 Task: Look for space in Paris, France from 8th August, 2023 to 15th August, 2023 for 9 adults in price range Rs.10000 to Rs.14000. Place can be shared room with 5 bedrooms having 9 beds and 5 bathrooms. Property type can be house, flat, guest house. Amenities needed are: wifi, TV, free parkinig on premises, gym, breakfast. Booking option can be shelf check-in. Required host language is English.
Action: Mouse moved to (563, 113)
Screenshot: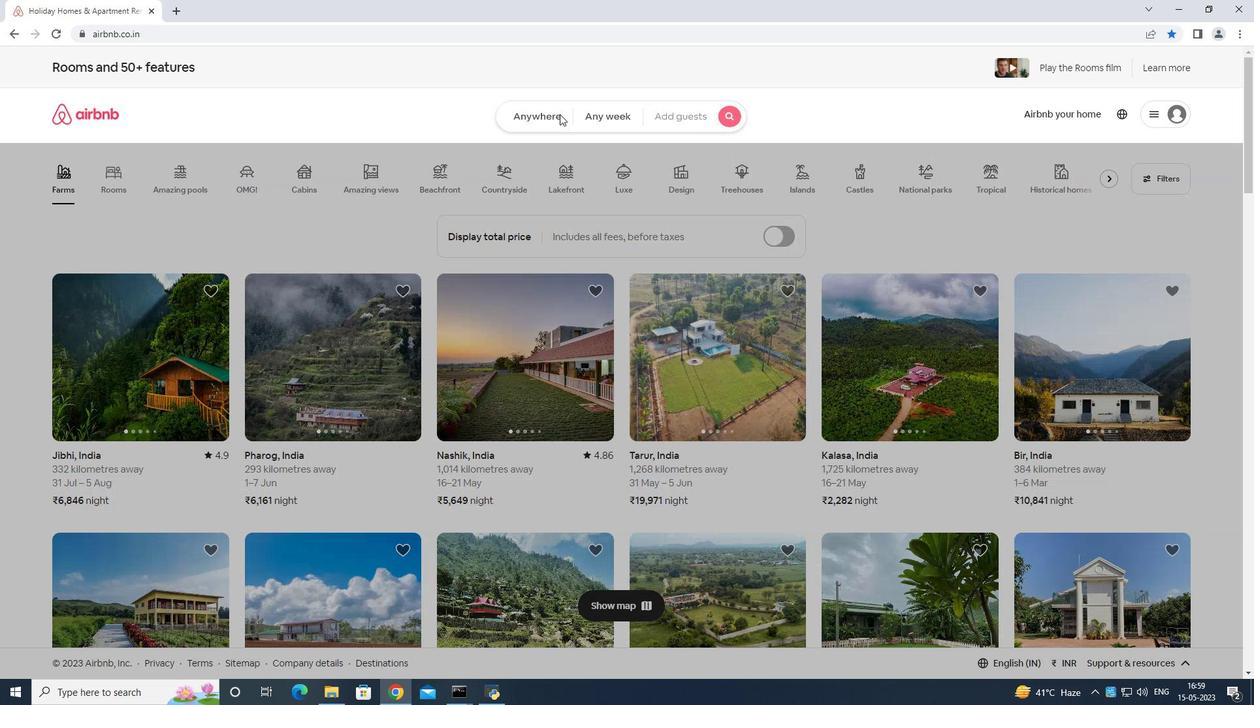 
Action: Mouse pressed left at (563, 113)
Screenshot: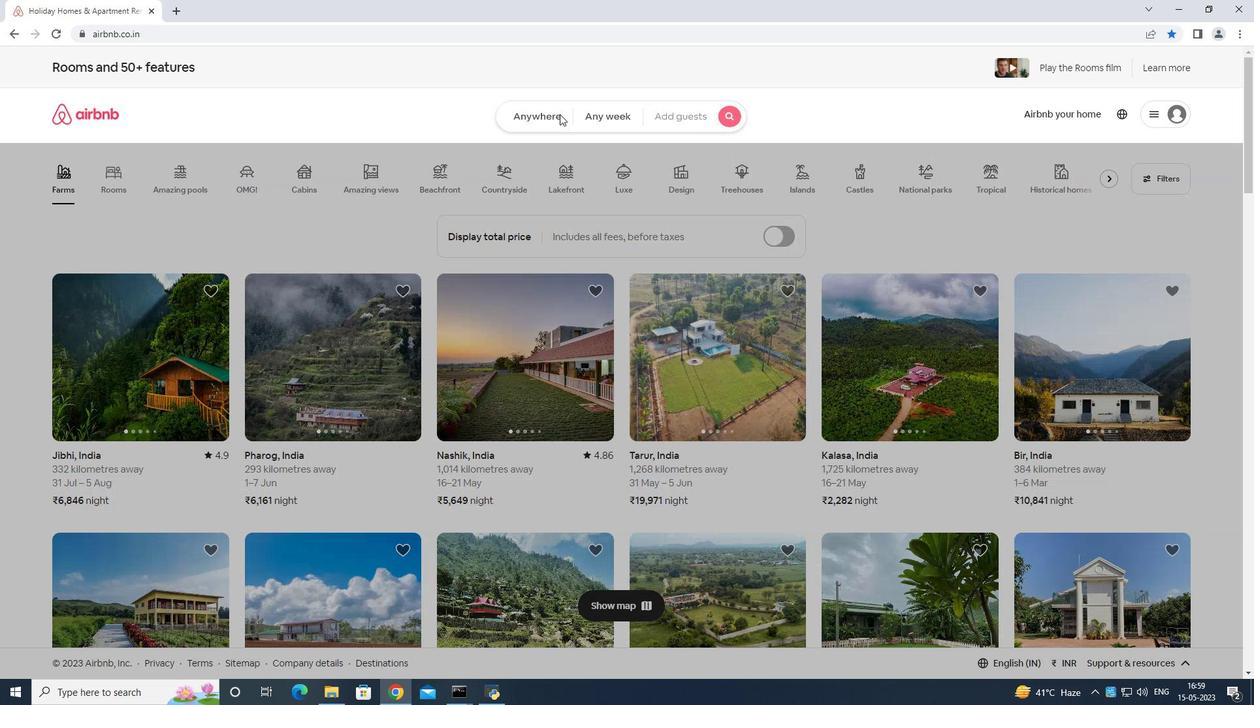 
Action: Mouse moved to (459, 165)
Screenshot: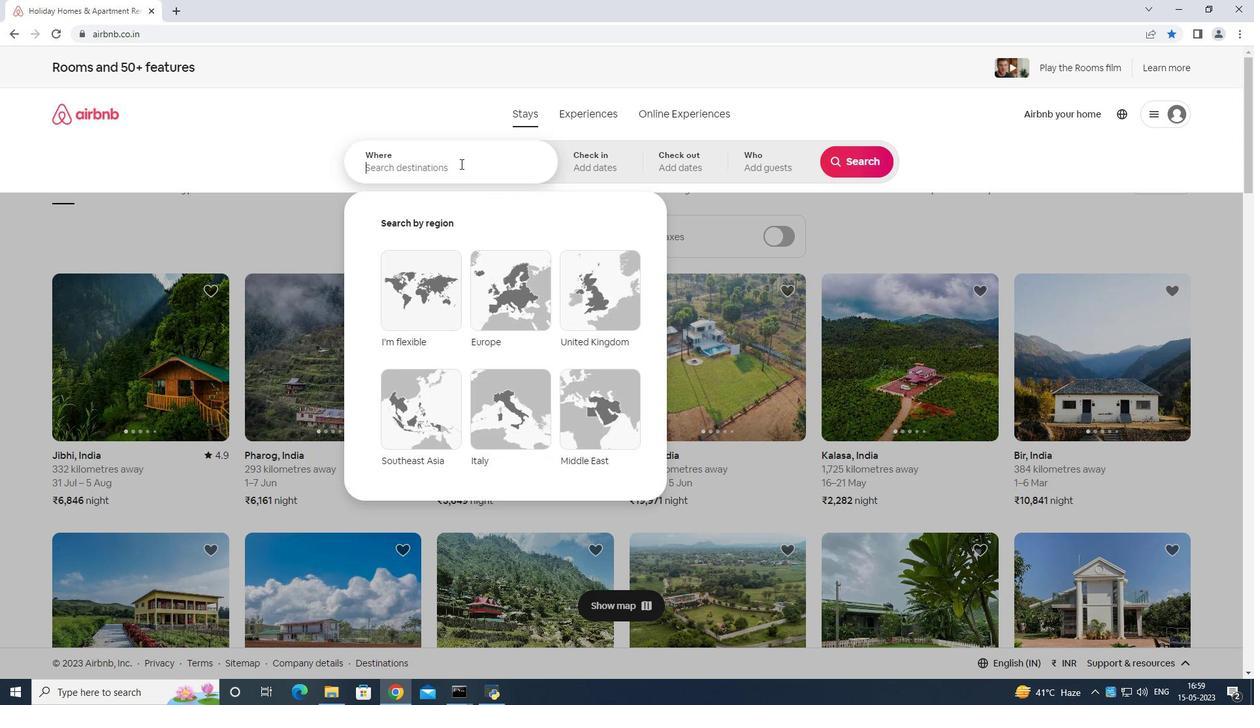 
Action: Mouse pressed left at (459, 165)
Screenshot: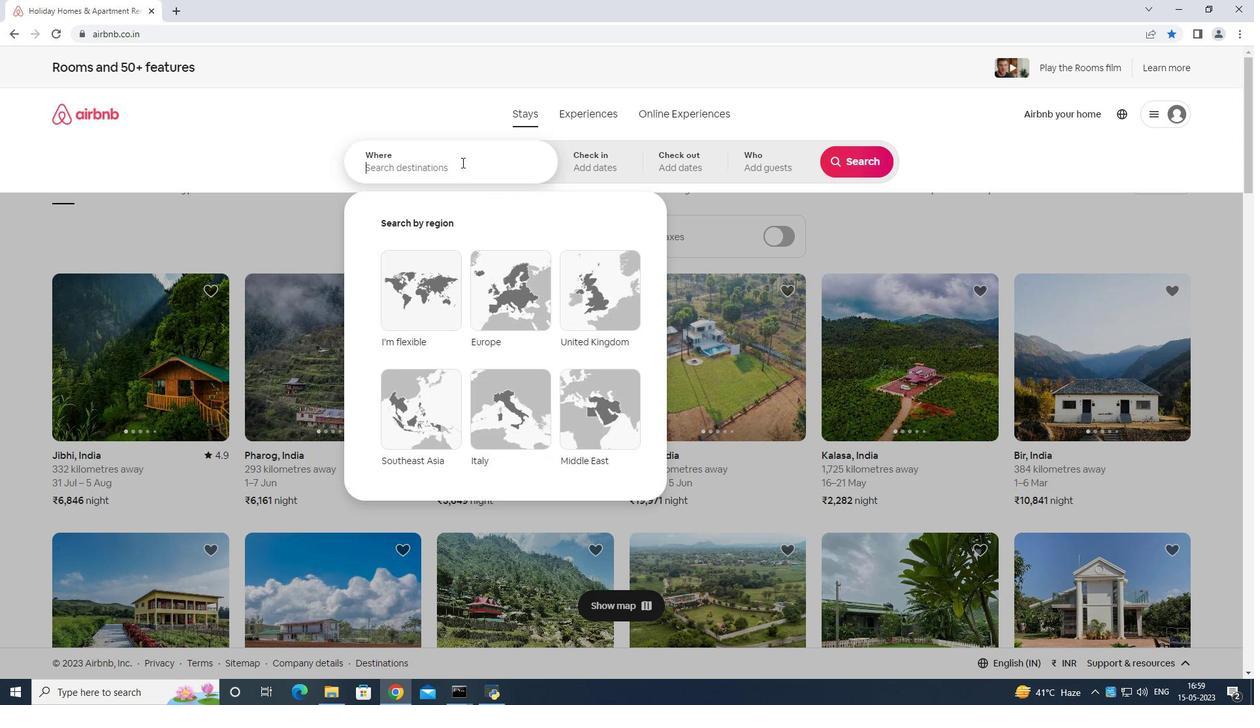 
Action: Mouse moved to (585, 222)
Screenshot: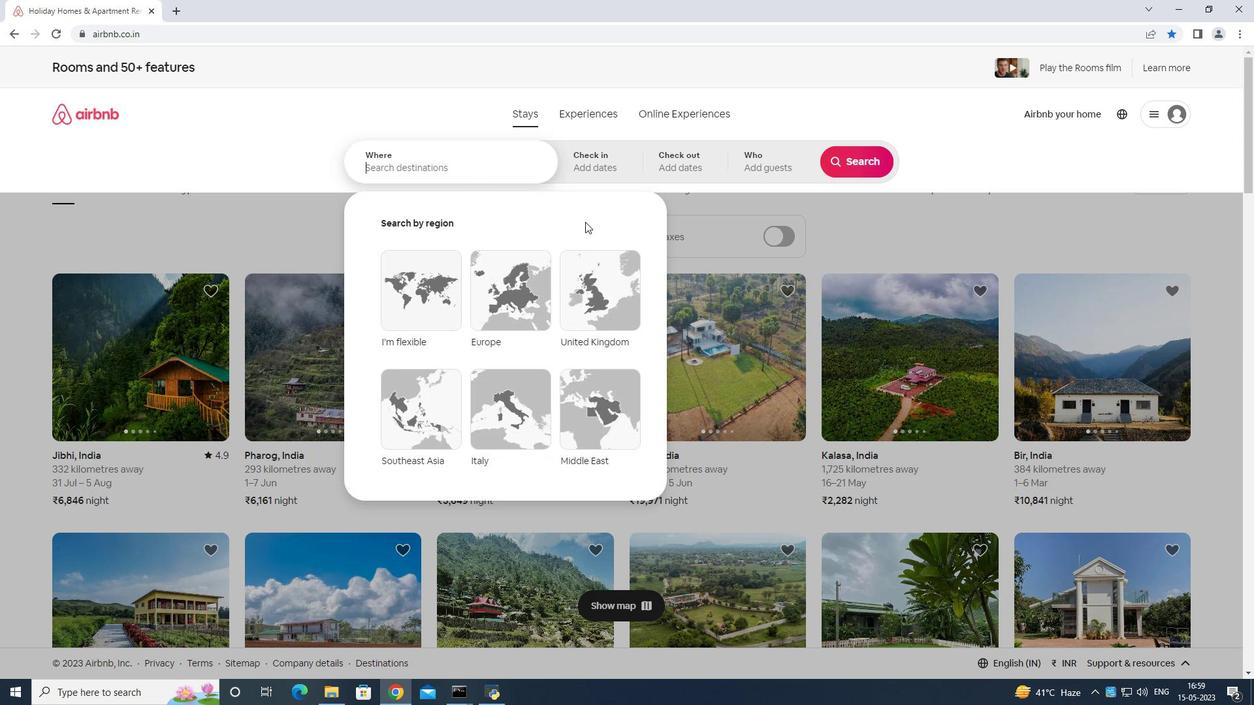 
Action: Key pressed <Key.shift>Paris<Key.space><Key.shift>France<Key.enter>
Screenshot: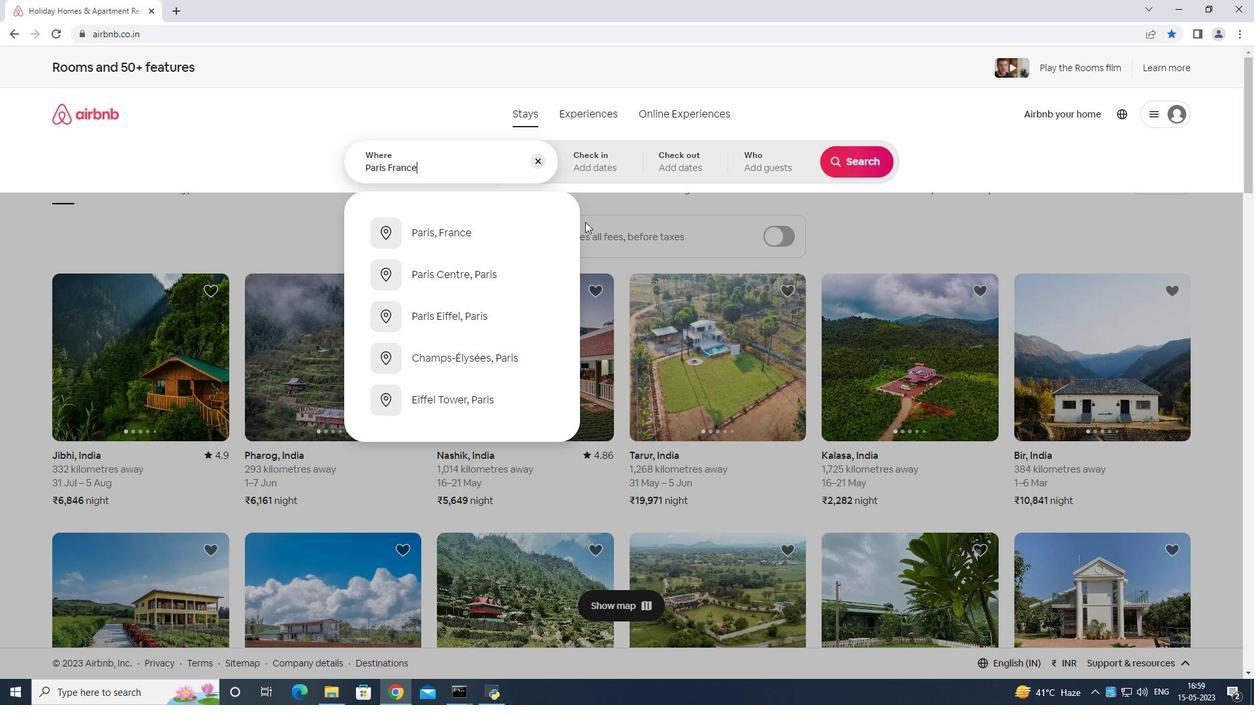 
Action: Mouse moved to (852, 264)
Screenshot: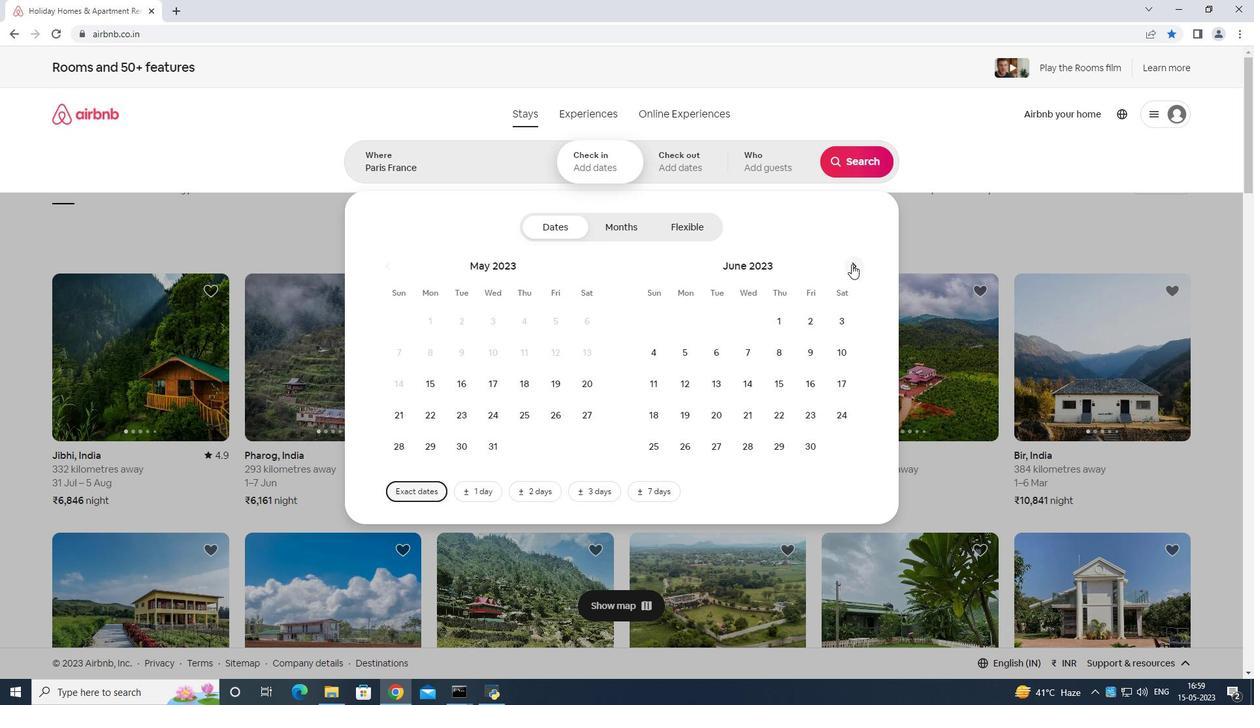 
Action: Mouse pressed left at (852, 264)
Screenshot: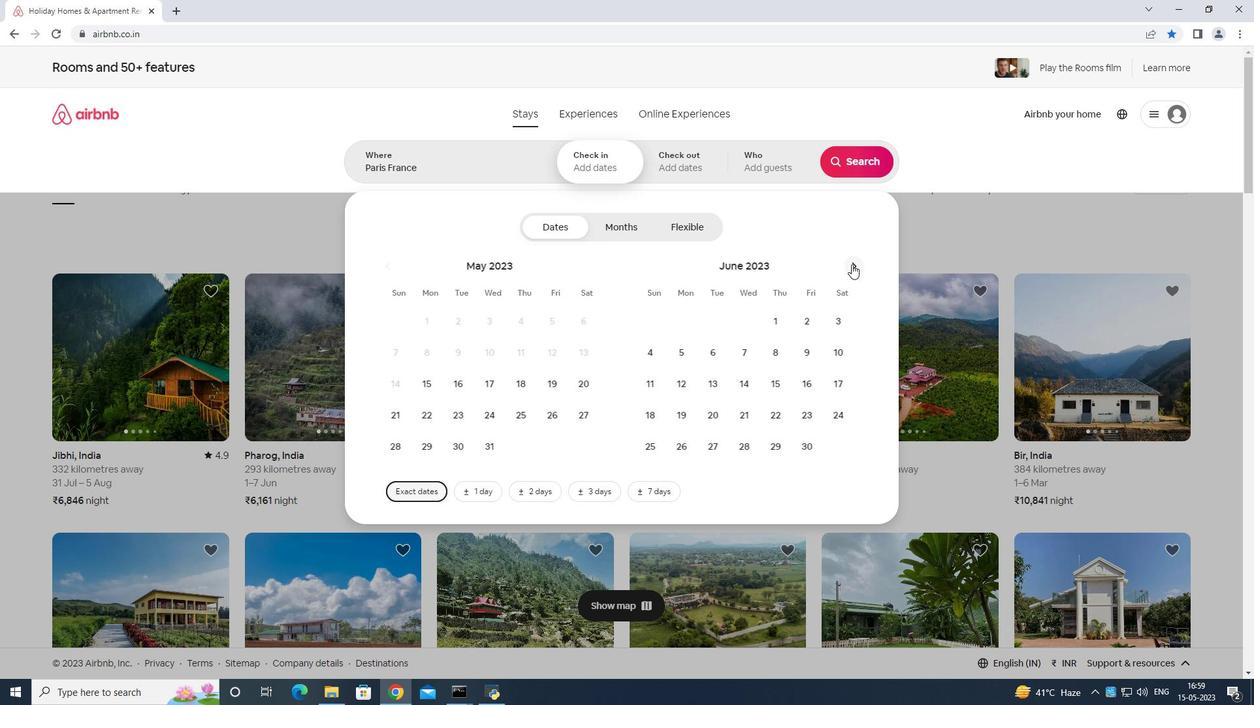 
Action: Mouse pressed left at (852, 264)
Screenshot: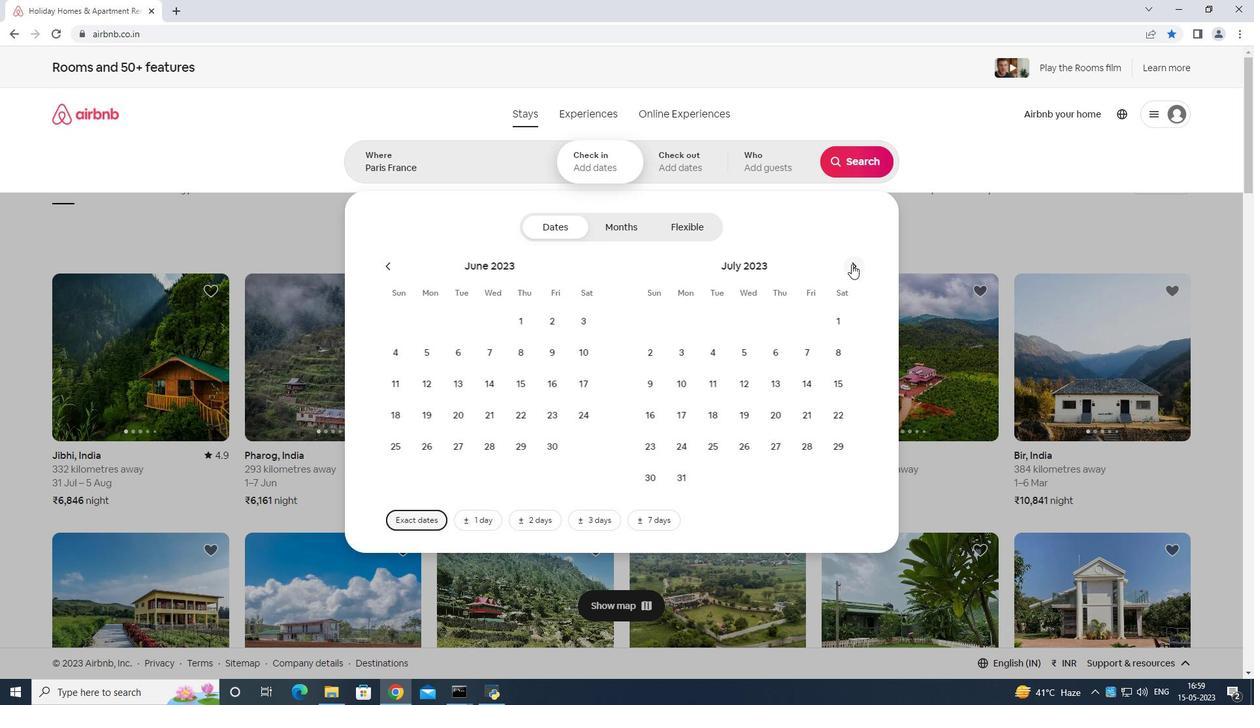 
Action: Mouse moved to (713, 353)
Screenshot: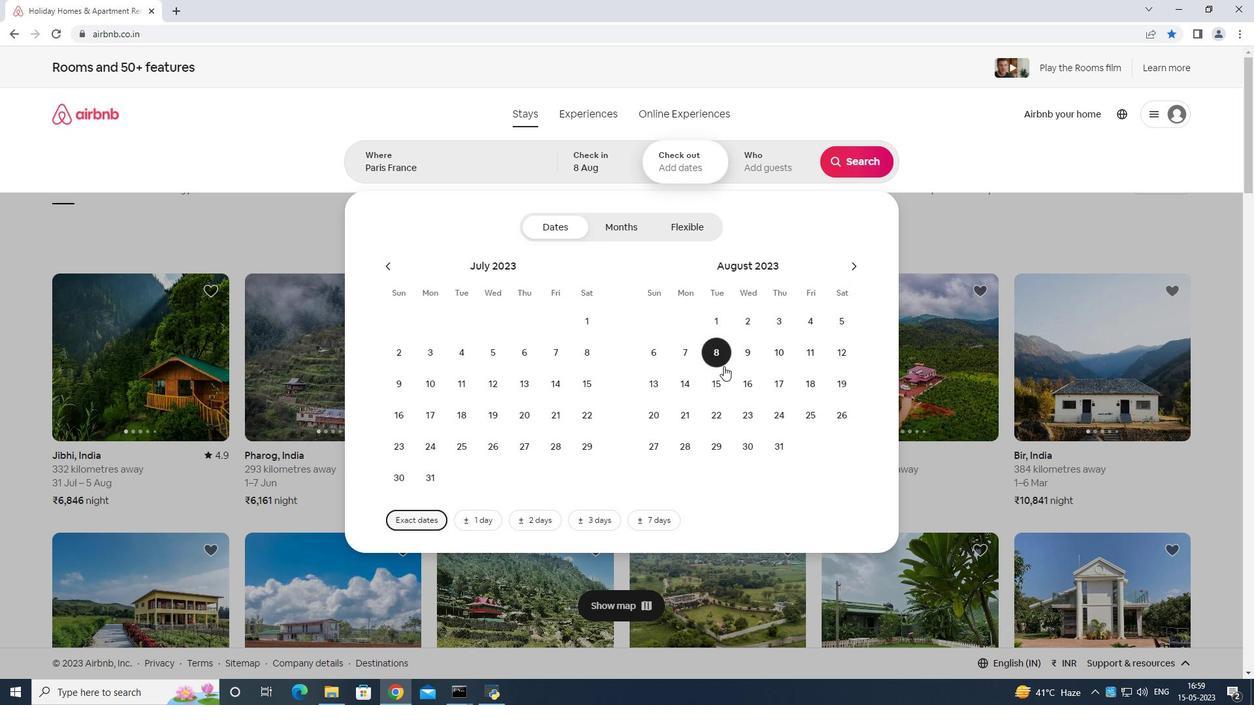 
Action: Mouse pressed left at (713, 353)
Screenshot: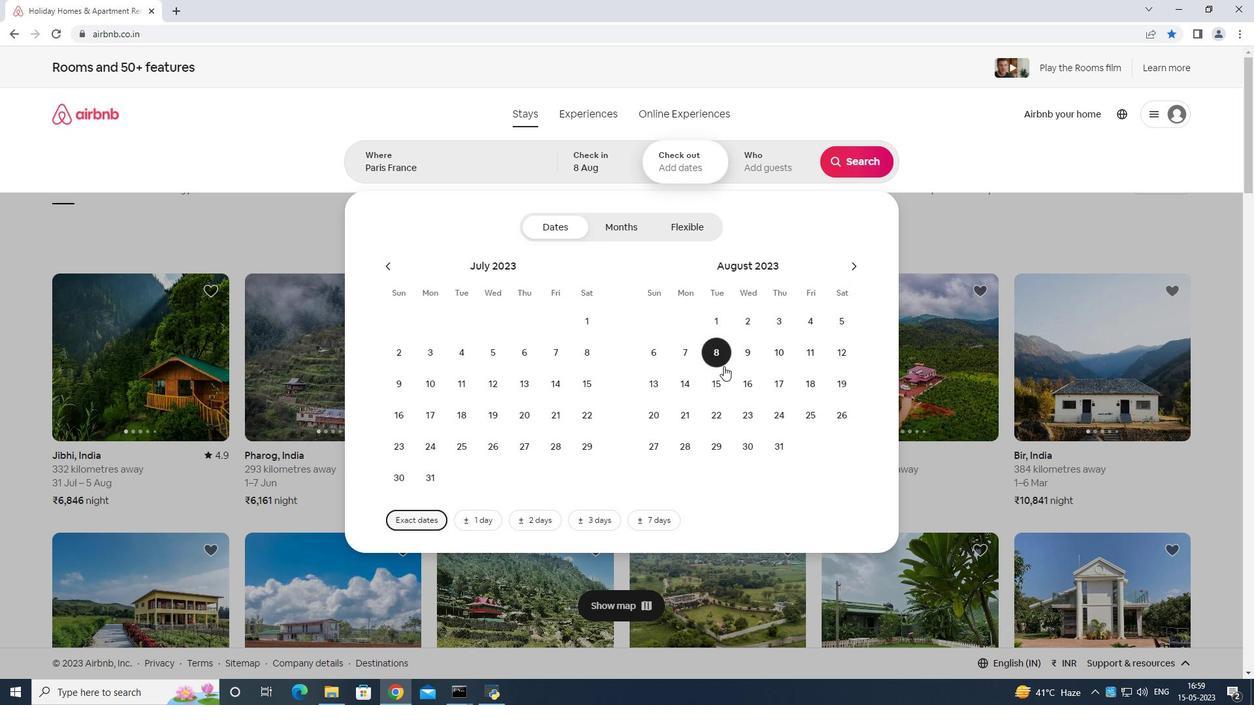 
Action: Mouse moved to (726, 377)
Screenshot: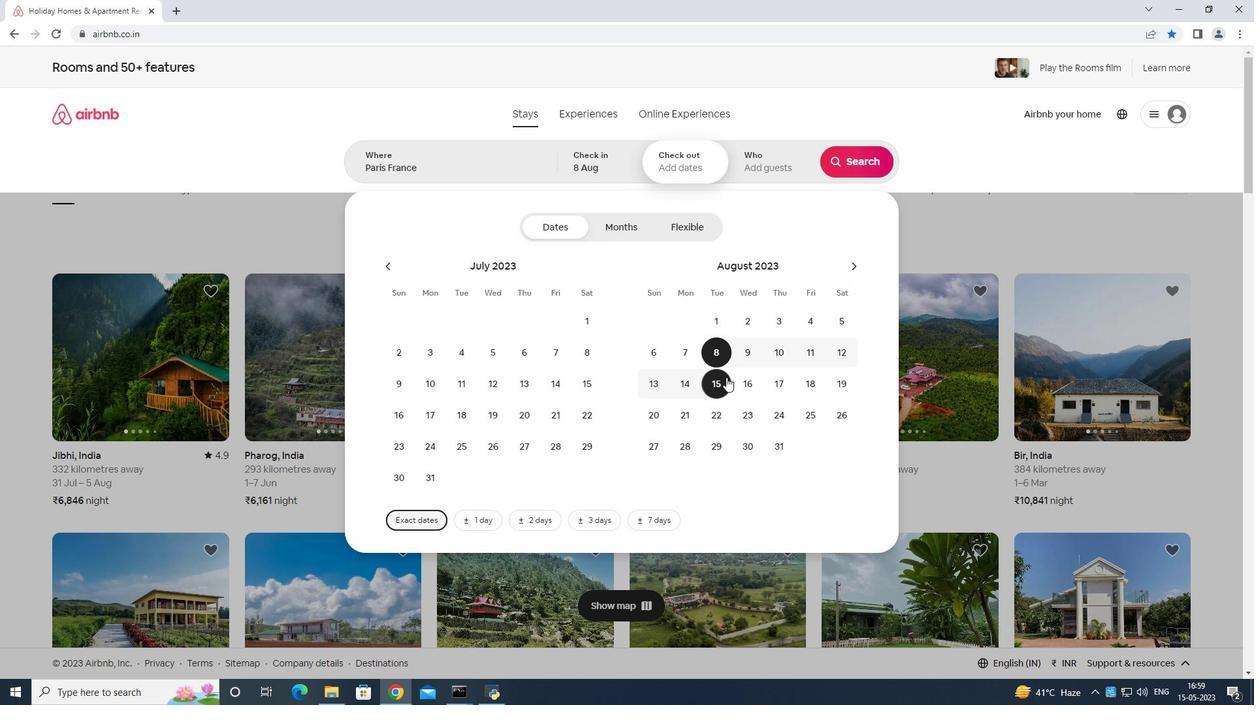 
Action: Mouse pressed left at (726, 377)
Screenshot: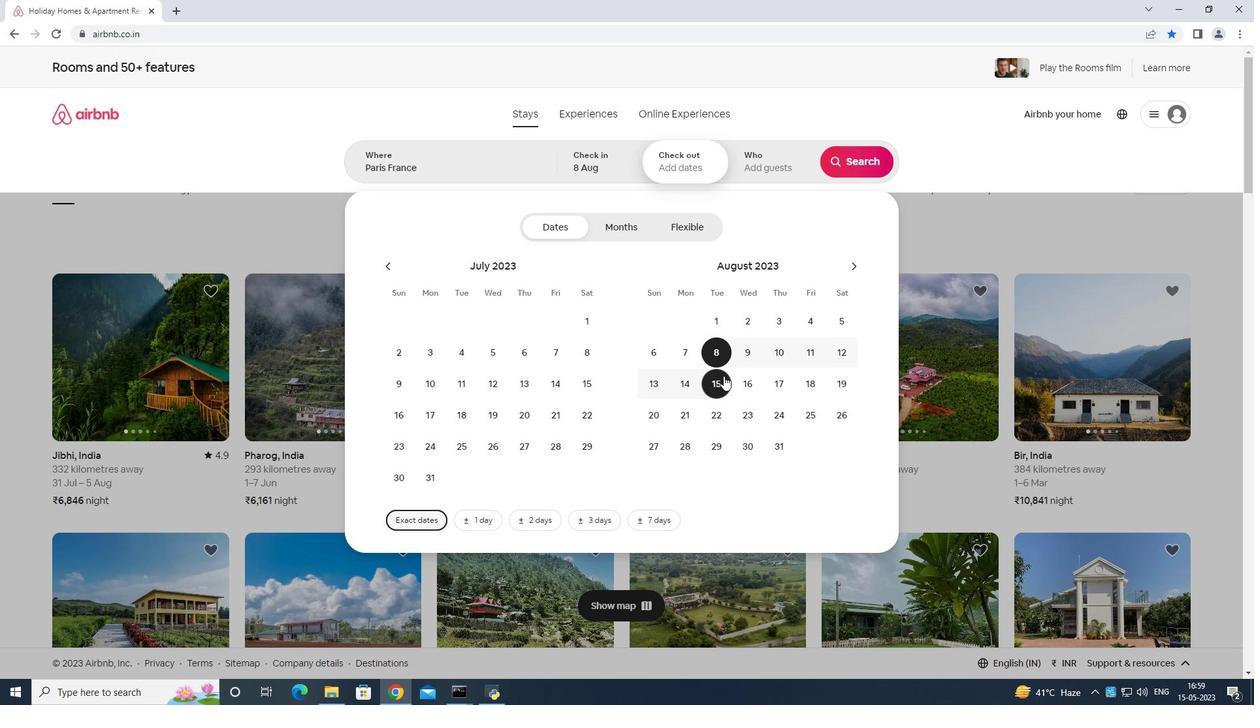 
Action: Mouse moved to (786, 160)
Screenshot: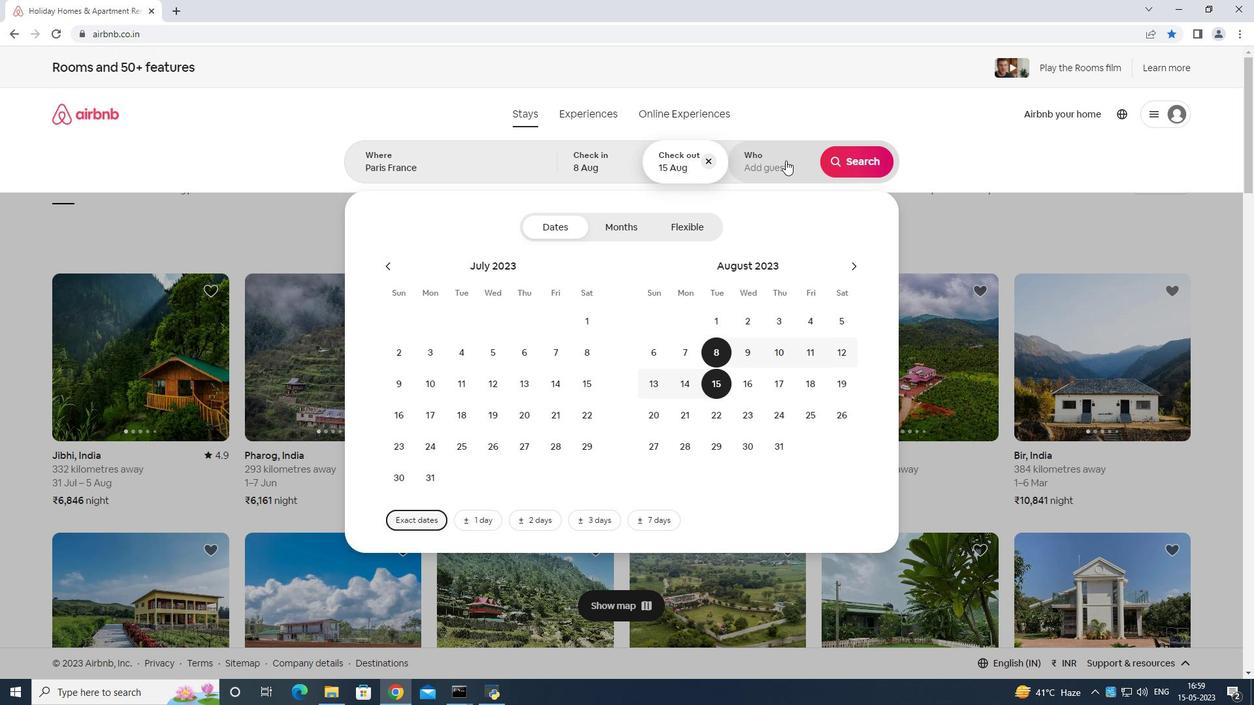 
Action: Mouse pressed left at (786, 160)
Screenshot: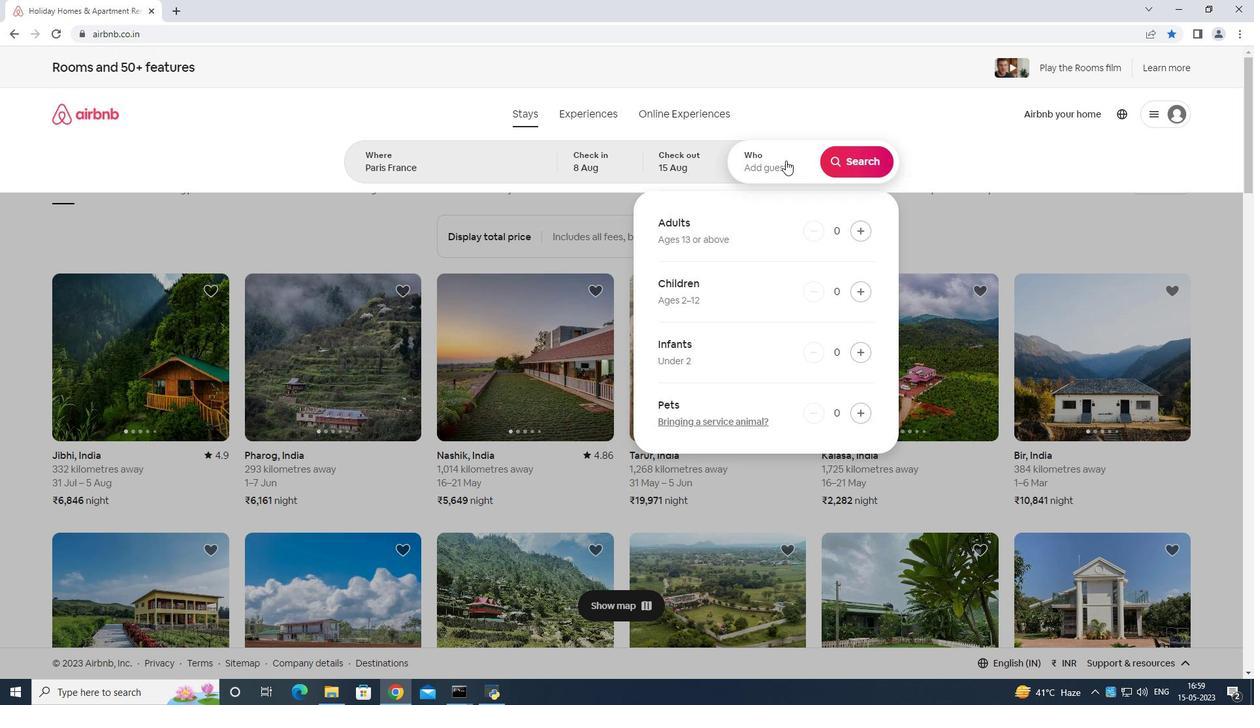 
Action: Mouse moved to (861, 232)
Screenshot: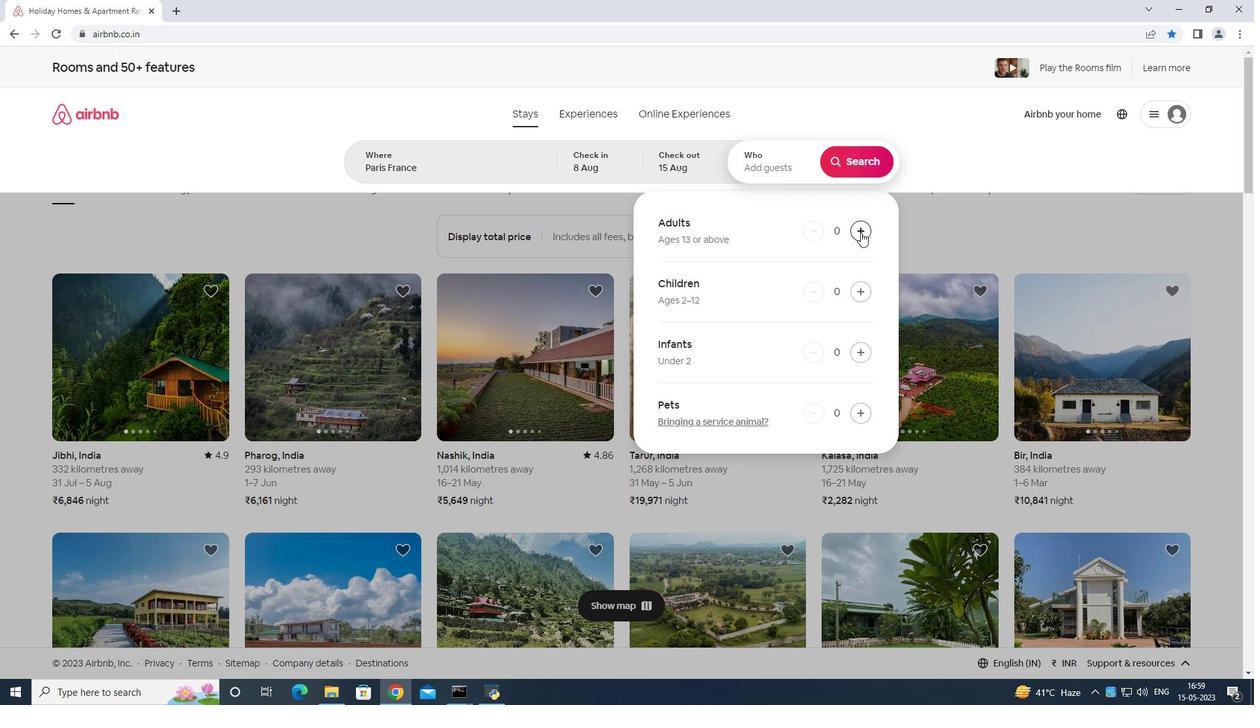 
Action: Mouse pressed left at (861, 232)
Screenshot: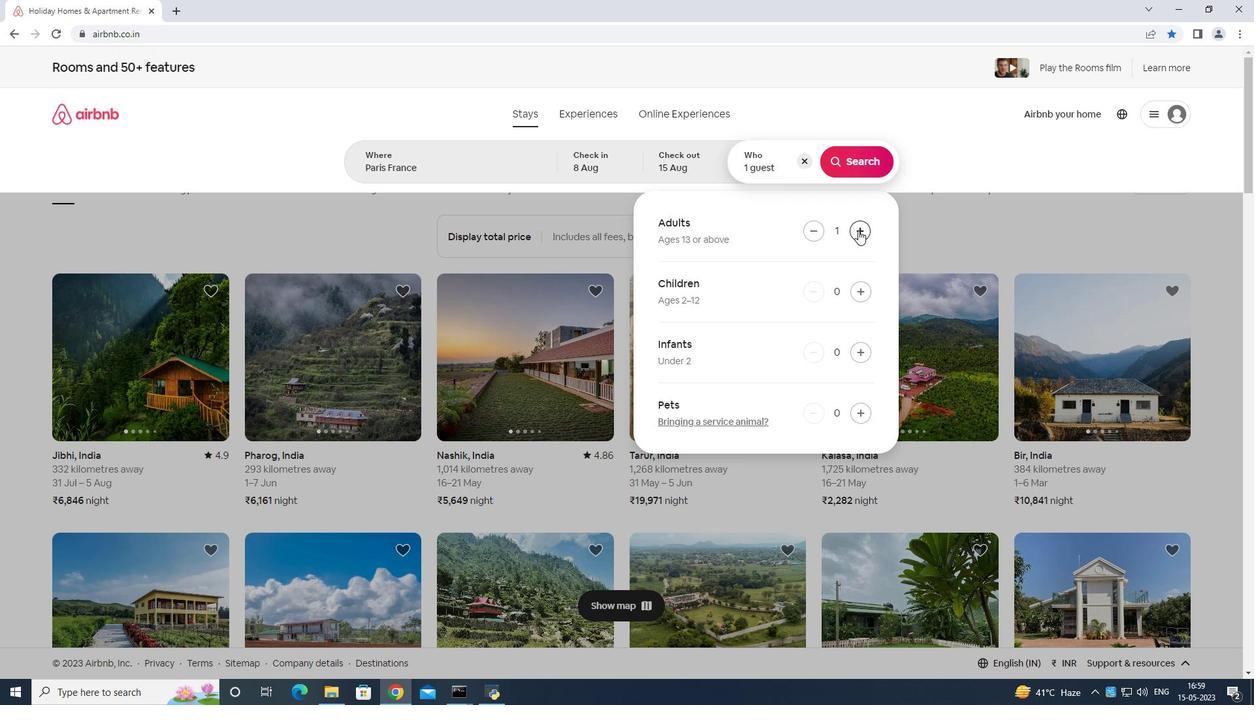 
Action: Mouse moved to (858, 230)
Screenshot: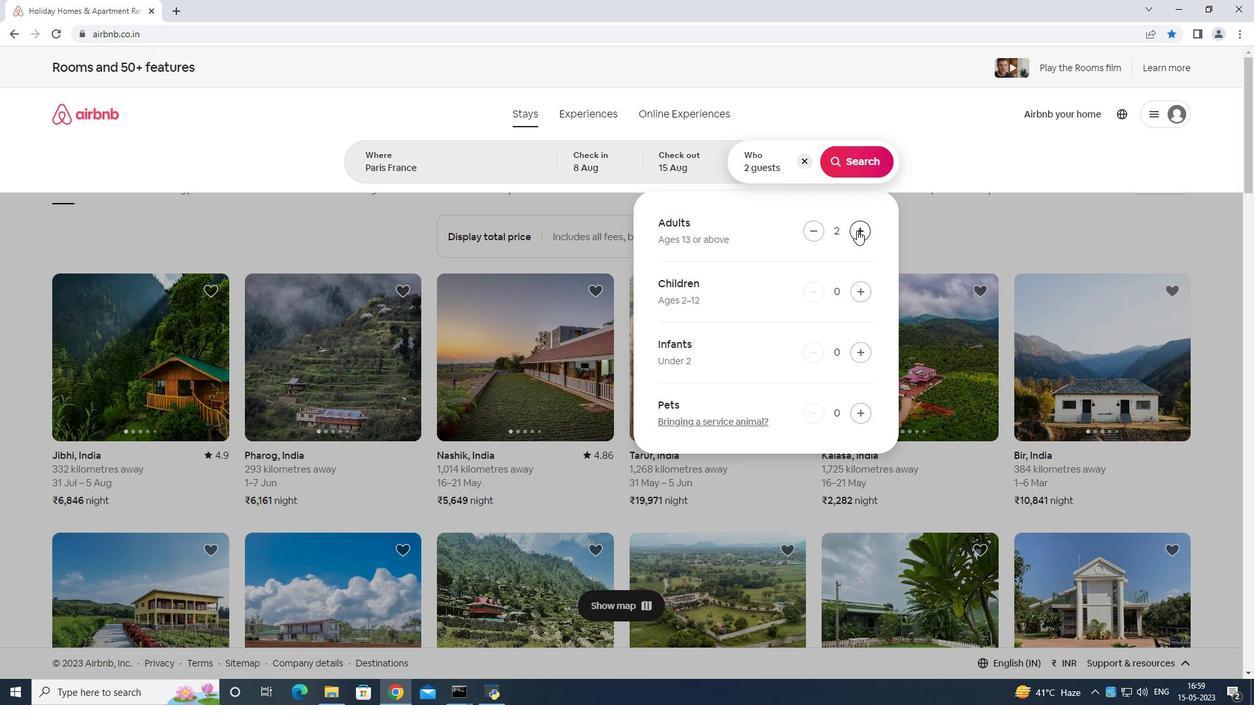 
Action: Mouse pressed left at (858, 230)
Screenshot: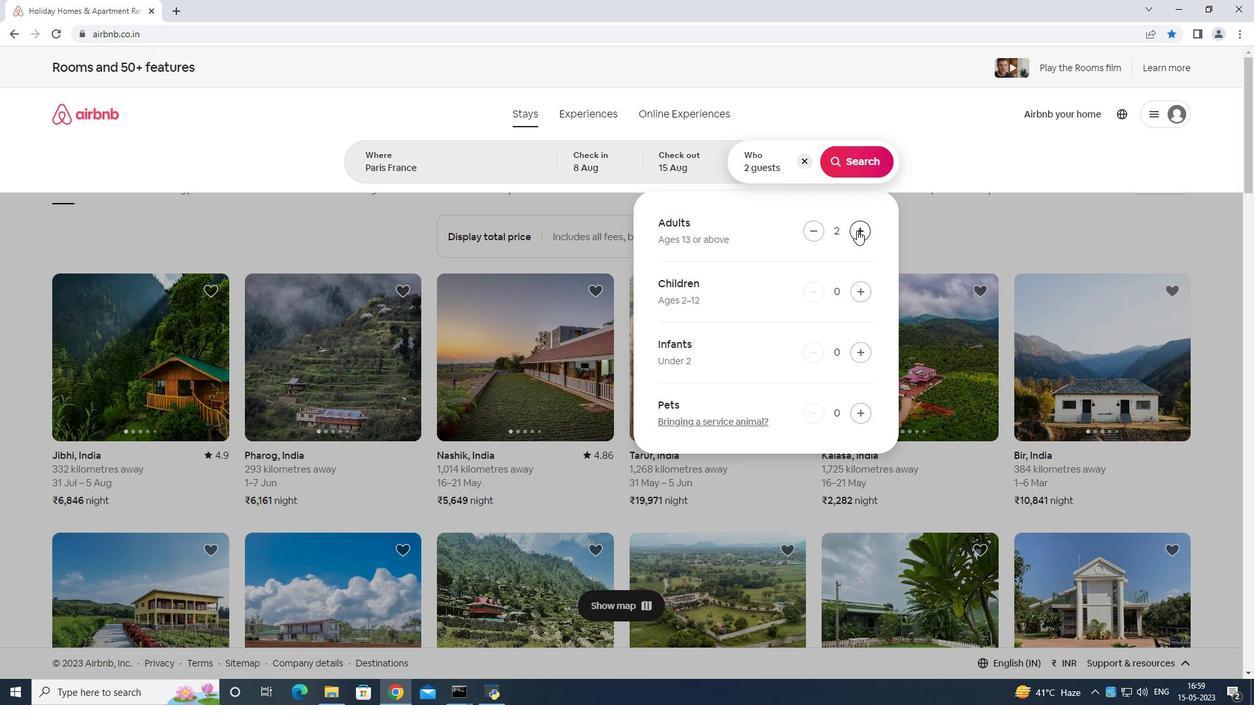 
Action: Mouse moved to (857, 230)
Screenshot: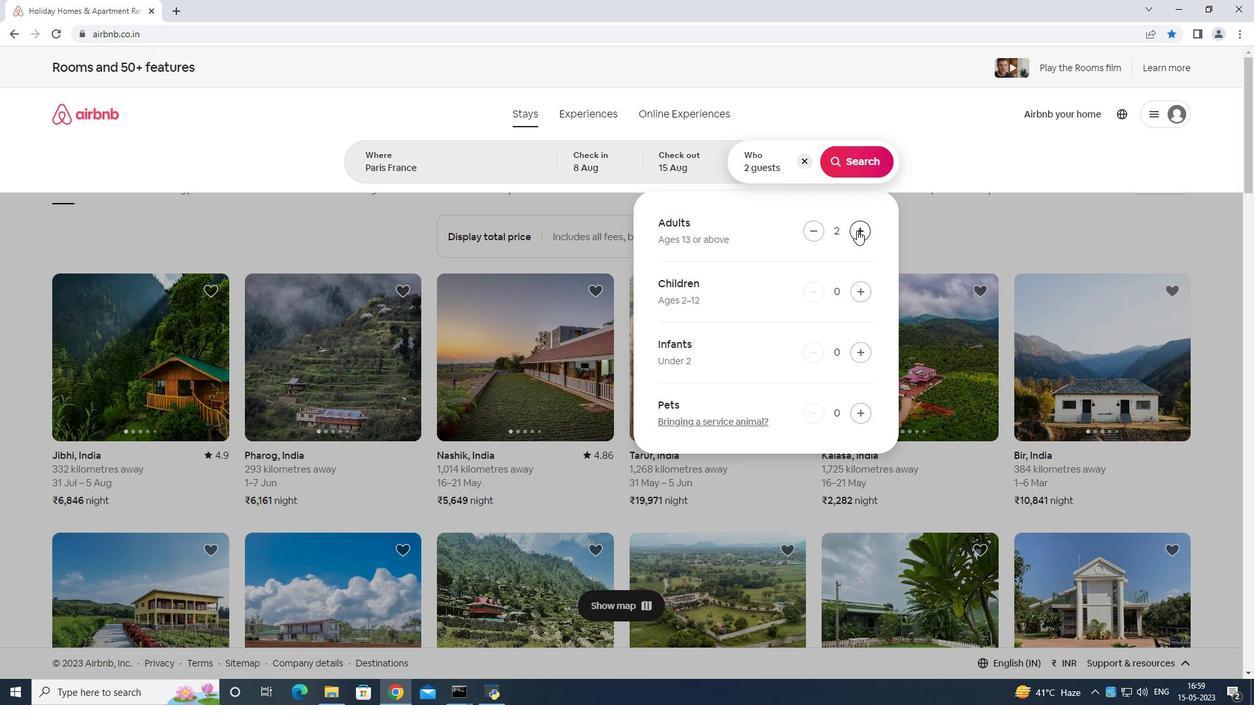 
Action: Mouse pressed left at (857, 230)
Screenshot: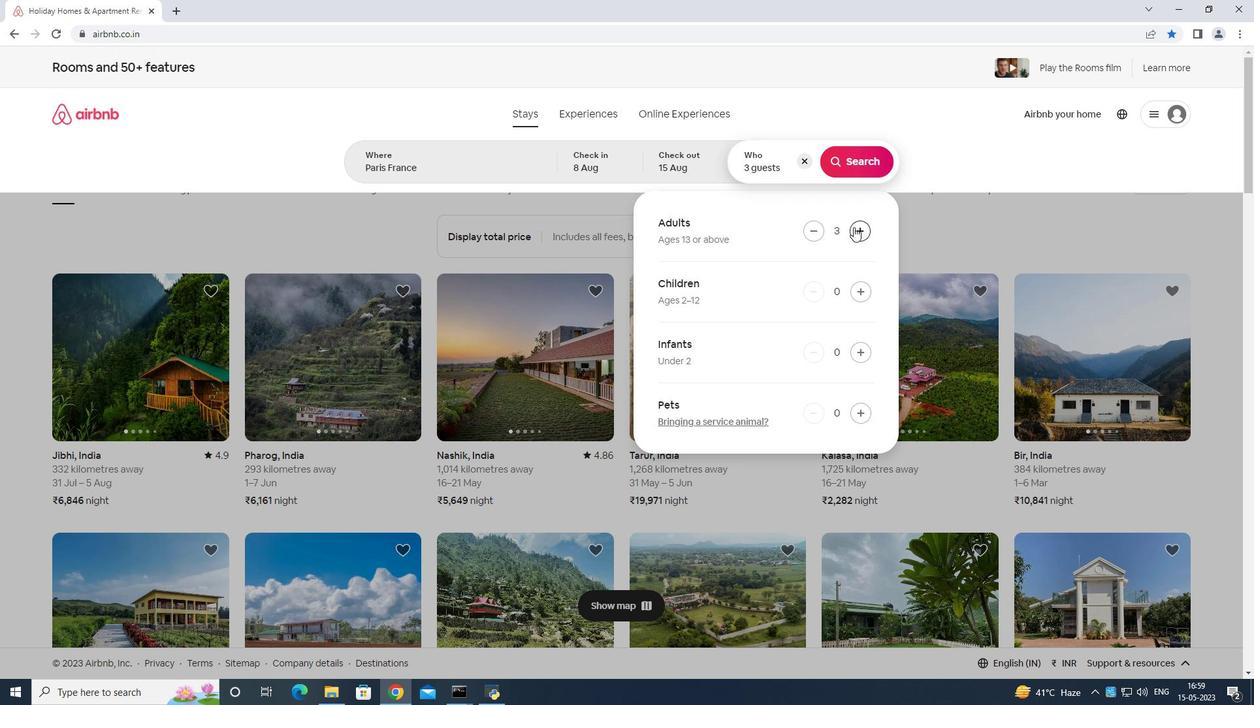 
Action: Mouse moved to (854, 227)
Screenshot: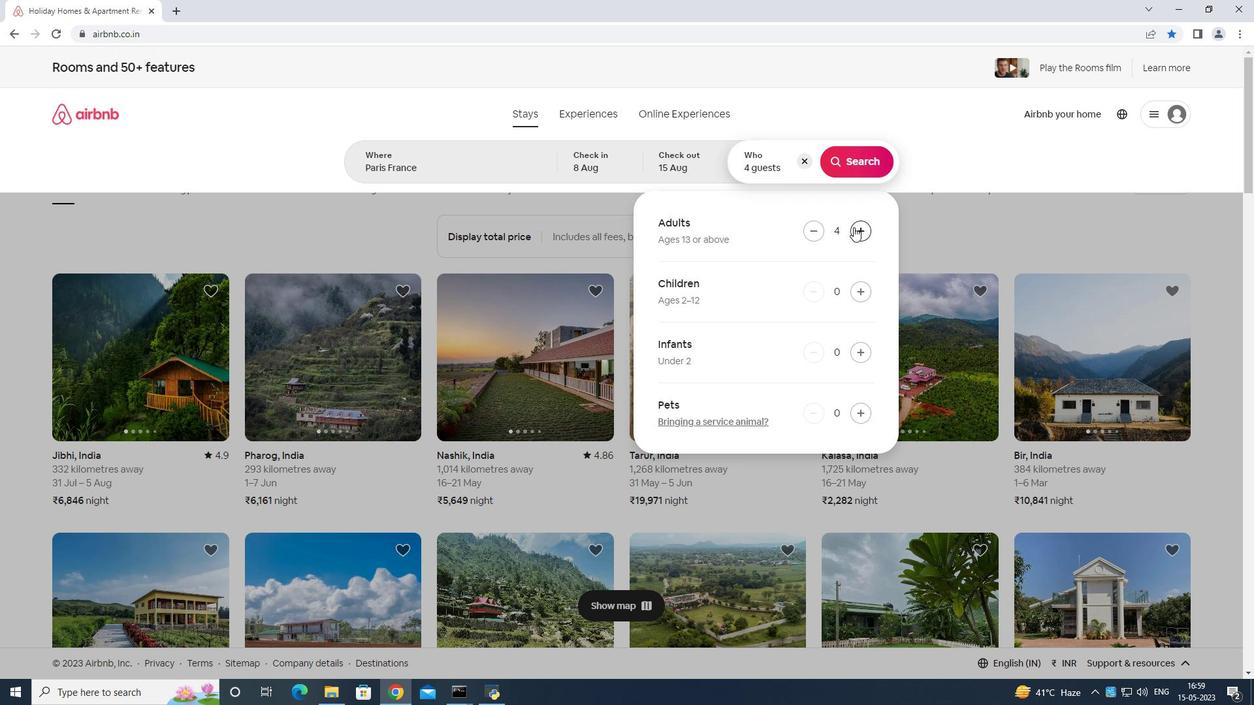 
Action: Mouse pressed left at (854, 227)
Screenshot: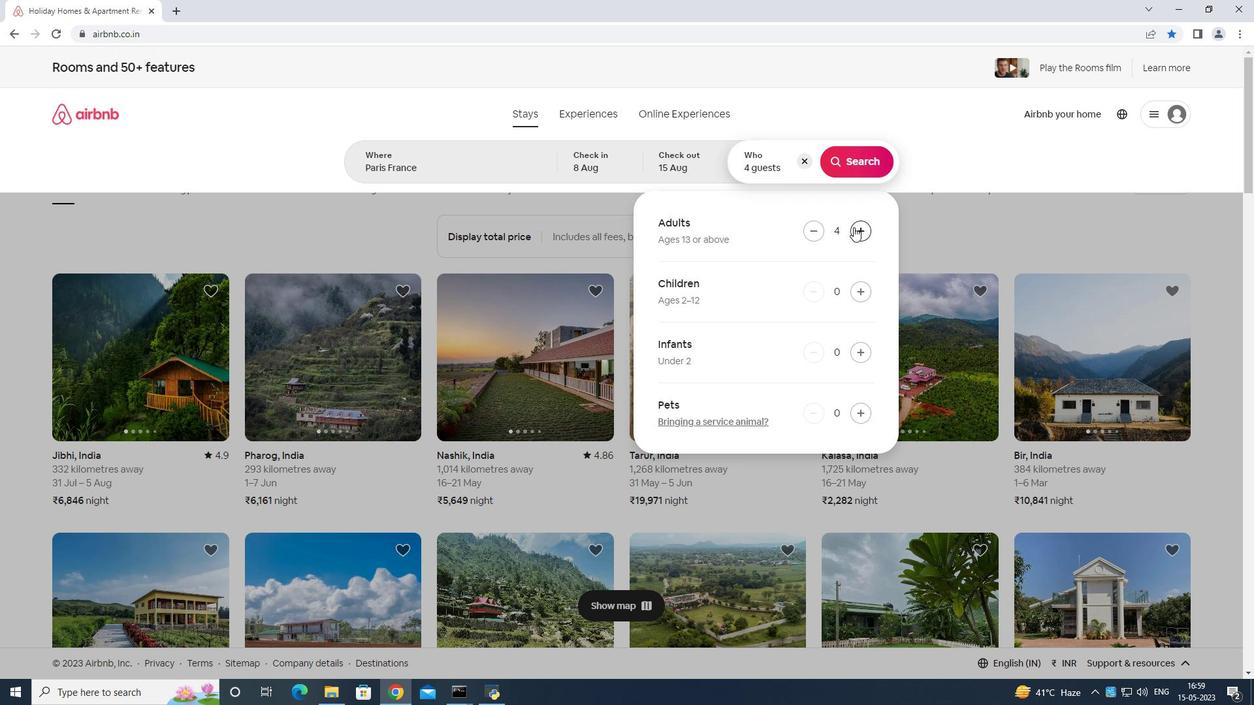 
Action: Mouse pressed left at (854, 227)
Screenshot: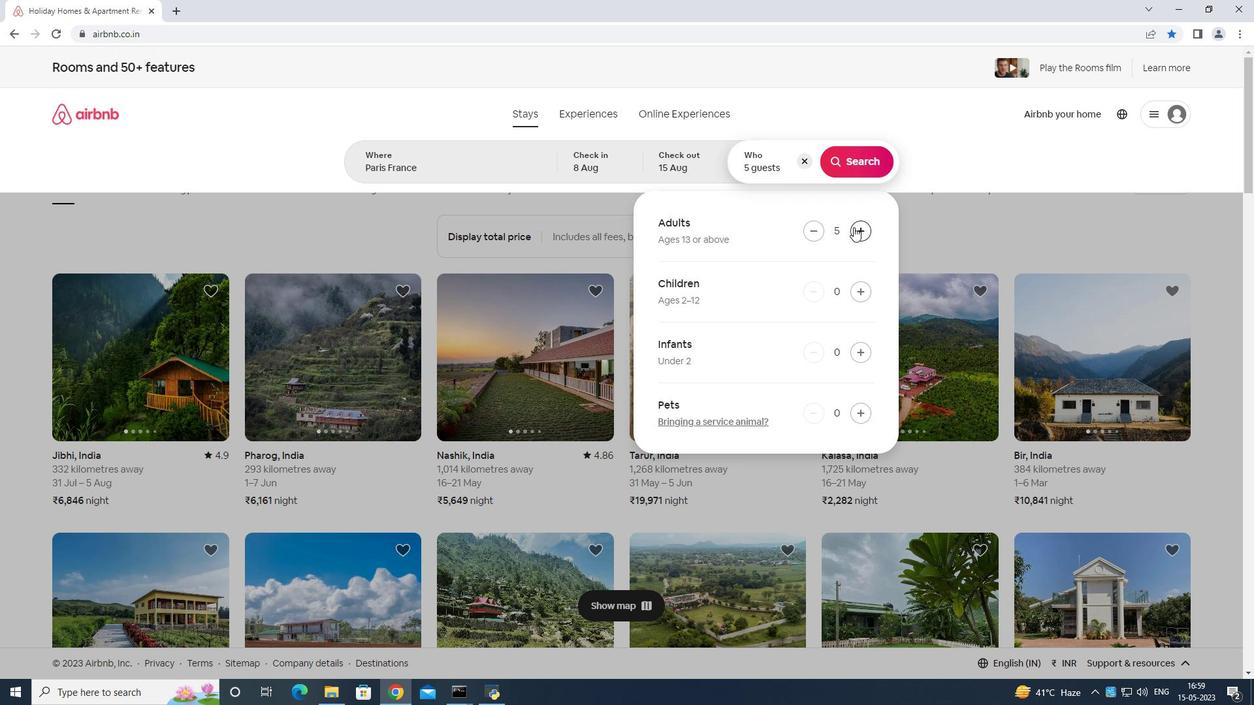
Action: Mouse pressed left at (854, 227)
Screenshot: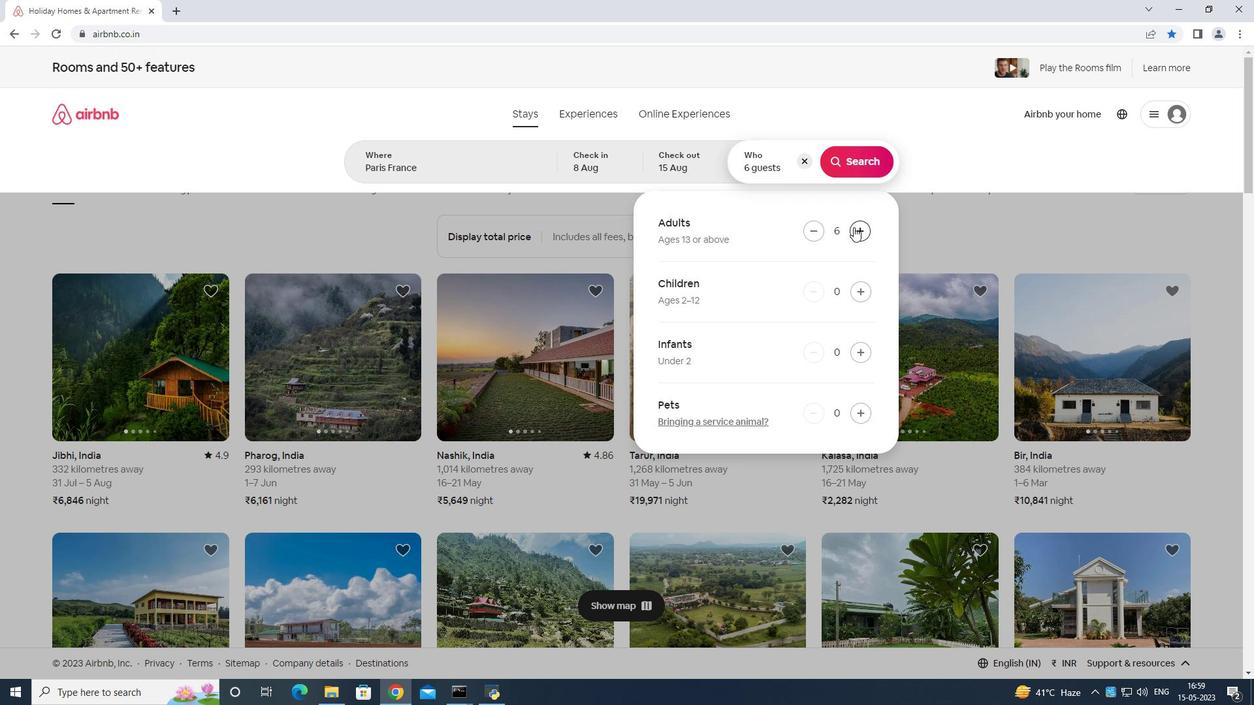
Action: Mouse pressed left at (854, 227)
Screenshot: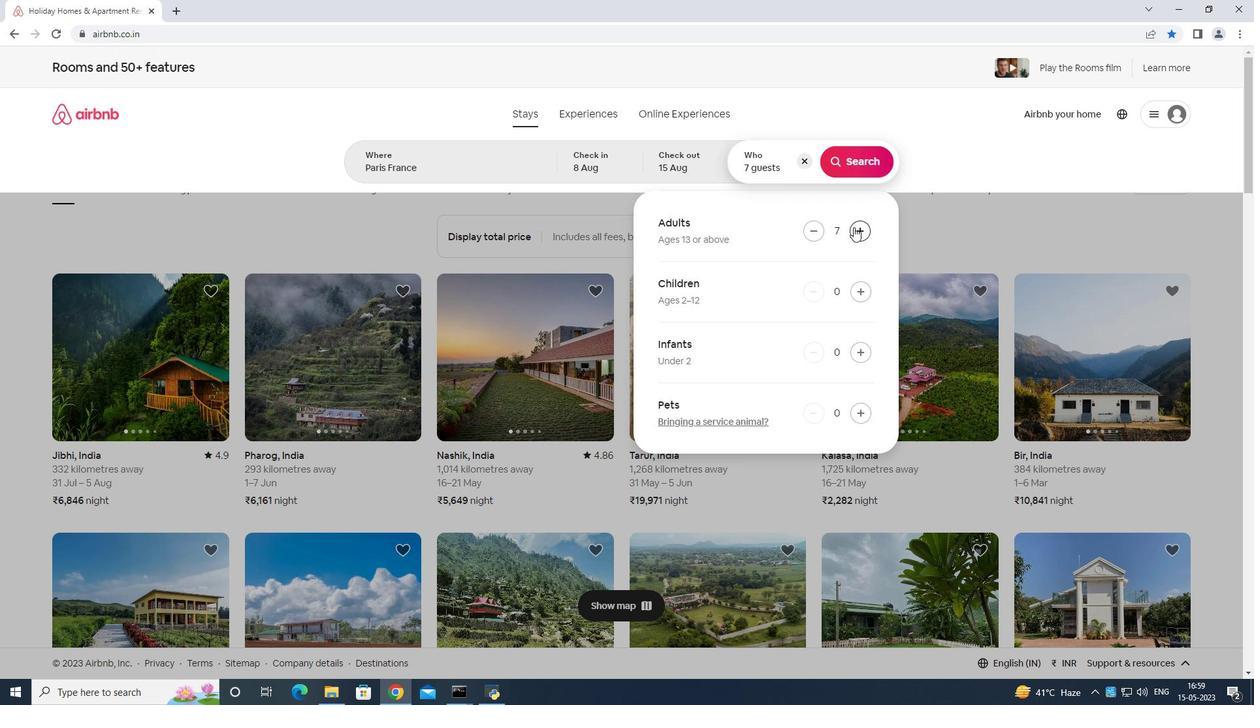 
Action: Mouse pressed left at (854, 227)
Screenshot: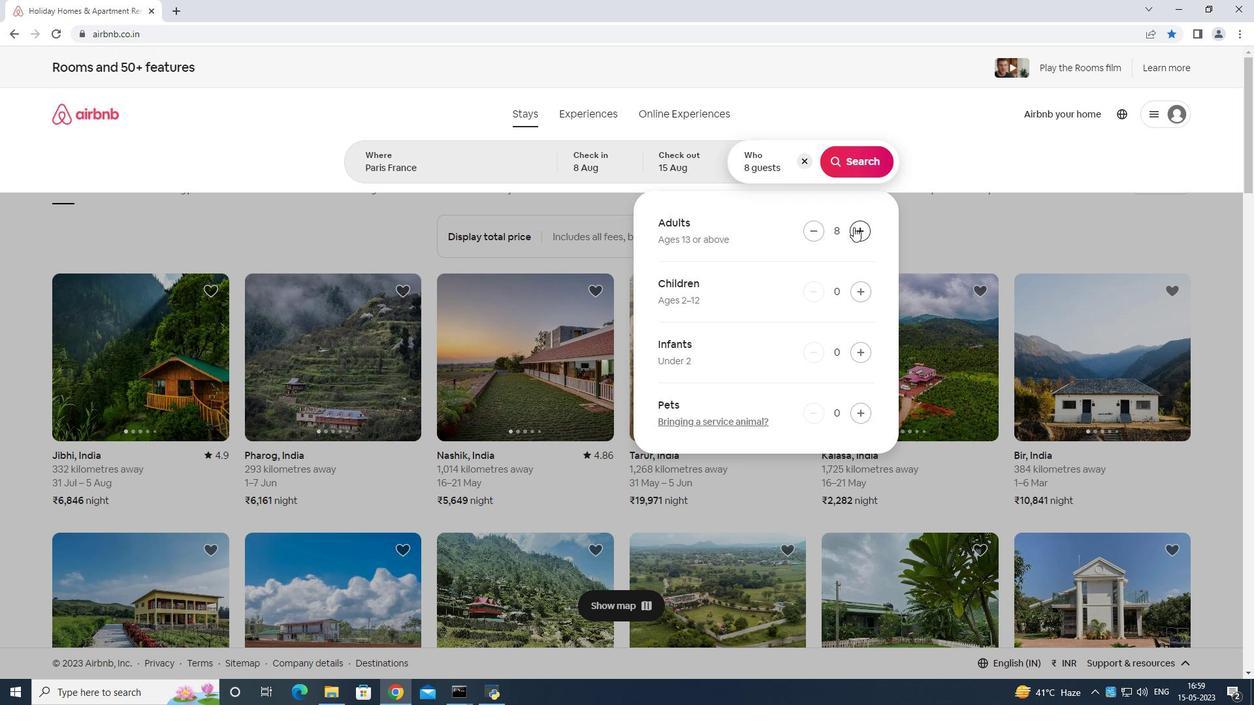 
Action: Mouse moved to (856, 227)
Screenshot: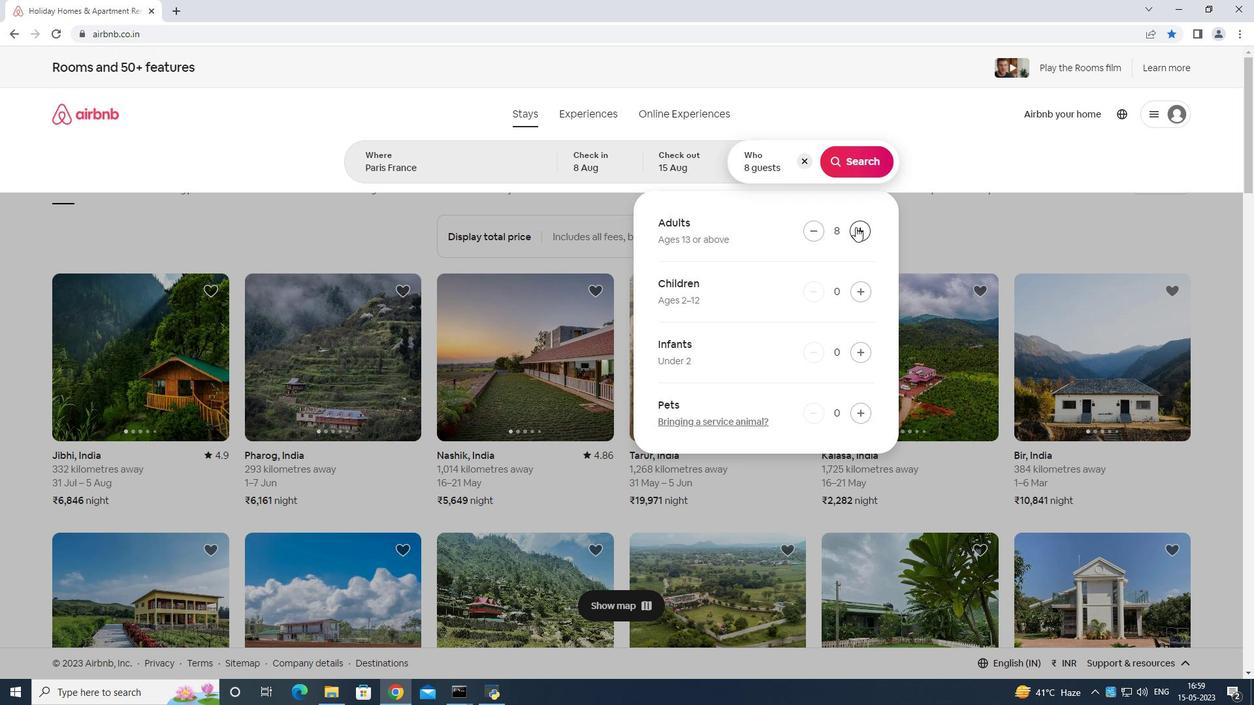 
Action: Mouse pressed left at (856, 227)
Screenshot: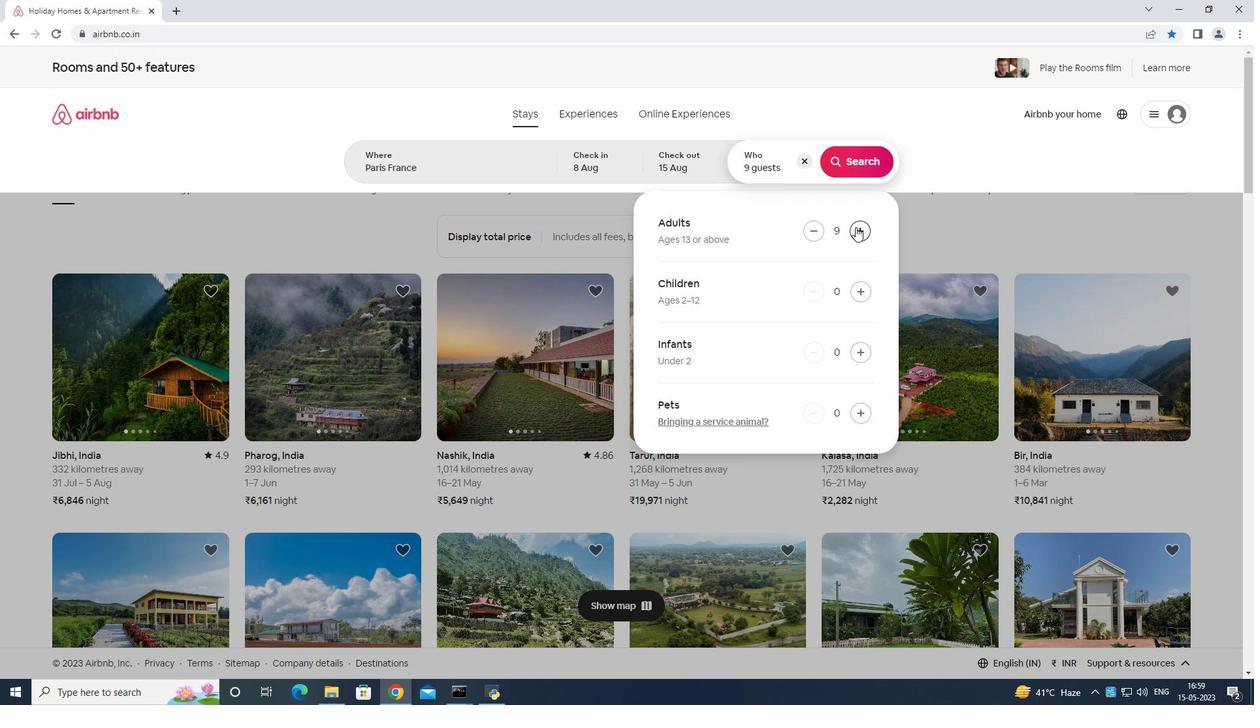 
Action: Mouse moved to (858, 168)
Screenshot: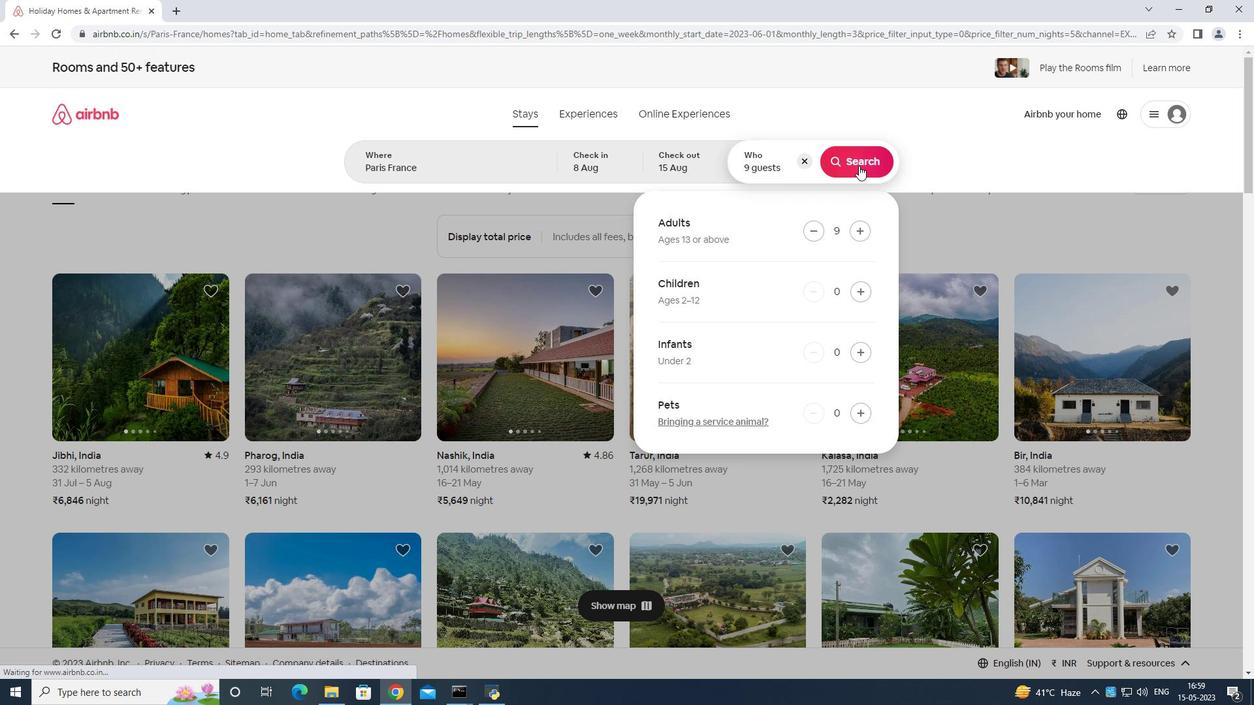 
Action: Mouse pressed left at (858, 168)
Screenshot: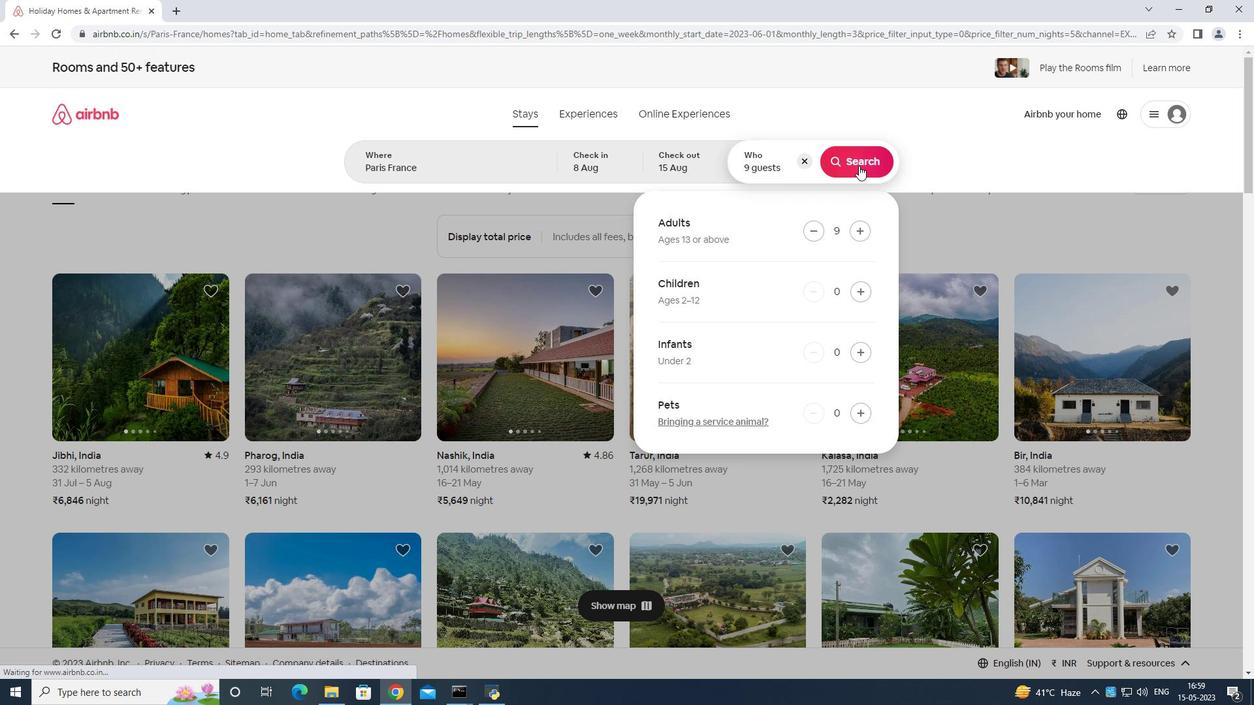 
Action: Mouse moved to (1188, 116)
Screenshot: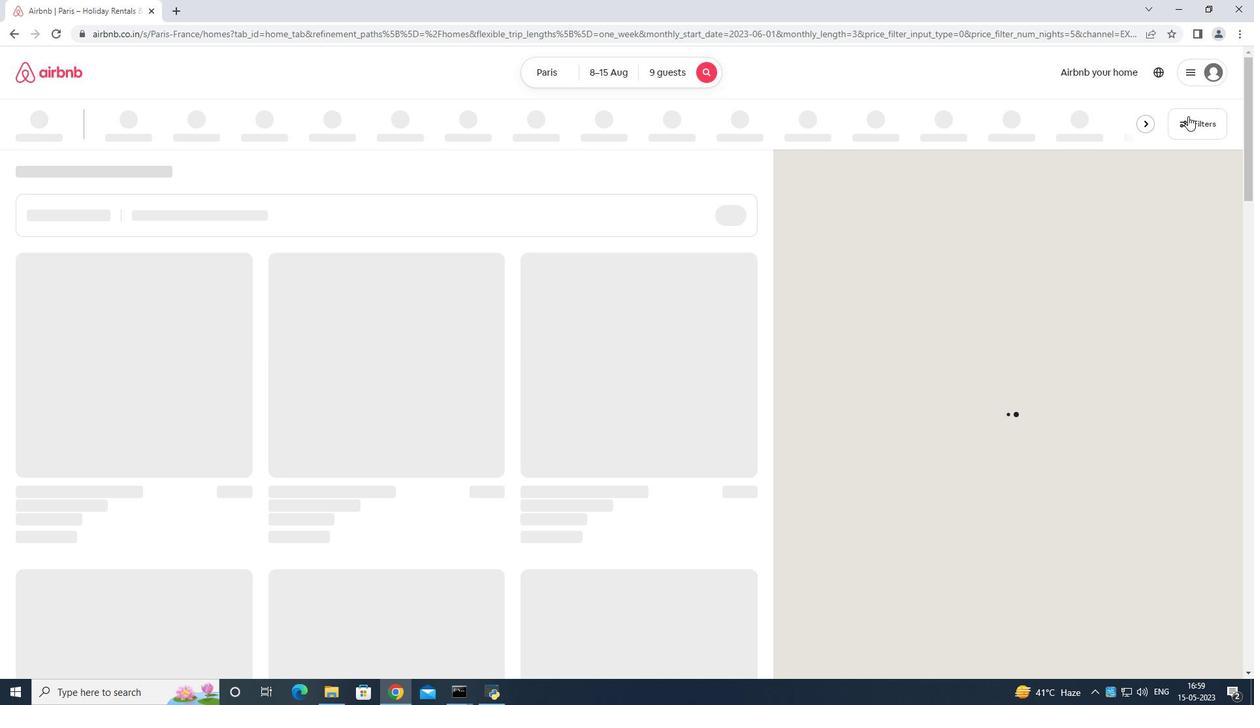 
Action: Mouse pressed left at (1188, 116)
Screenshot: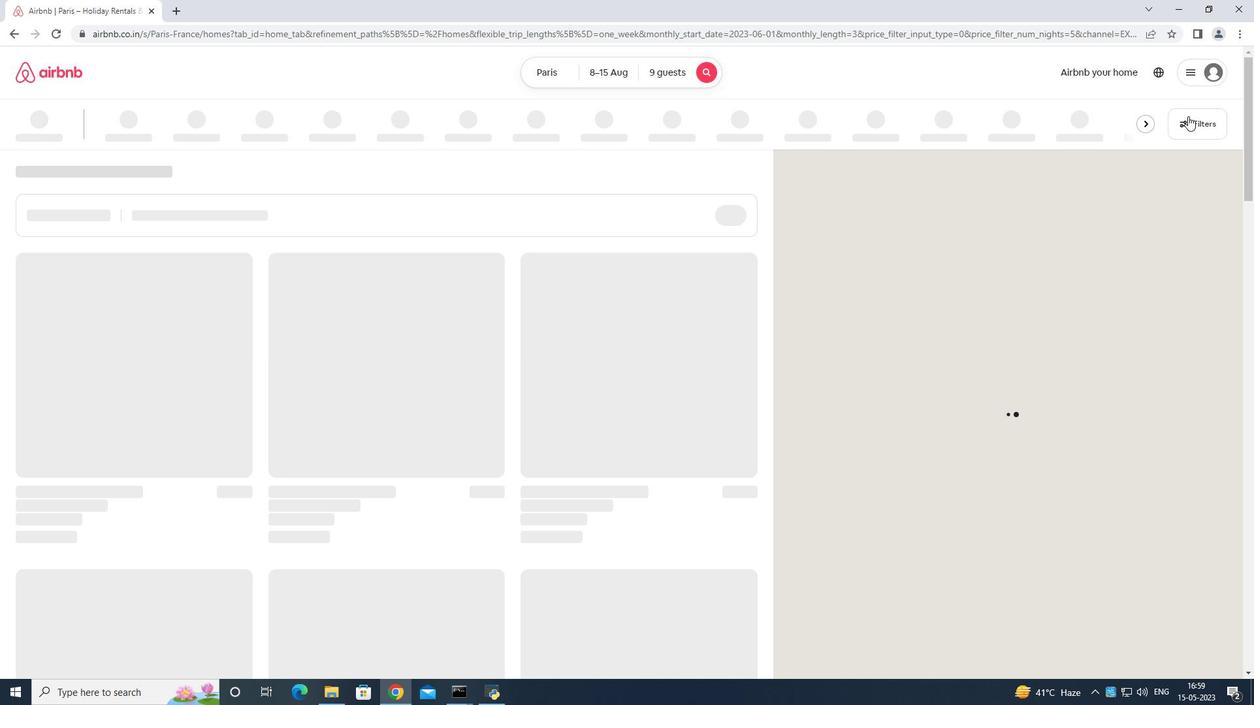 
Action: Mouse moved to (528, 435)
Screenshot: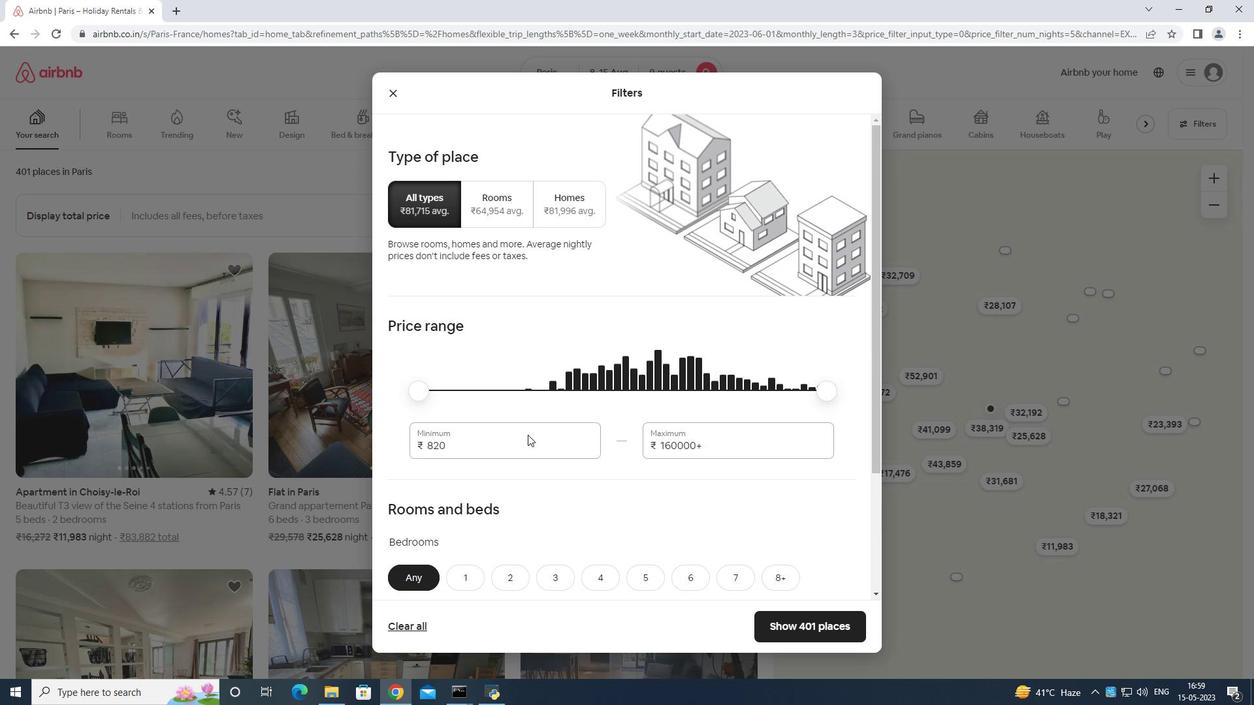 
Action: Mouse pressed left at (528, 435)
Screenshot: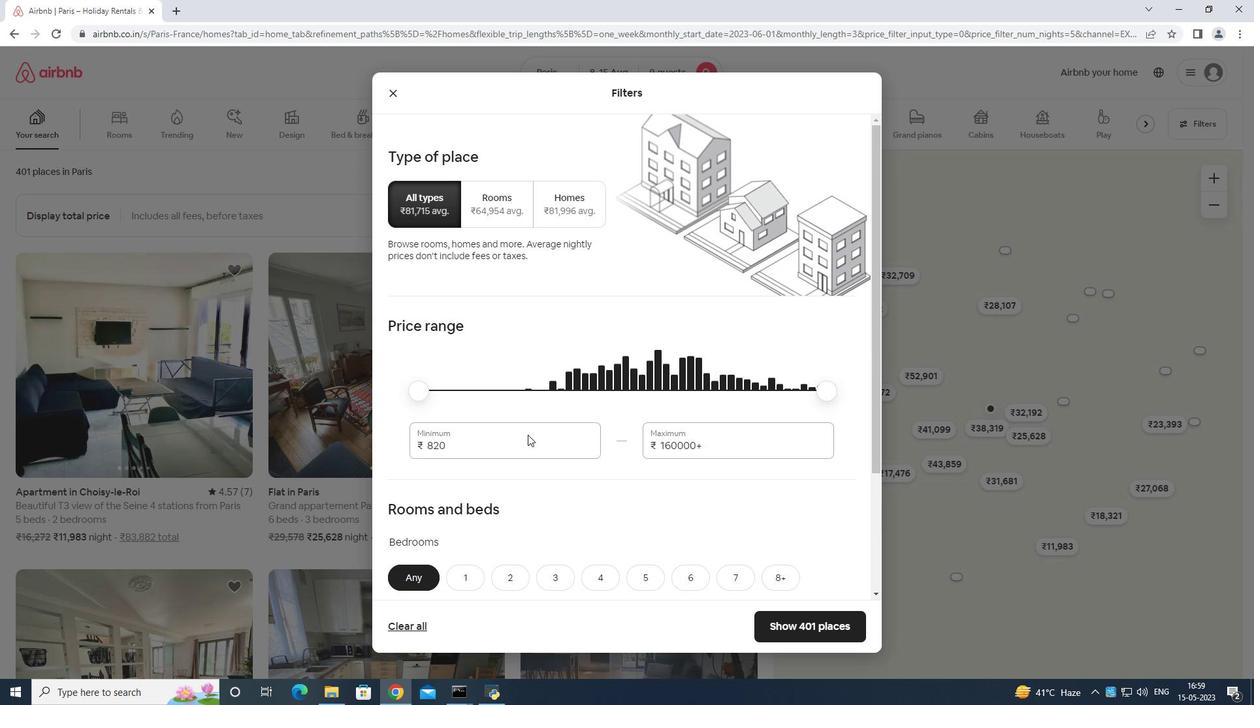 
Action: Mouse moved to (528, 432)
Screenshot: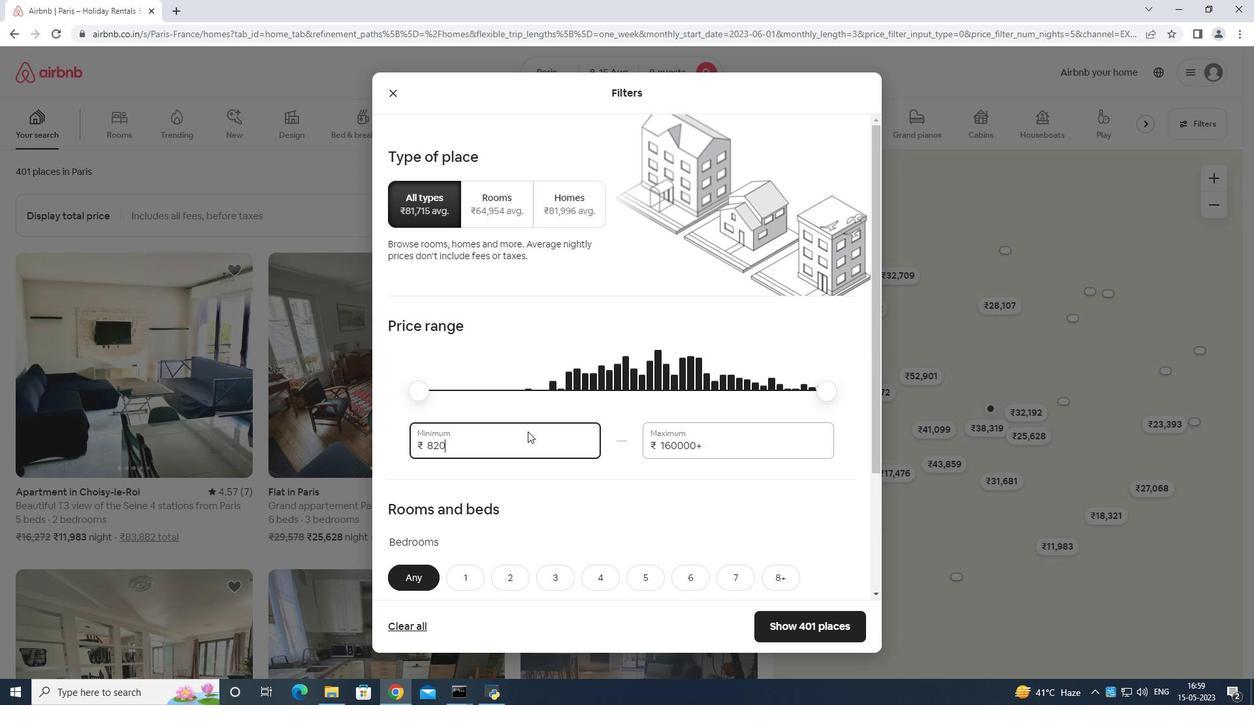 
Action: Key pressed <Key.backspace>
Screenshot: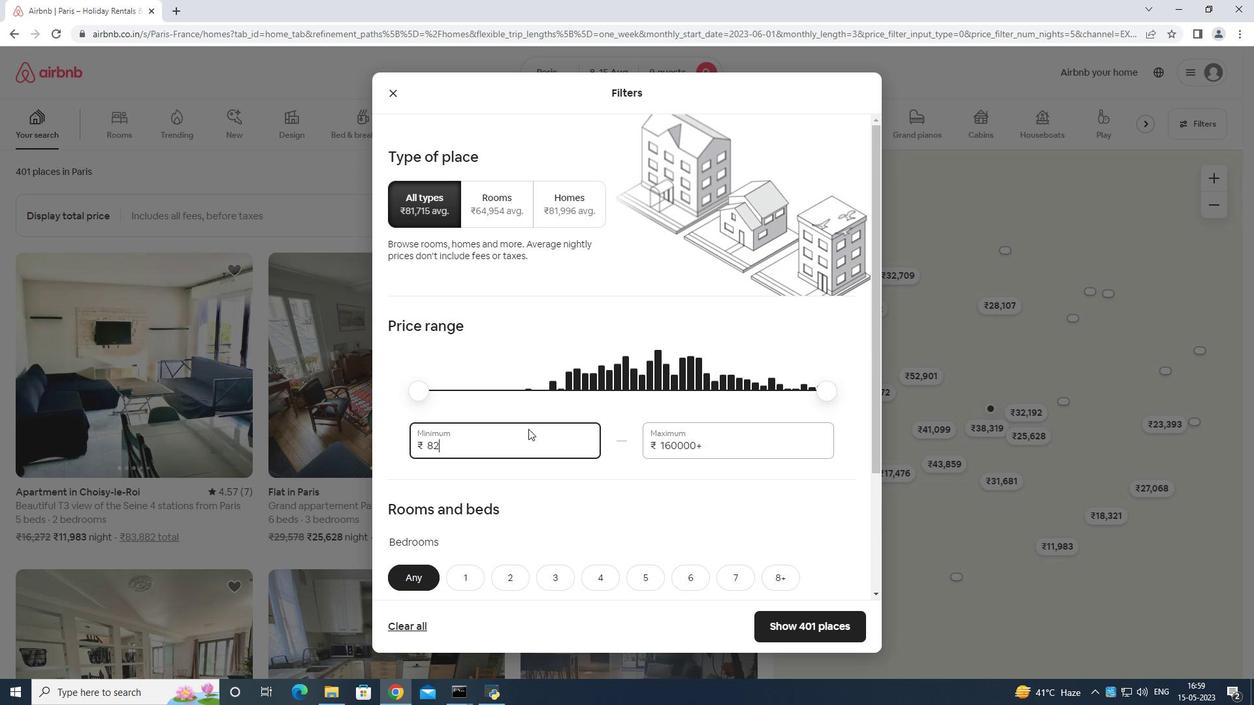 
Action: Mouse moved to (531, 420)
Screenshot: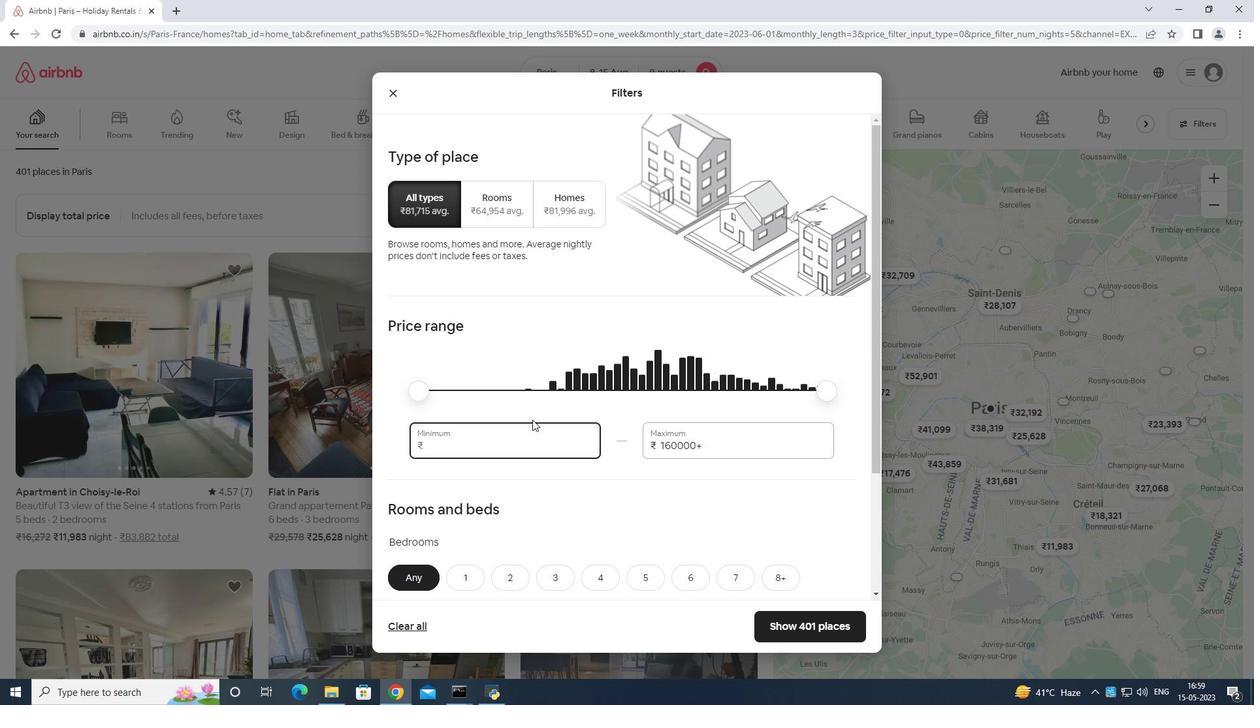 
Action: Key pressed <Key.backspace><Key.backspace><Key.backspace><Key.backspace><Key.backspace>
Screenshot: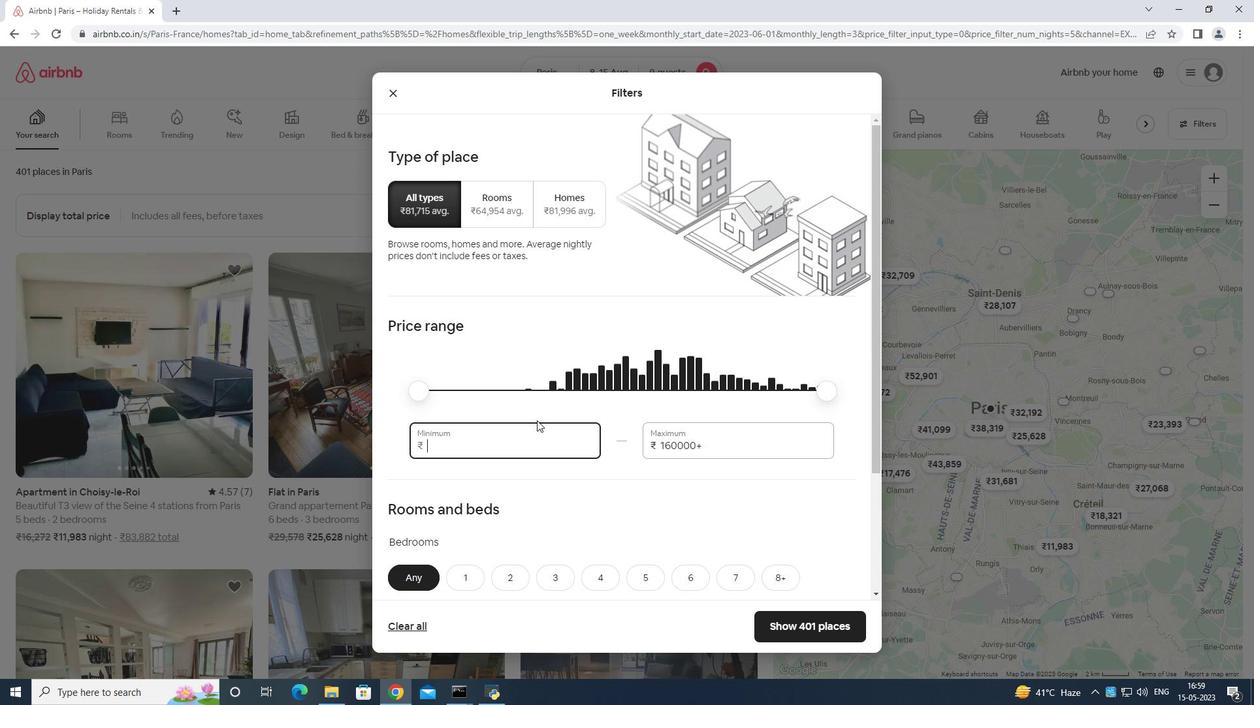 
Action: Mouse moved to (537, 420)
Screenshot: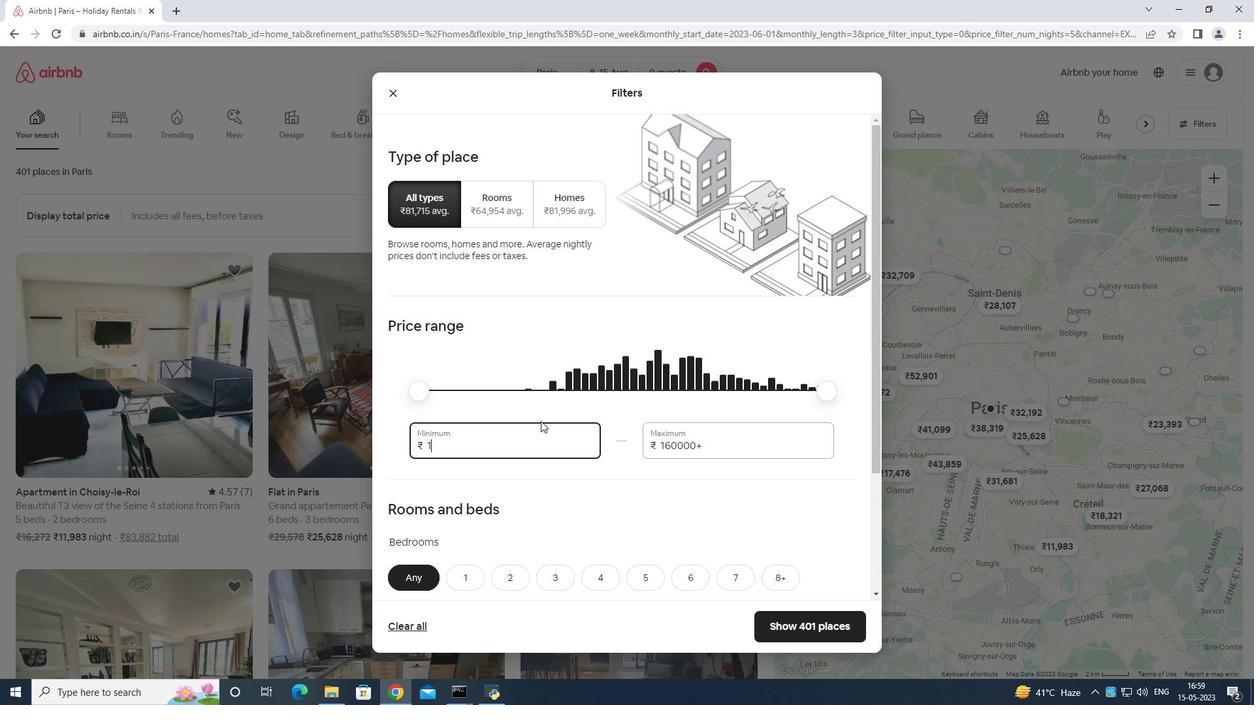 
Action: Key pressed 1
Screenshot: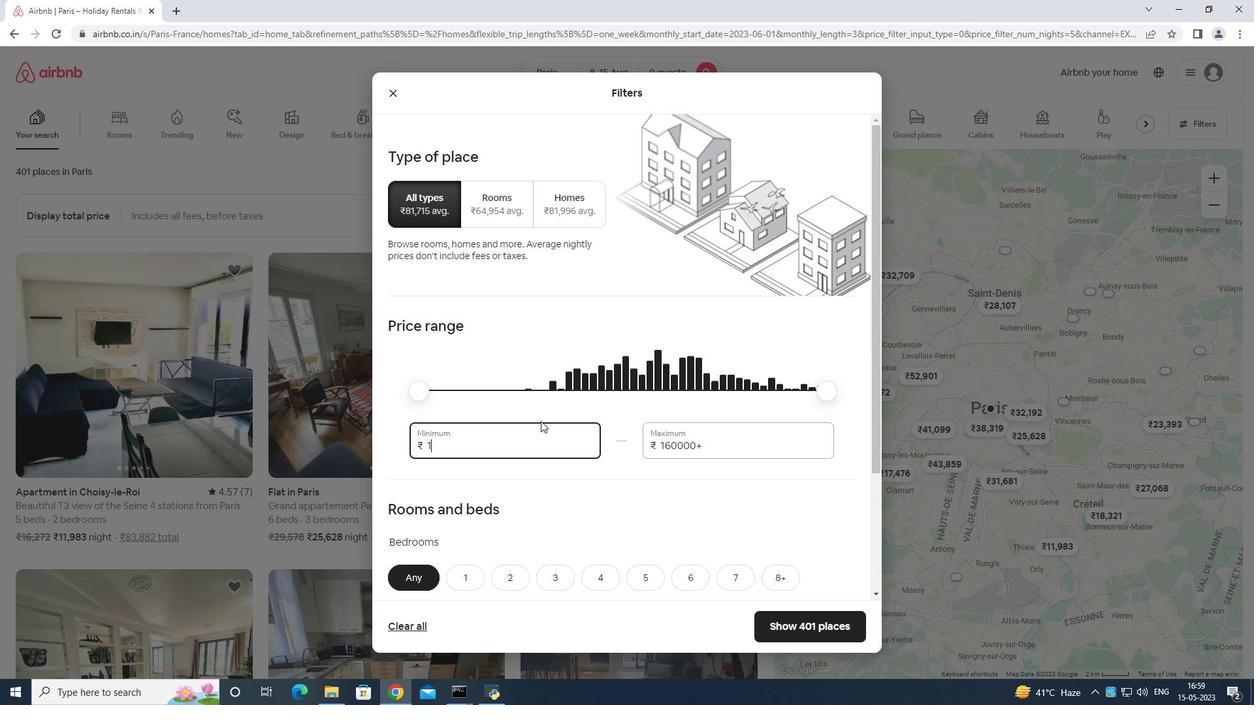 
Action: Mouse moved to (541, 421)
Screenshot: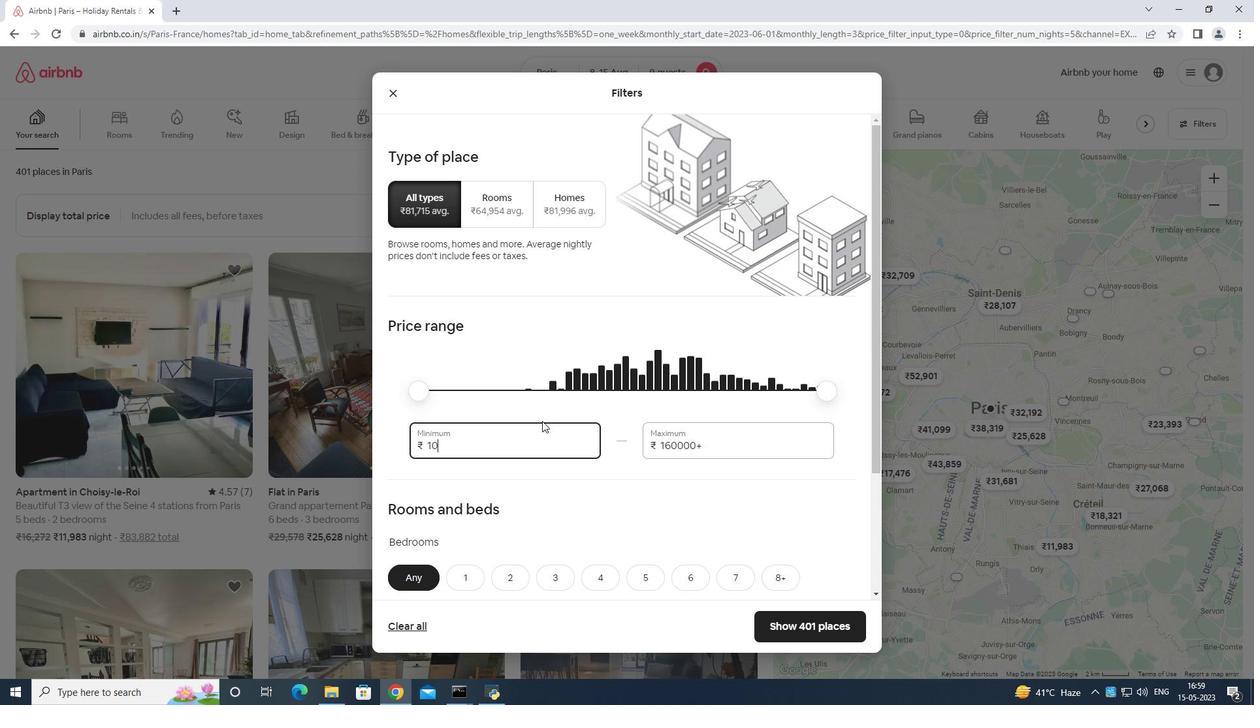 
Action: Key pressed 00
Screenshot: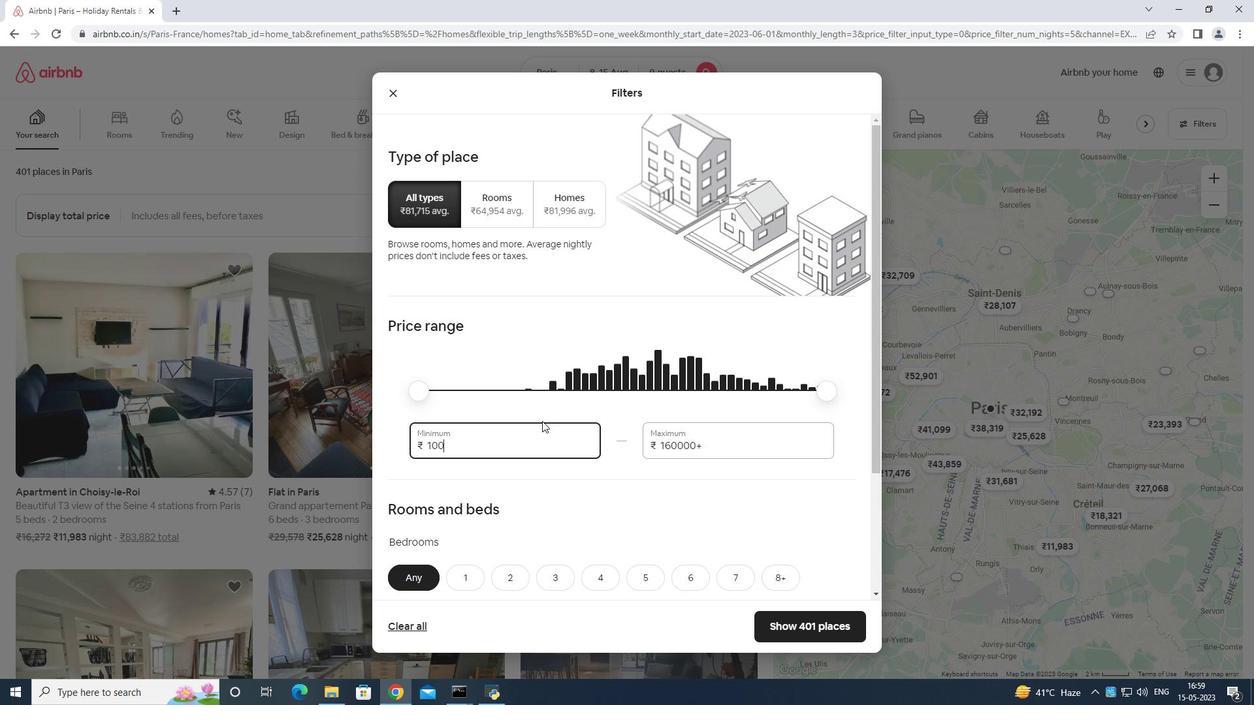 
Action: Mouse moved to (542, 421)
Screenshot: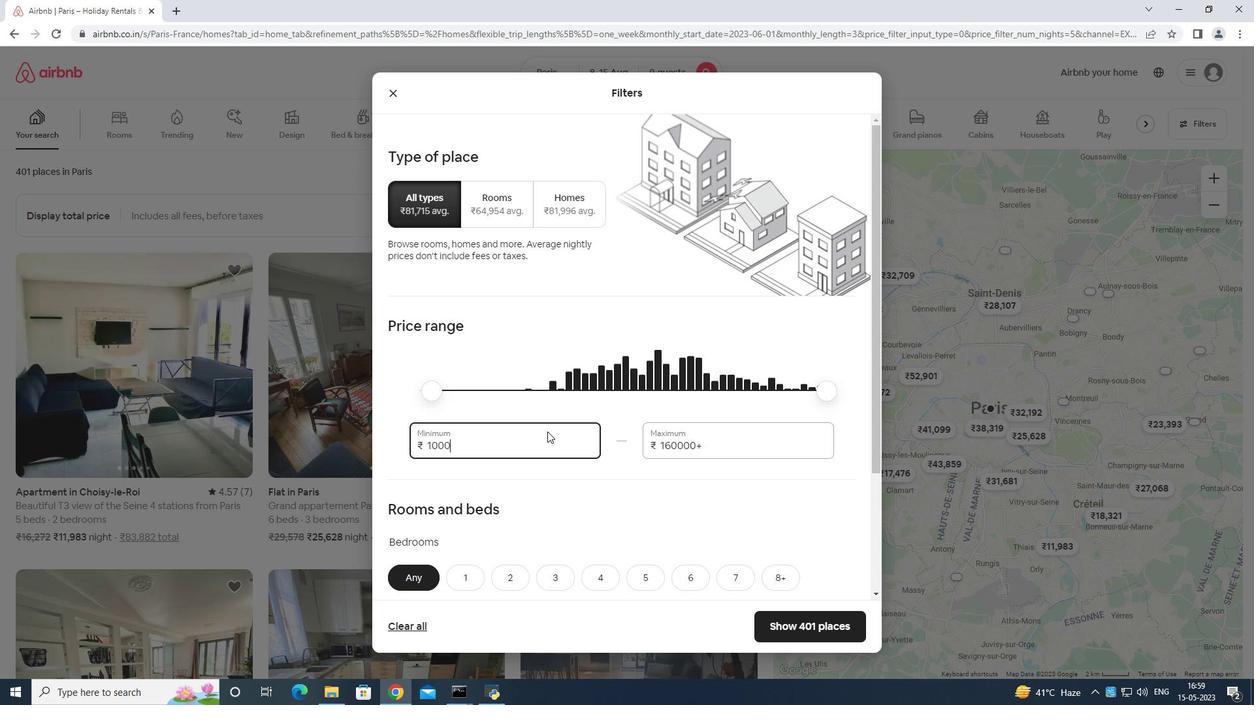 
Action: Key pressed 0
Screenshot: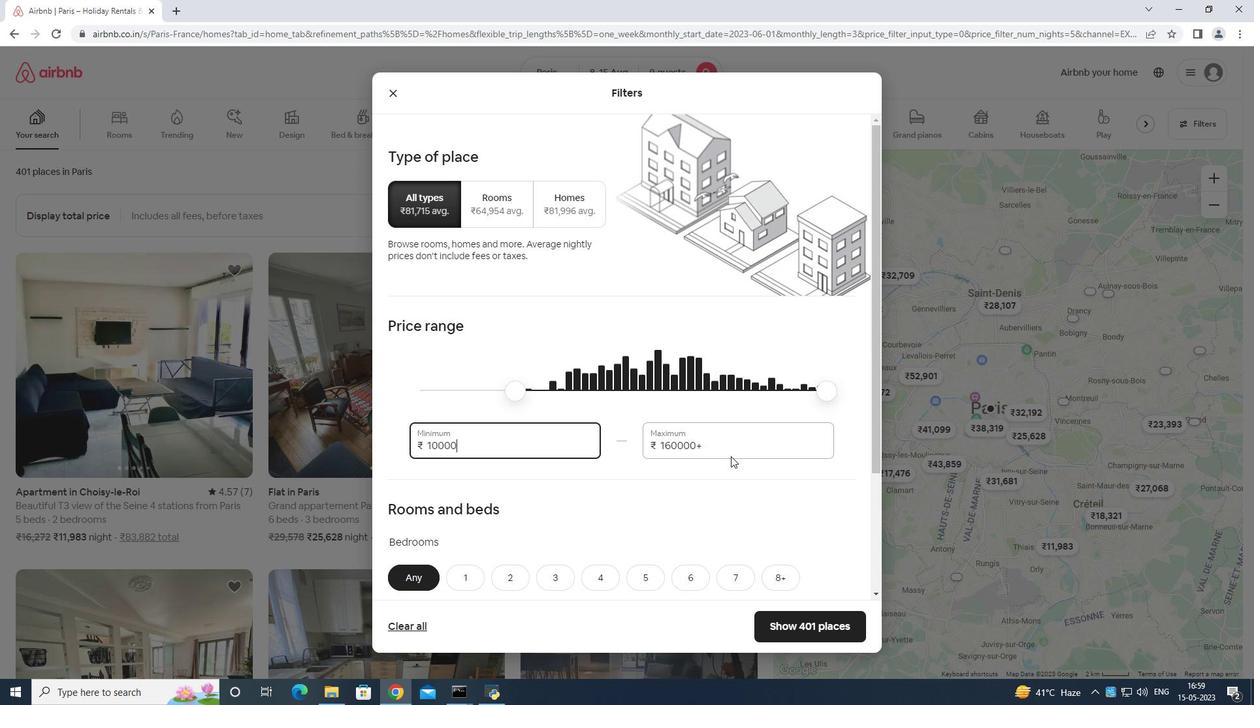 
Action: Mouse moved to (575, 434)
Screenshot: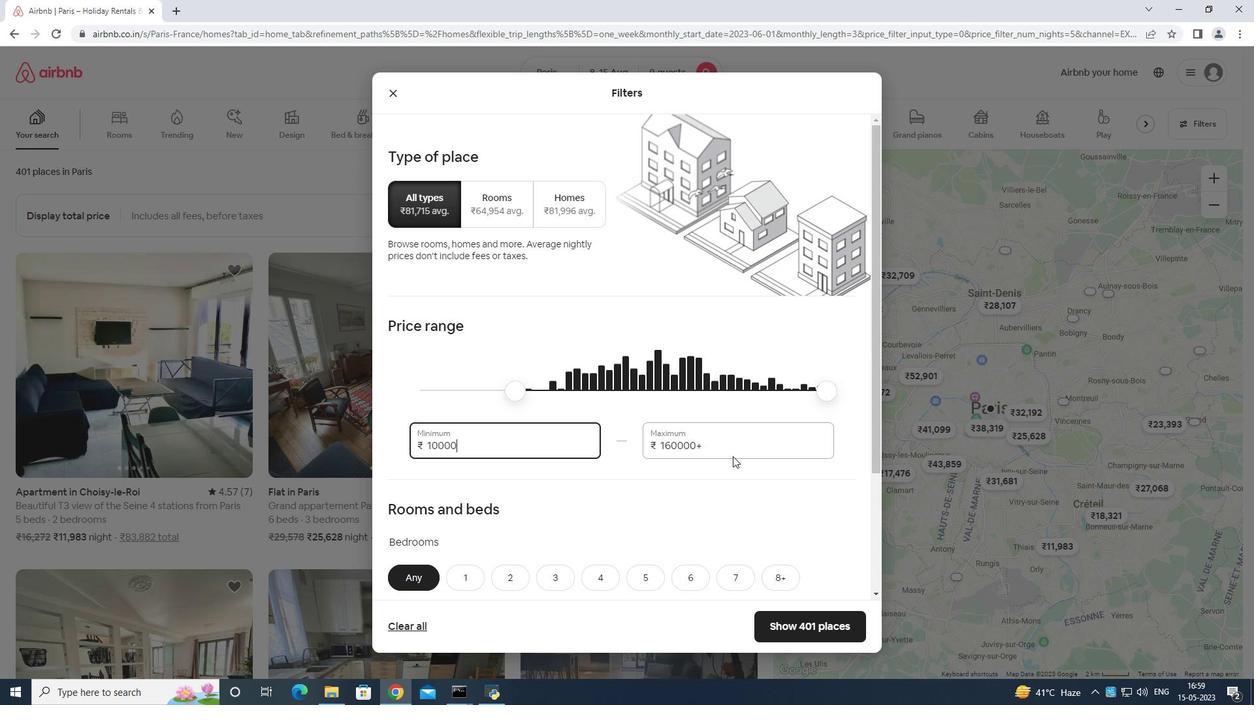 
Action: Key pressed 0
Screenshot: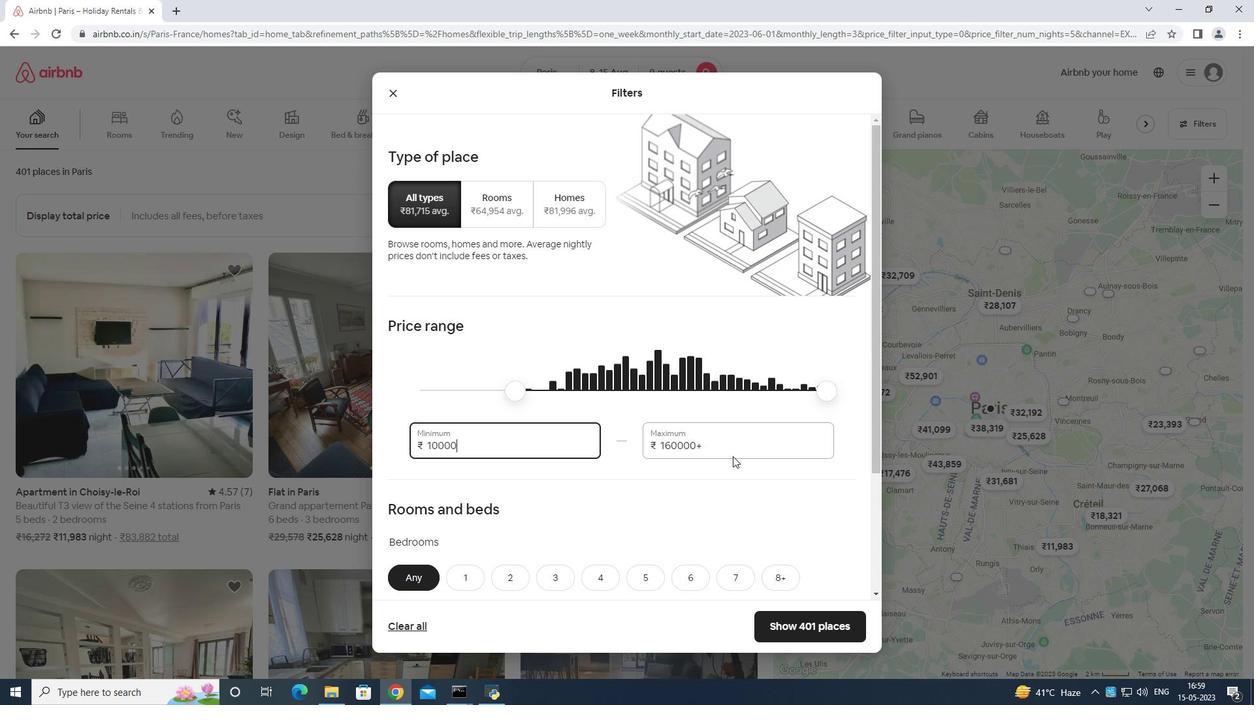 
Action: Mouse moved to (743, 437)
Screenshot: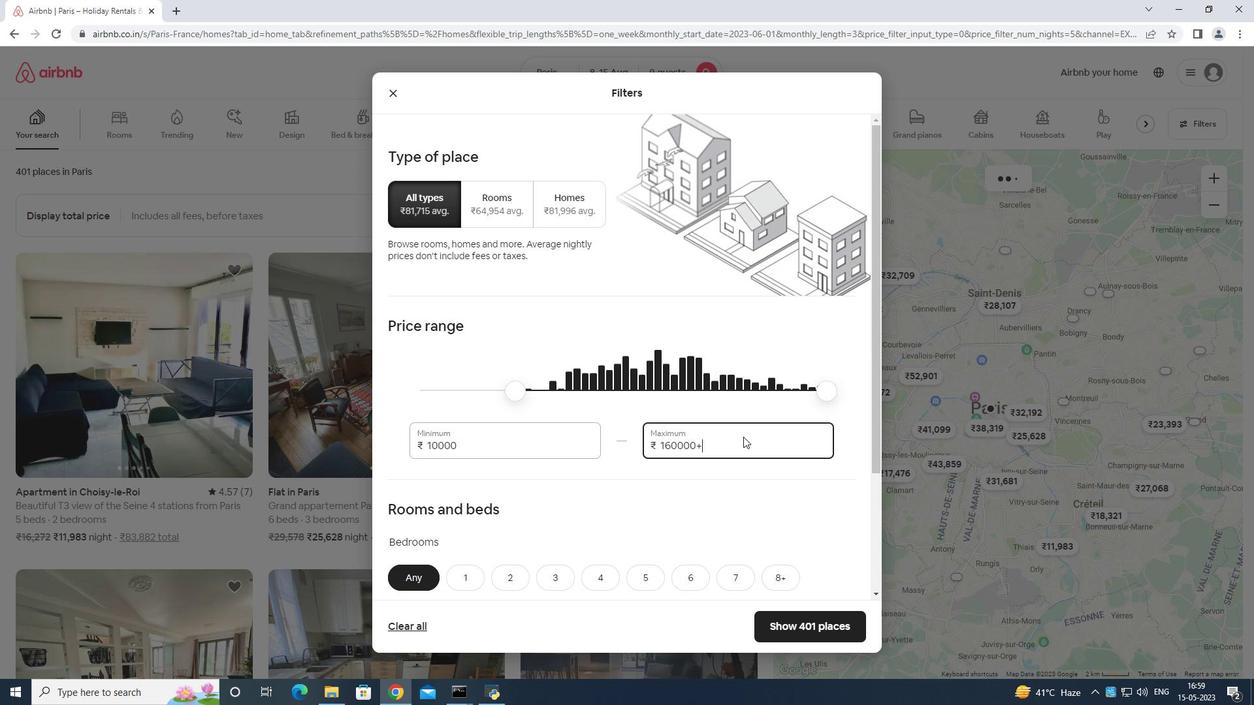 
Action: Mouse pressed left at (743, 437)
Screenshot: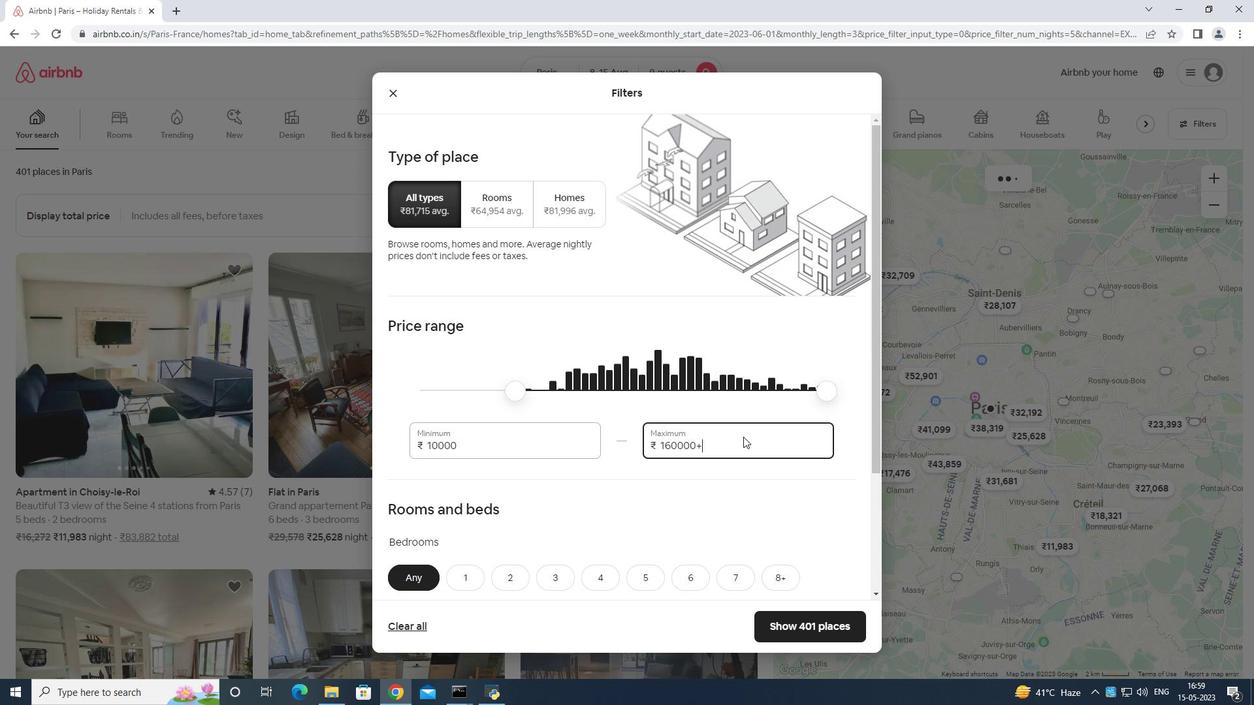 
Action: Key pressed <Key.backspace><Key.backspace><Key.backspace><Key.backspace><Key.backspace><Key.backspace><Key.backspace><Key.backspace><Key.backspace><Key.backspace>14000
Screenshot: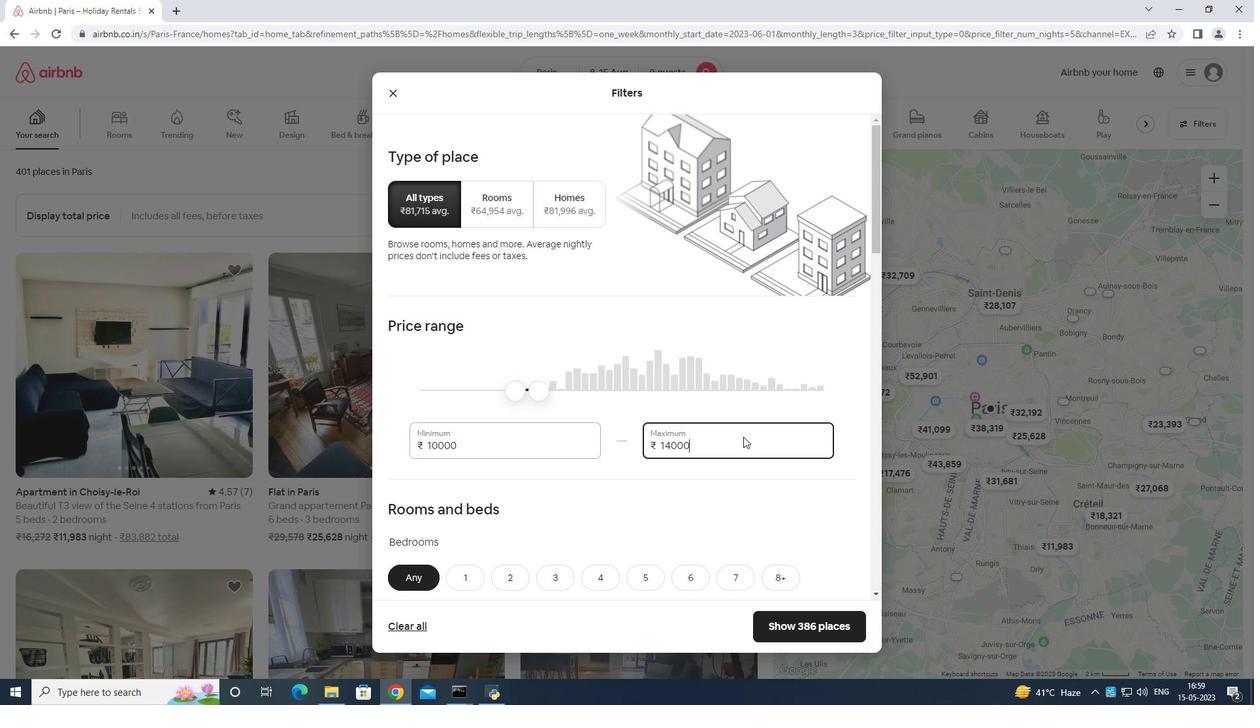 
Action: Mouse moved to (743, 436)
Screenshot: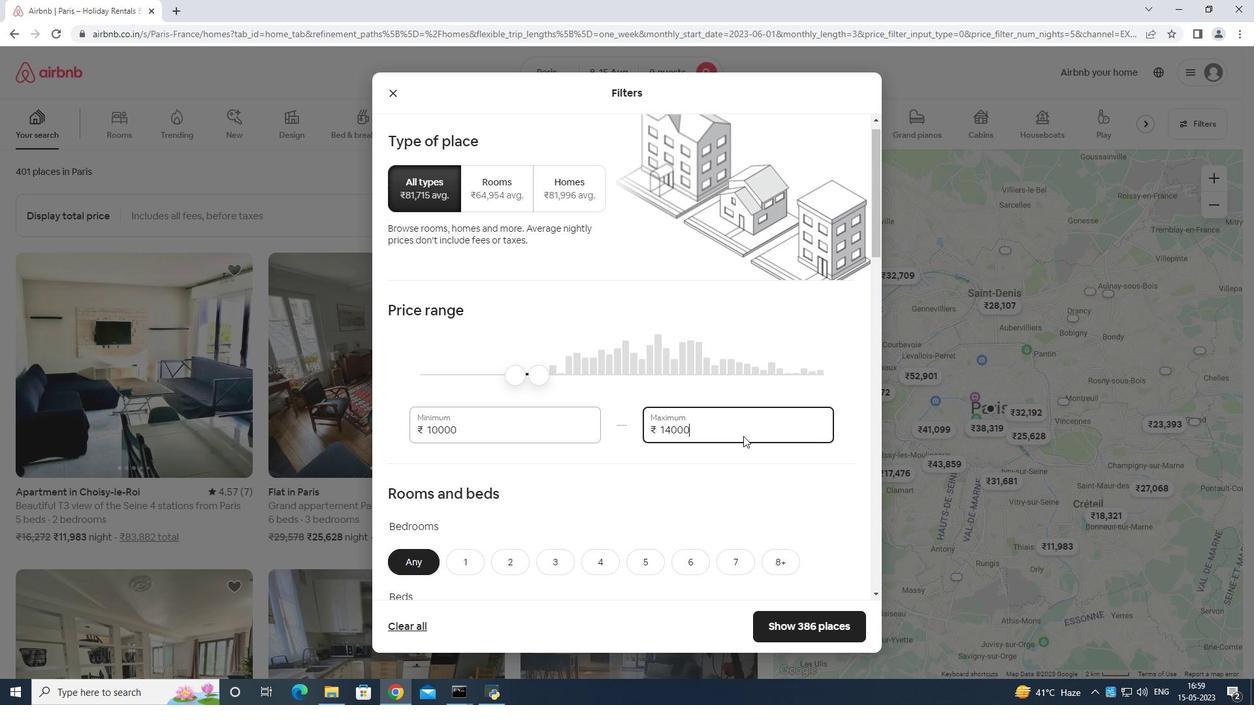 
Action: Mouse scrolled (743, 435) with delta (0, 0)
Screenshot: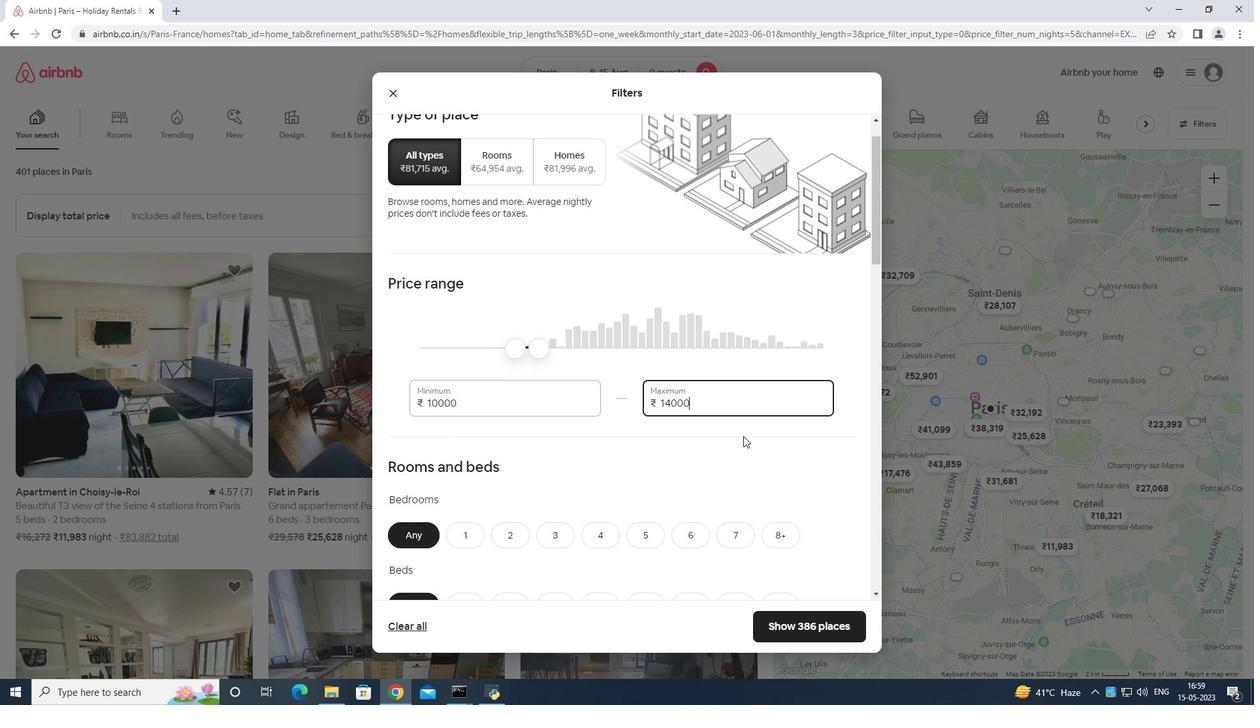 
Action: Mouse scrolled (743, 435) with delta (0, 0)
Screenshot: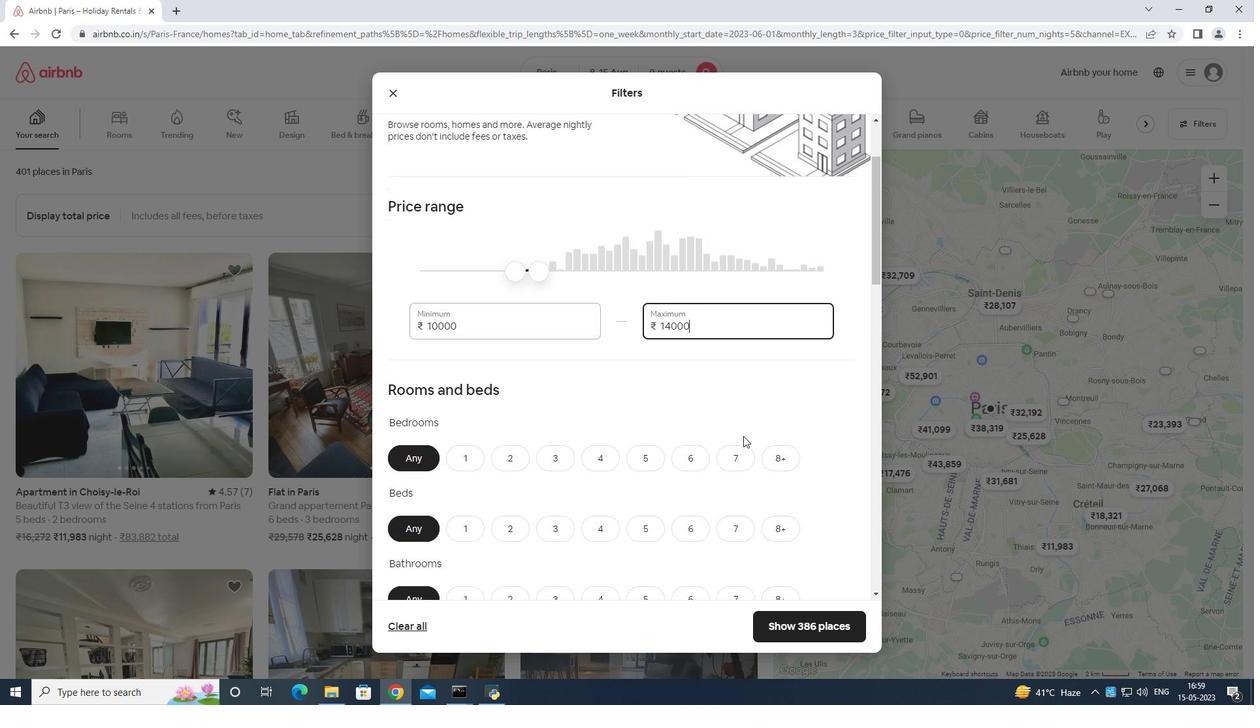 
Action: Mouse scrolled (743, 435) with delta (0, 0)
Screenshot: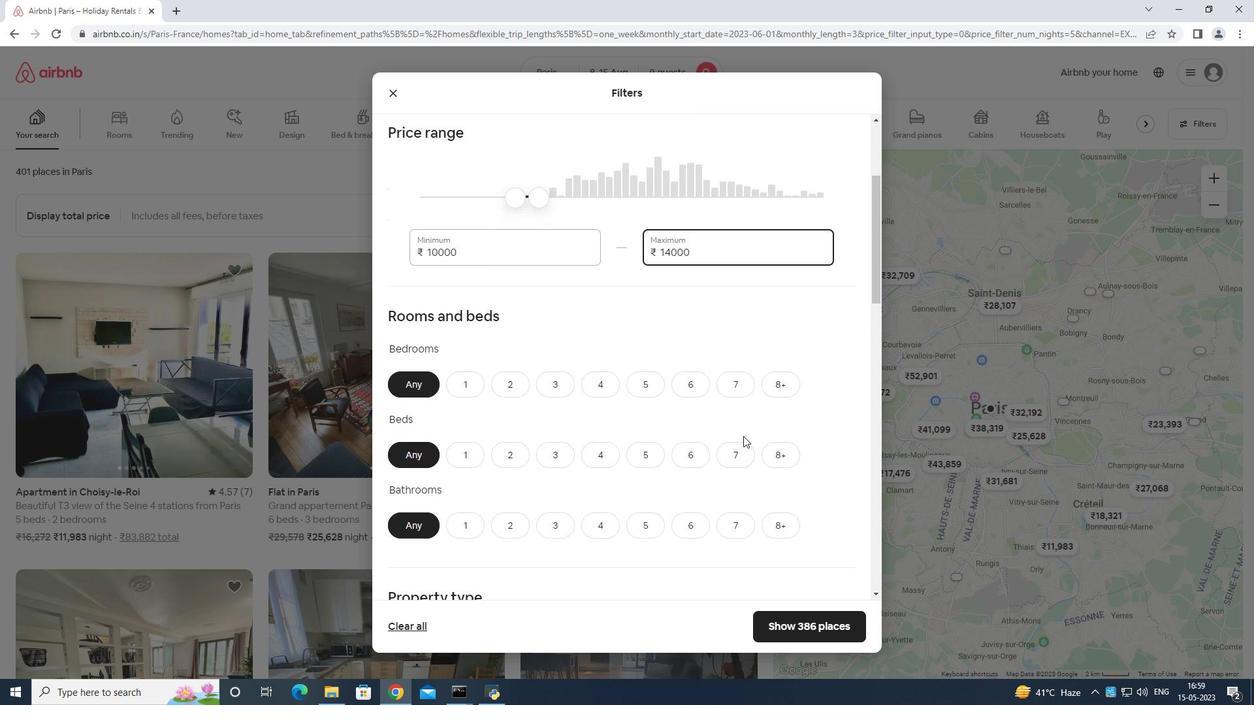 
Action: Mouse moved to (645, 383)
Screenshot: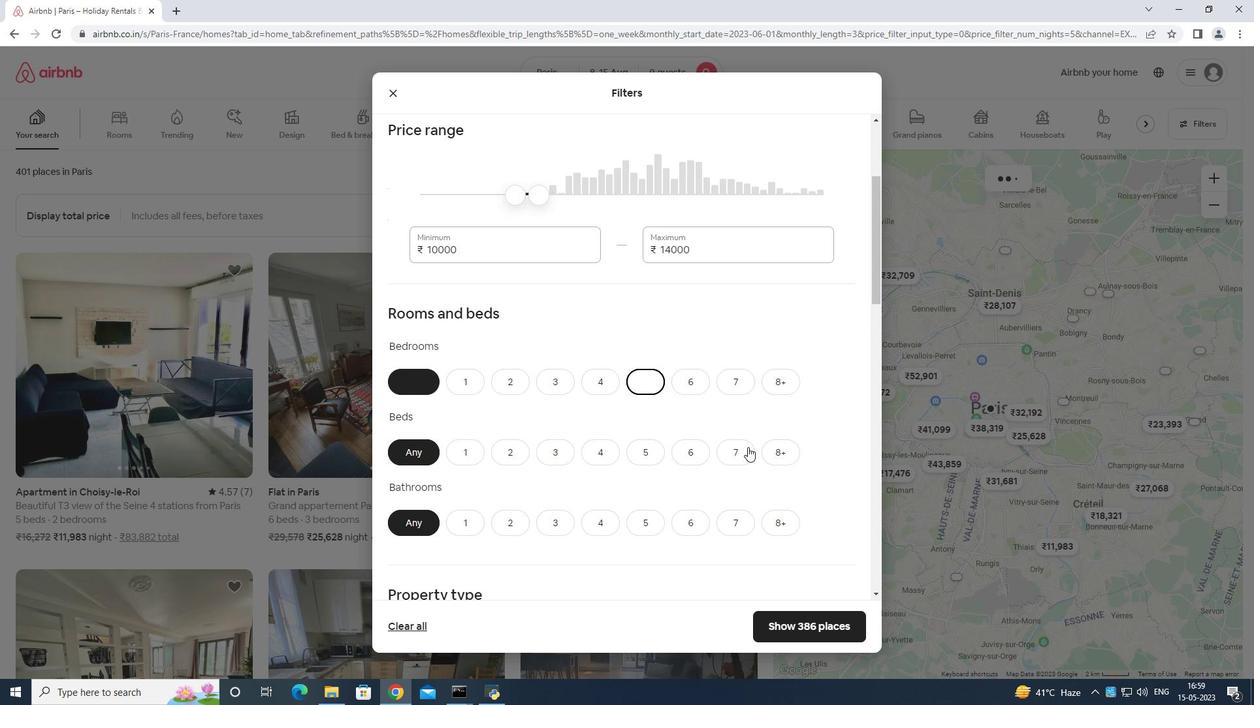 
Action: Mouse pressed left at (645, 383)
Screenshot: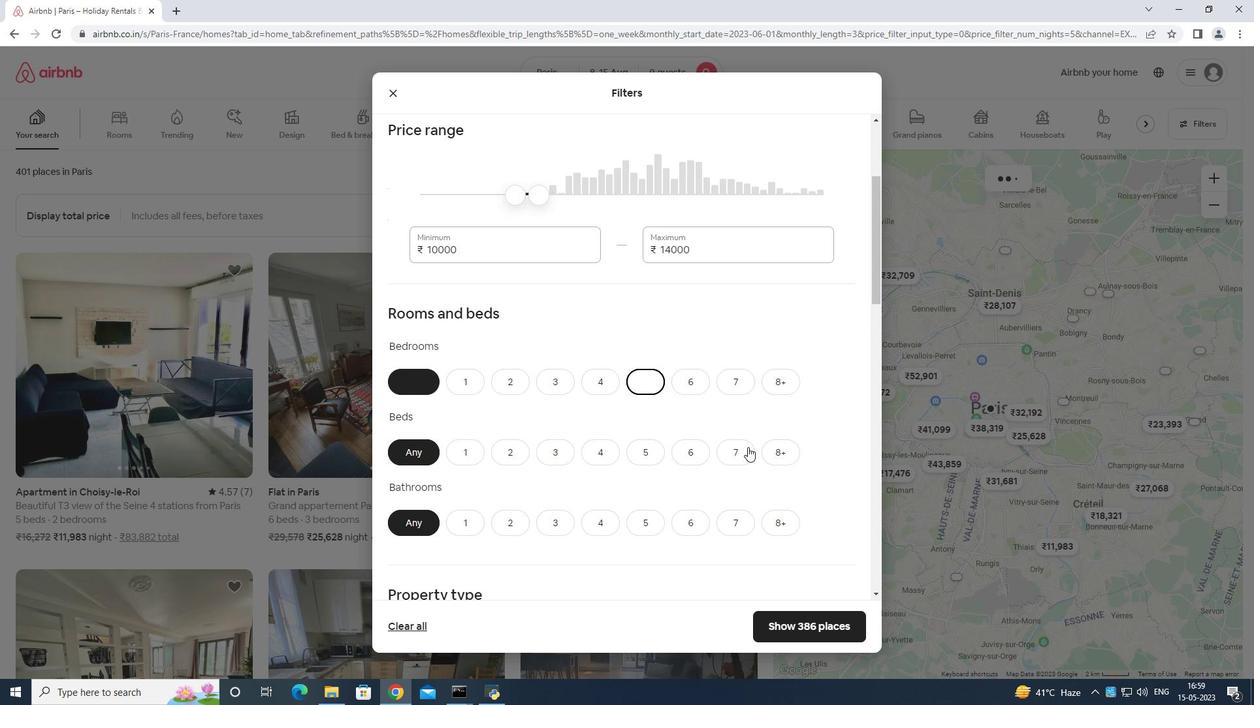 
Action: Mouse moved to (785, 452)
Screenshot: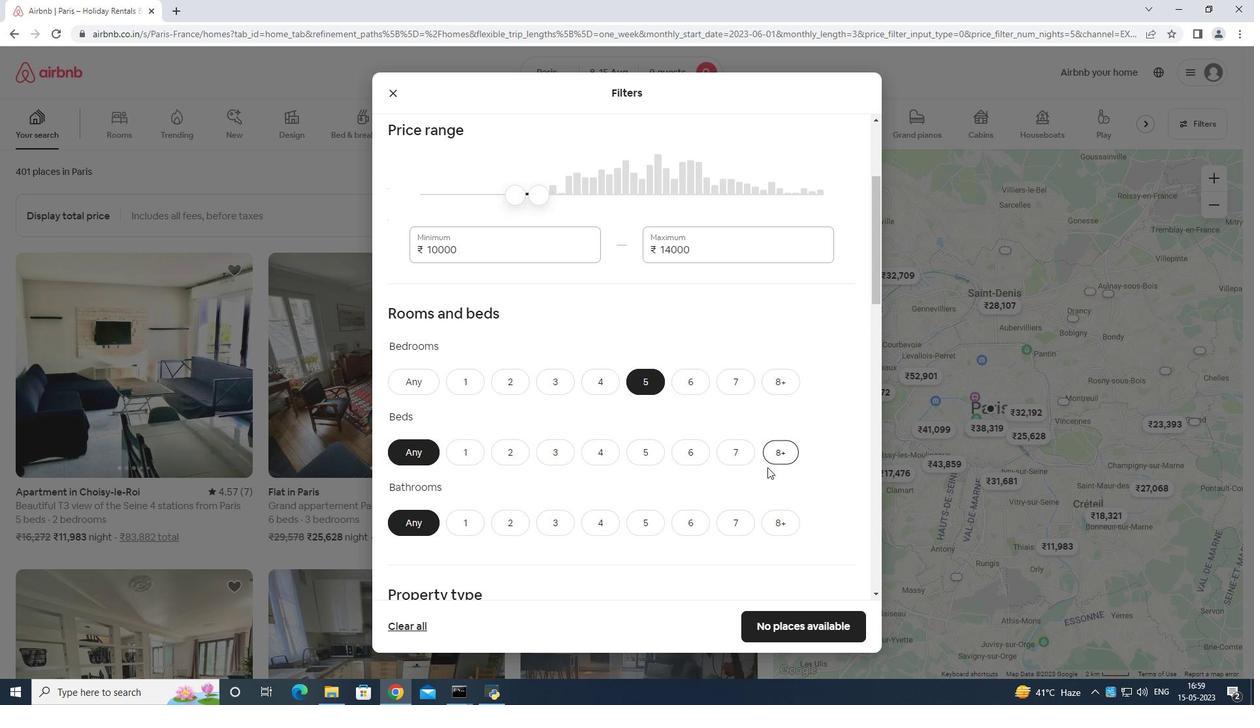 
Action: Mouse pressed left at (785, 452)
Screenshot: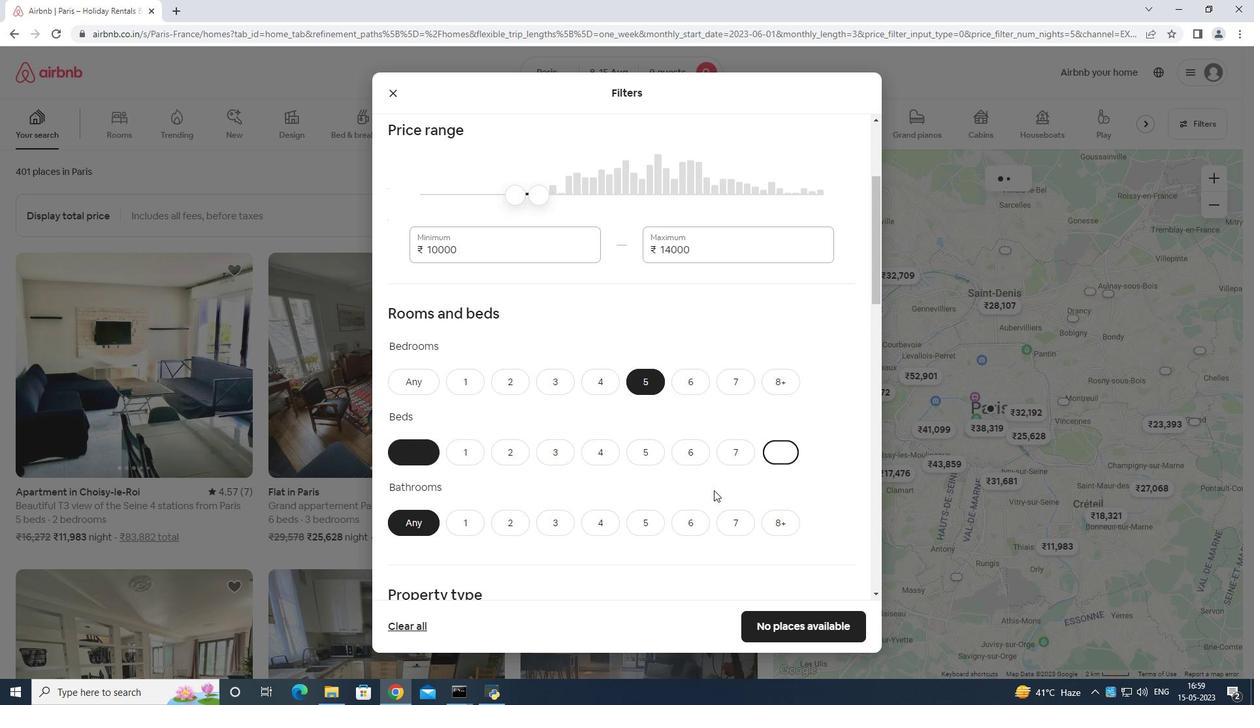 
Action: Mouse moved to (636, 517)
Screenshot: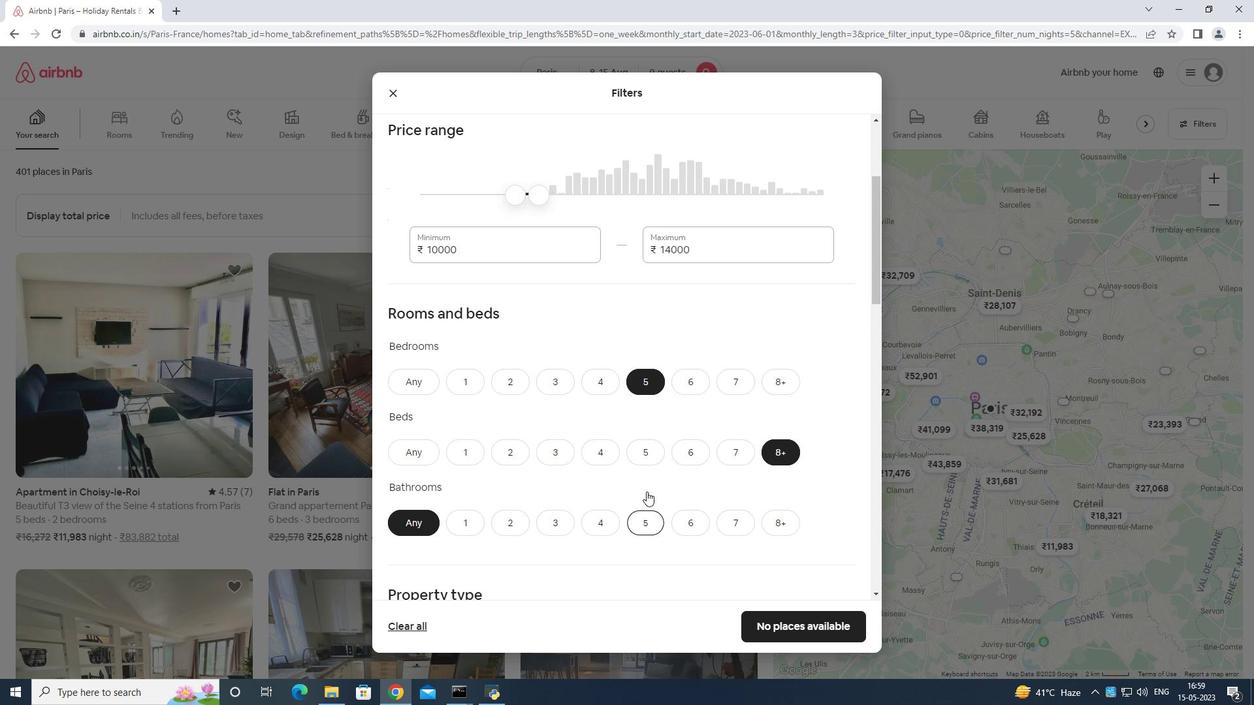 
Action: Mouse pressed left at (636, 517)
Screenshot: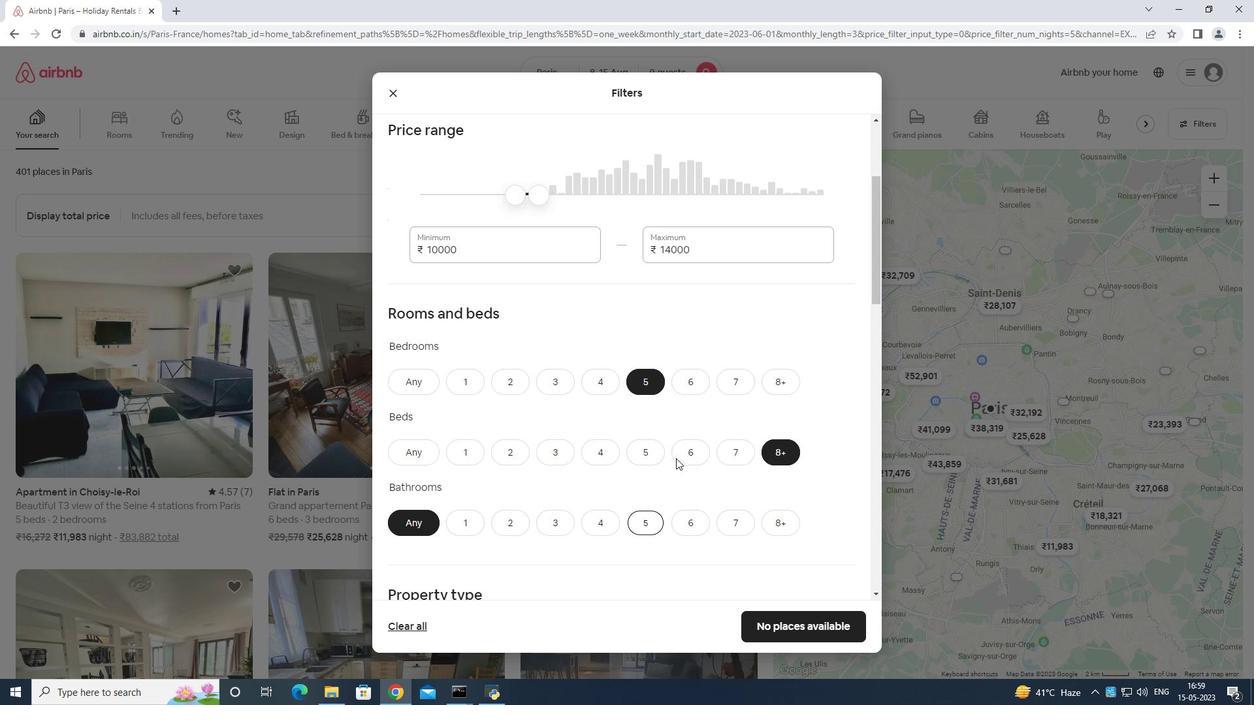
Action: Mouse moved to (681, 460)
Screenshot: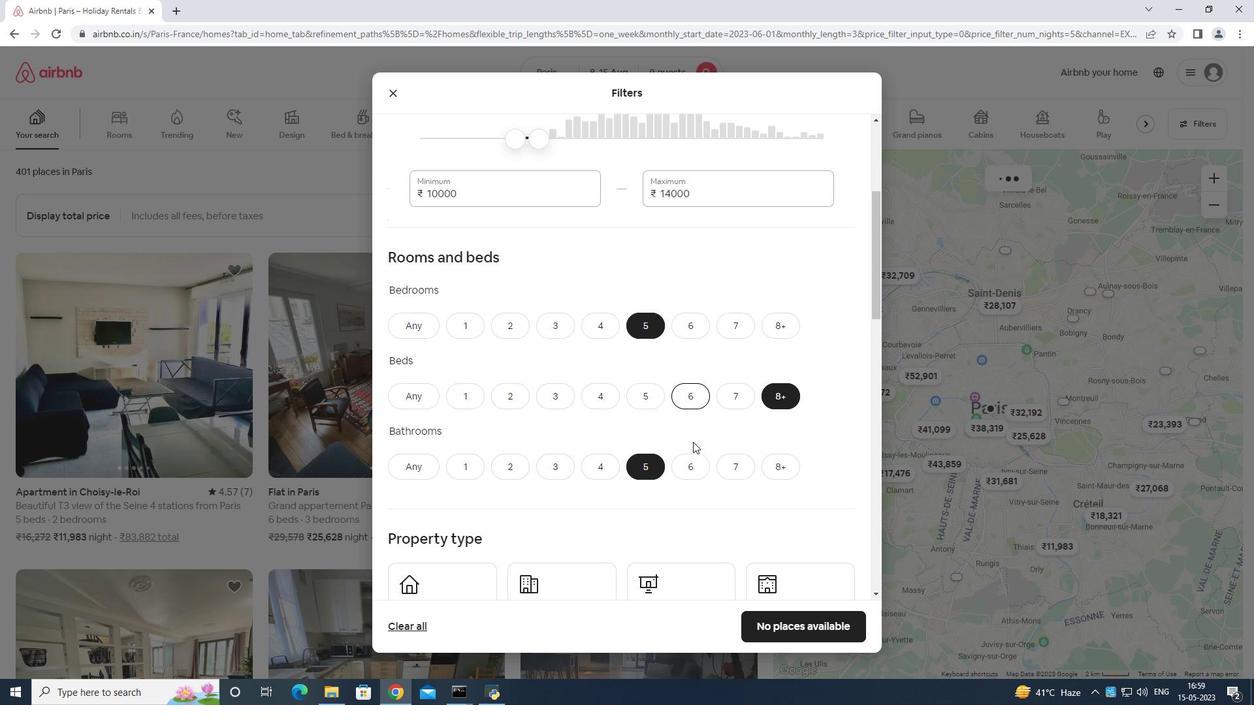 
Action: Mouse scrolled (681, 460) with delta (0, 0)
Screenshot: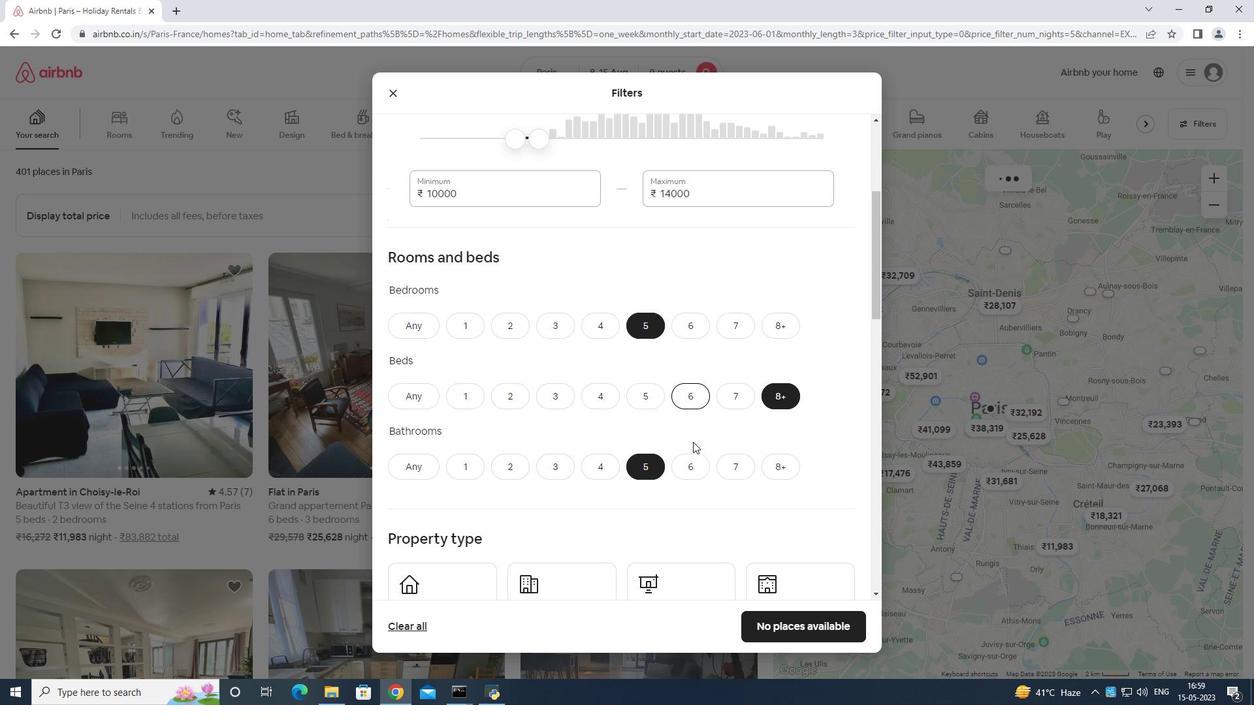 
Action: Mouse moved to (683, 464)
Screenshot: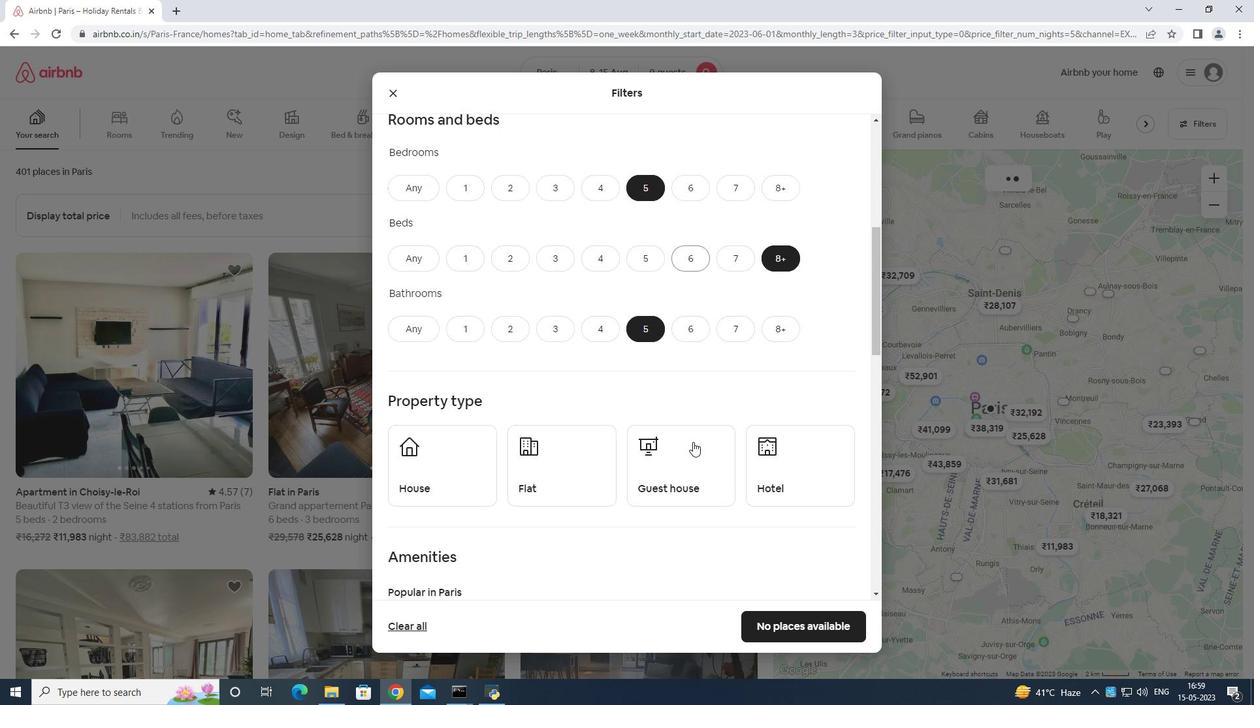 
Action: Mouse scrolled (683, 463) with delta (0, 0)
Screenshot: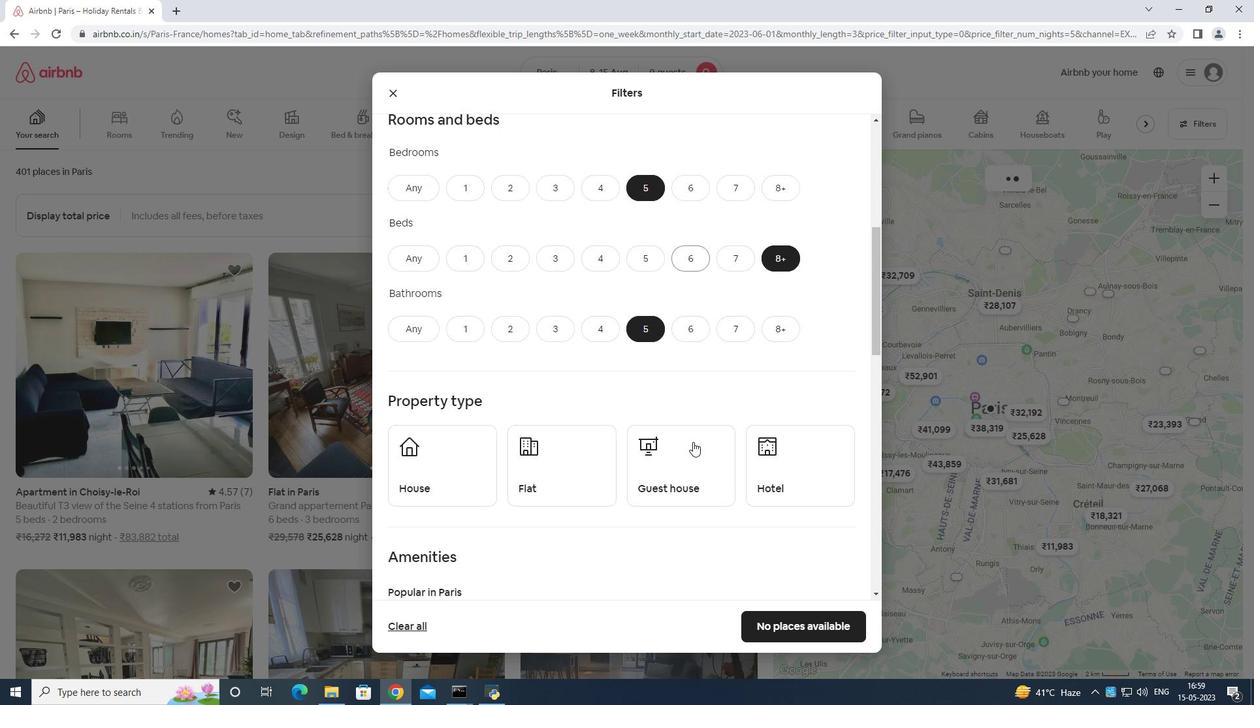 
Action: Mouse scrolled (683, 463) with delta (0, 0)
Screenshot: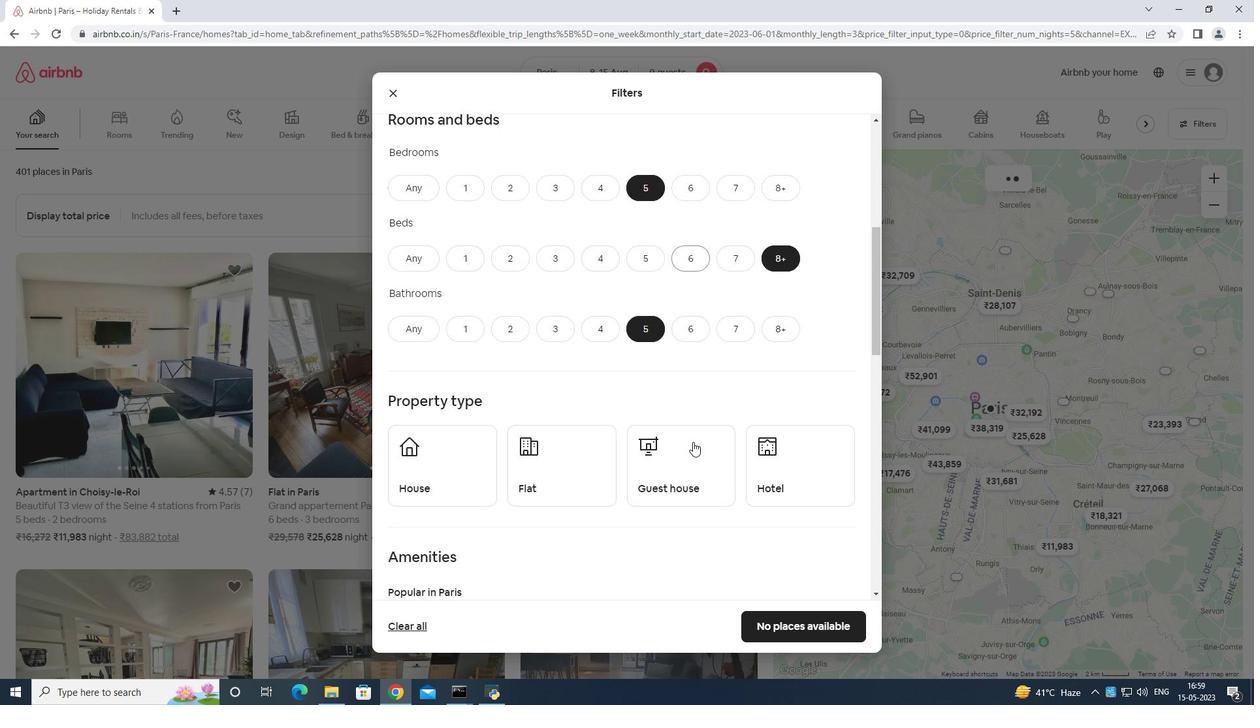 
Action: Mouse scrolled (683, 463) with delta (0, 0)
Screenshot: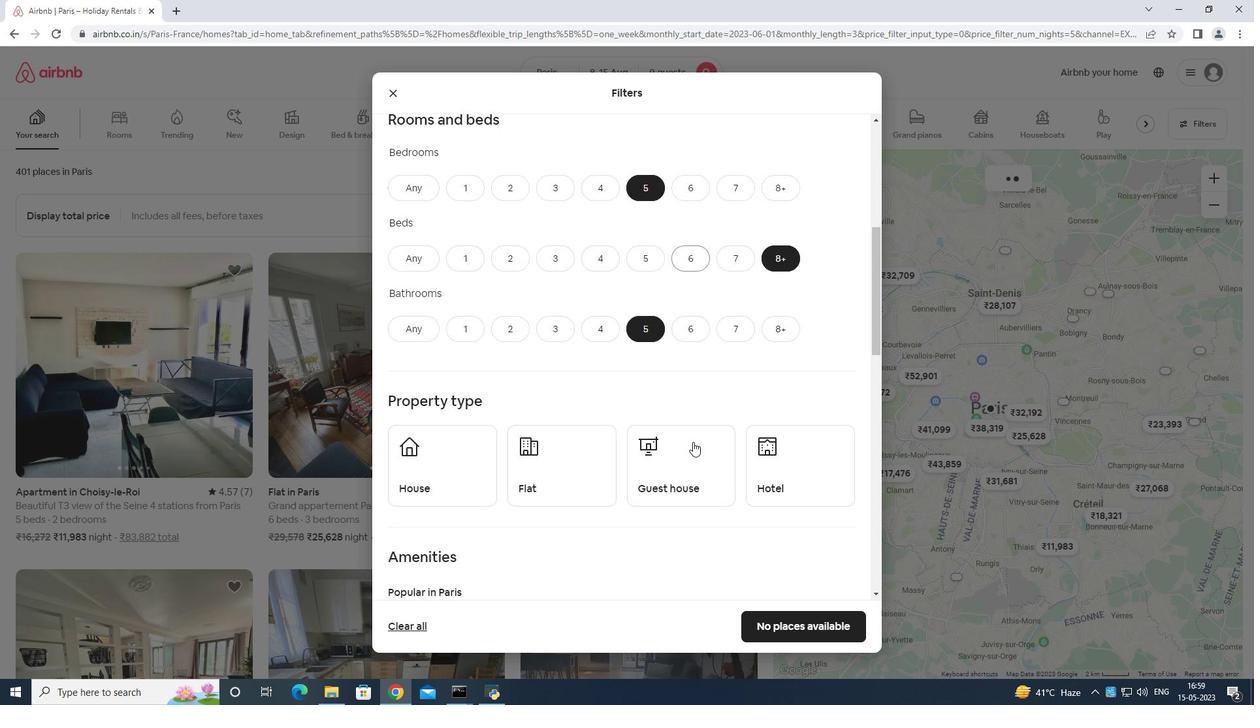 
Action: Mouse moved to (693, 442)
Screenshot: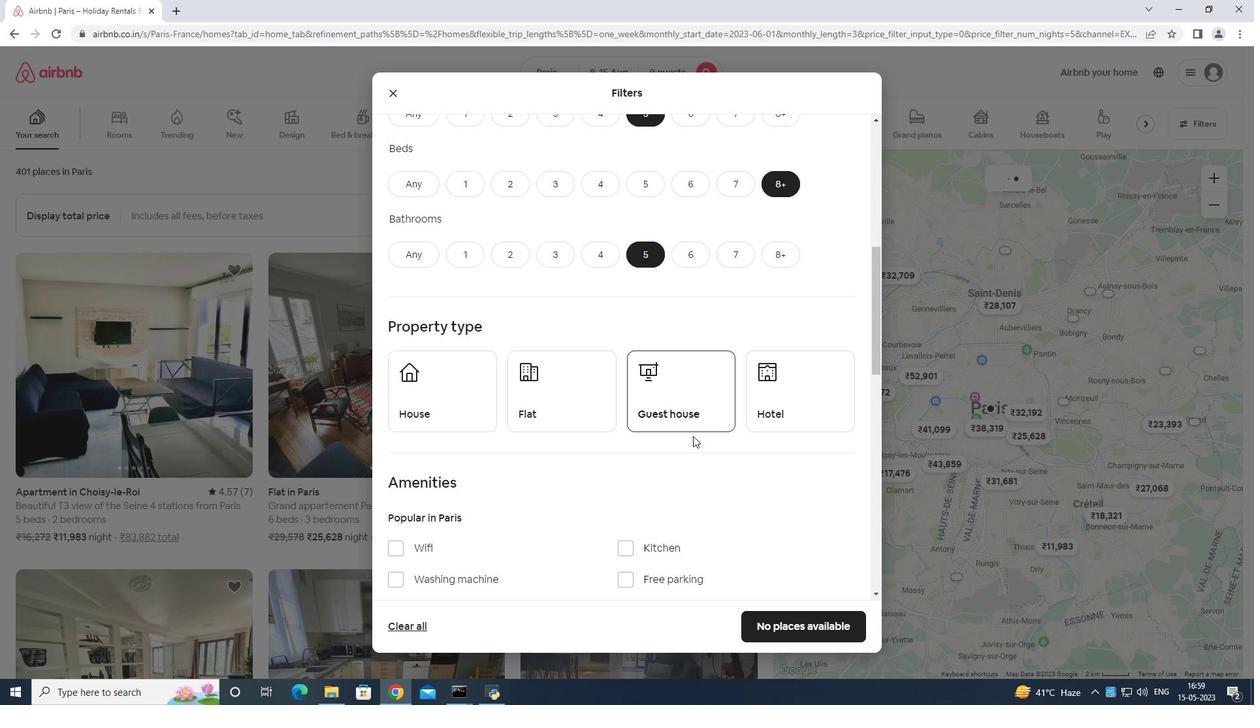 
Action: Mouse scrolled (693, 441) with delta (0, 0)
Screenshot: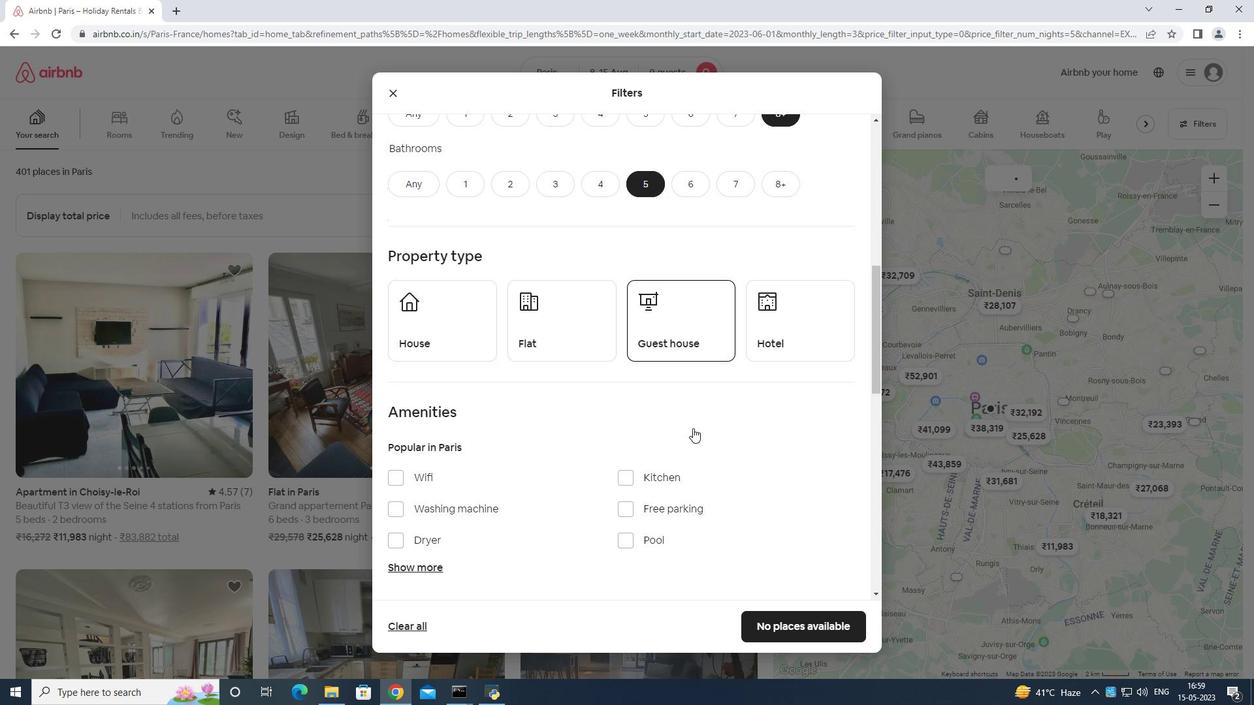 
Action: Mouse scrolled (693, 441) with delta (0, 0)
Screenshot: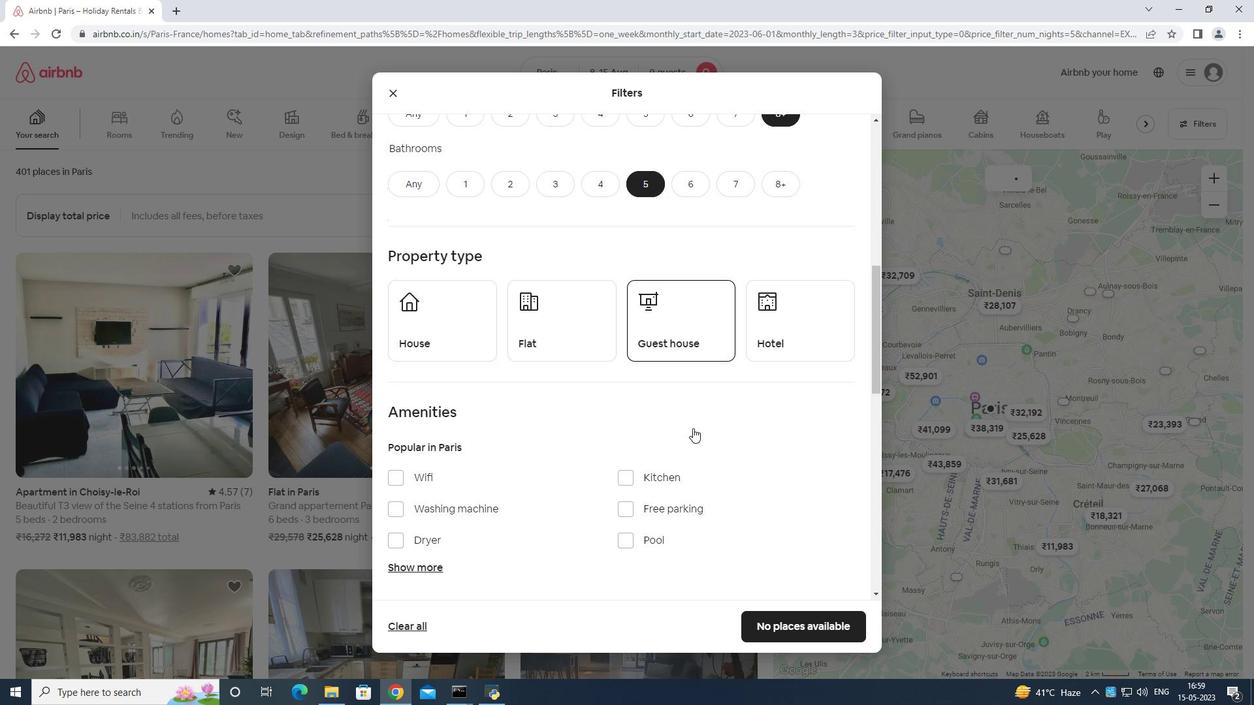 
Action: Mouse scrolled (693, 441) with delta (0, 0)
Screenshot: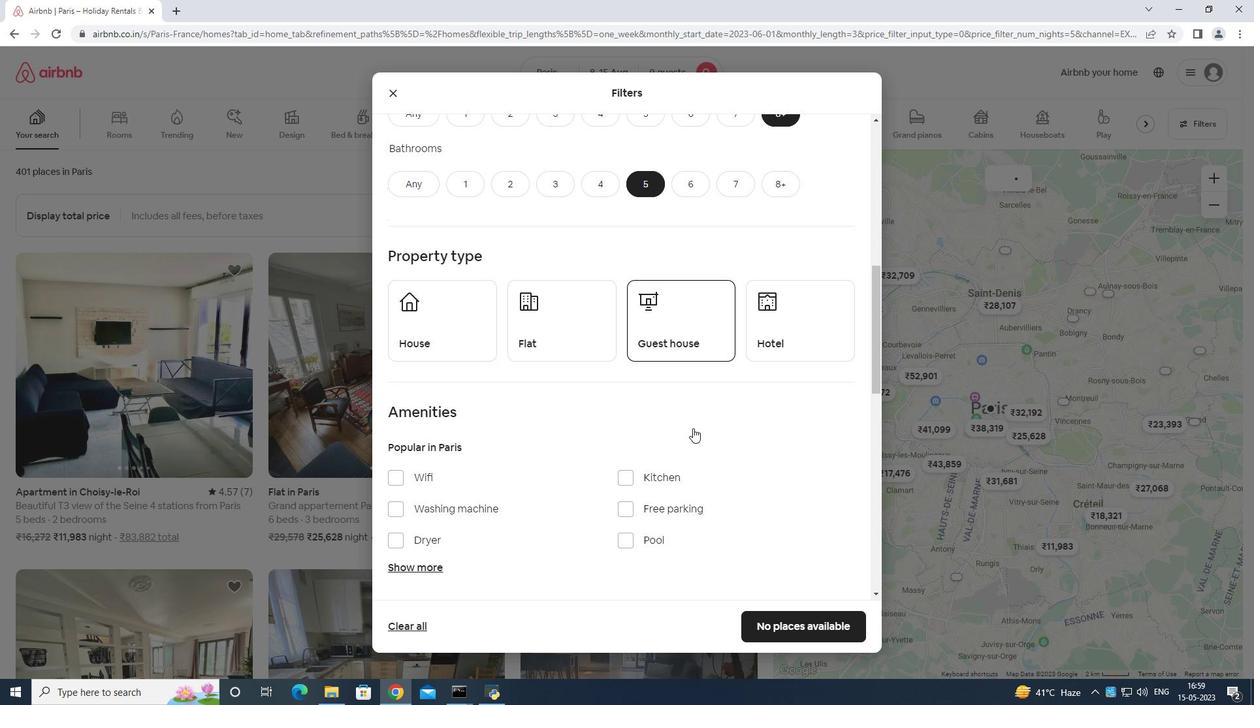 
Action: Mouse moved to (437, 212)
Screenshot: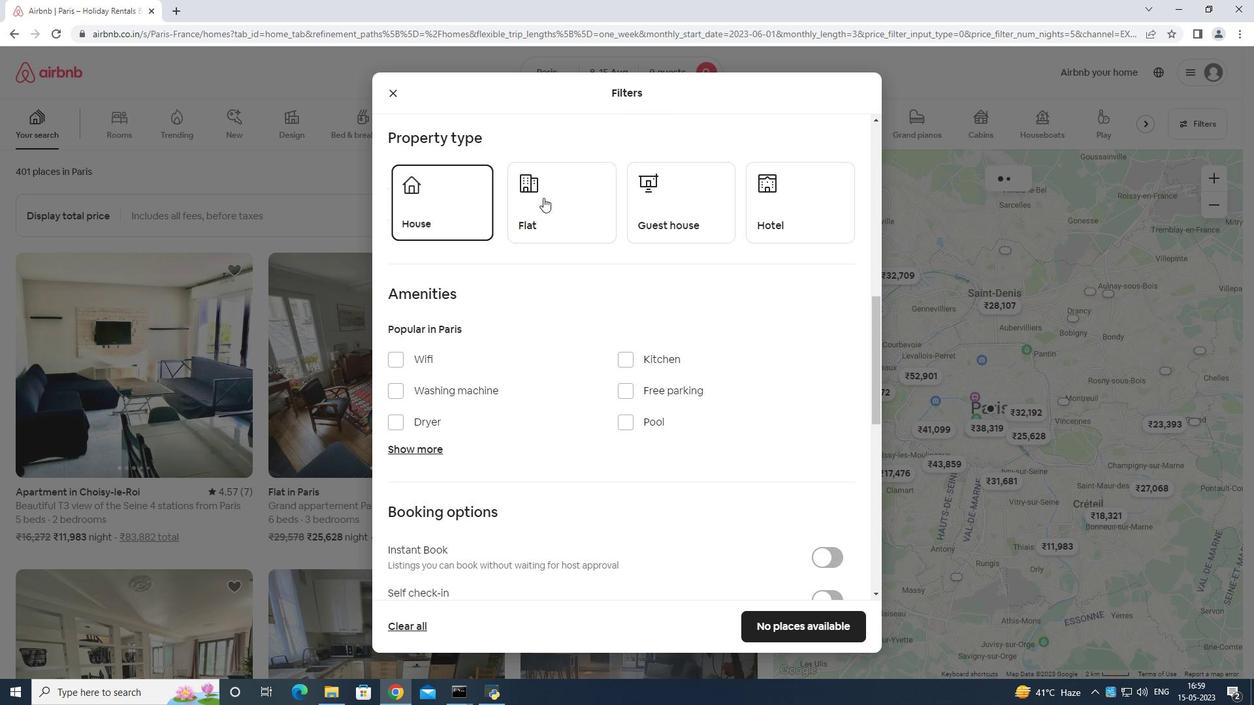 
Action: Mouse pressed left at (437, 212)
Screenshot: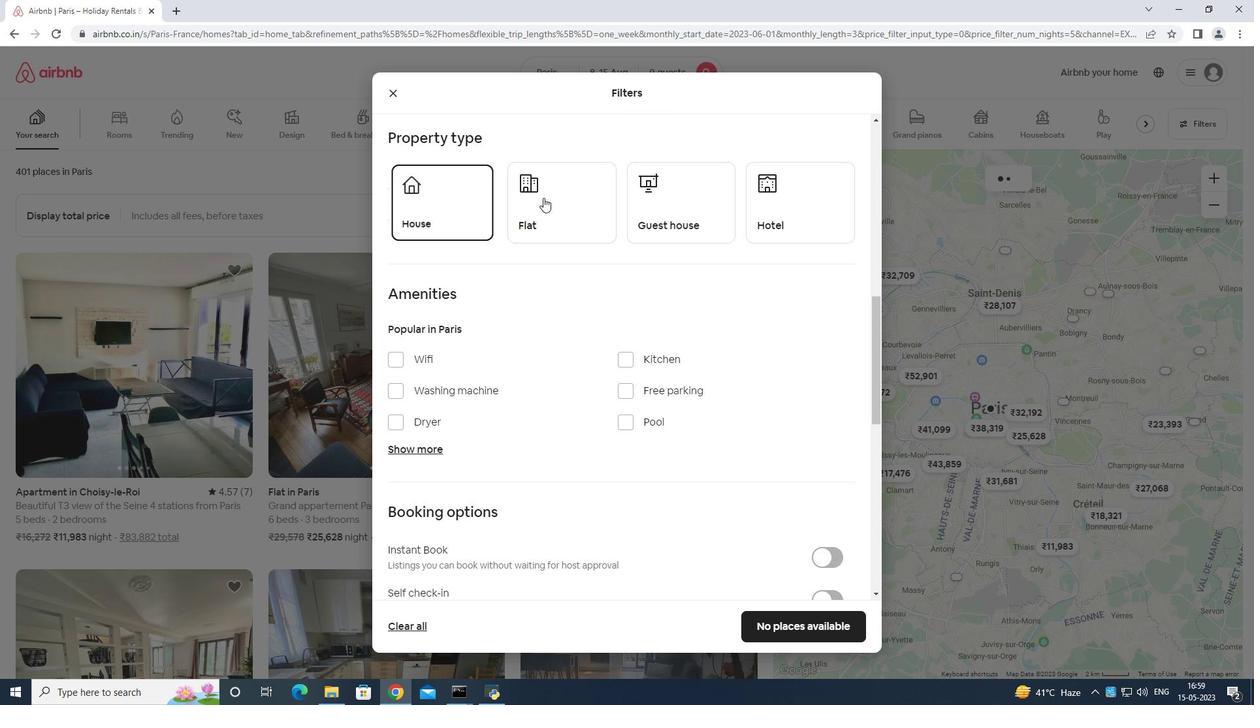 
Action: Mouse moved to (544, 198)
Screenshot: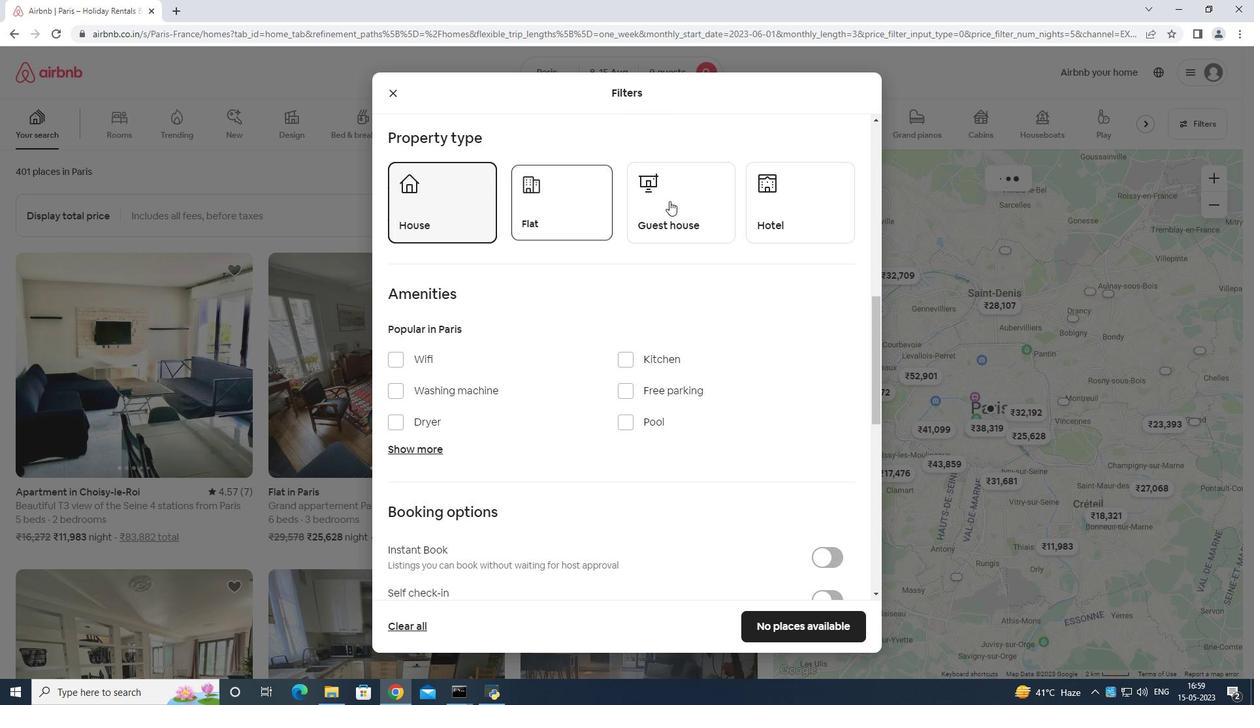 
Action: Mouse pressed left at (544, 198)
Screenshot: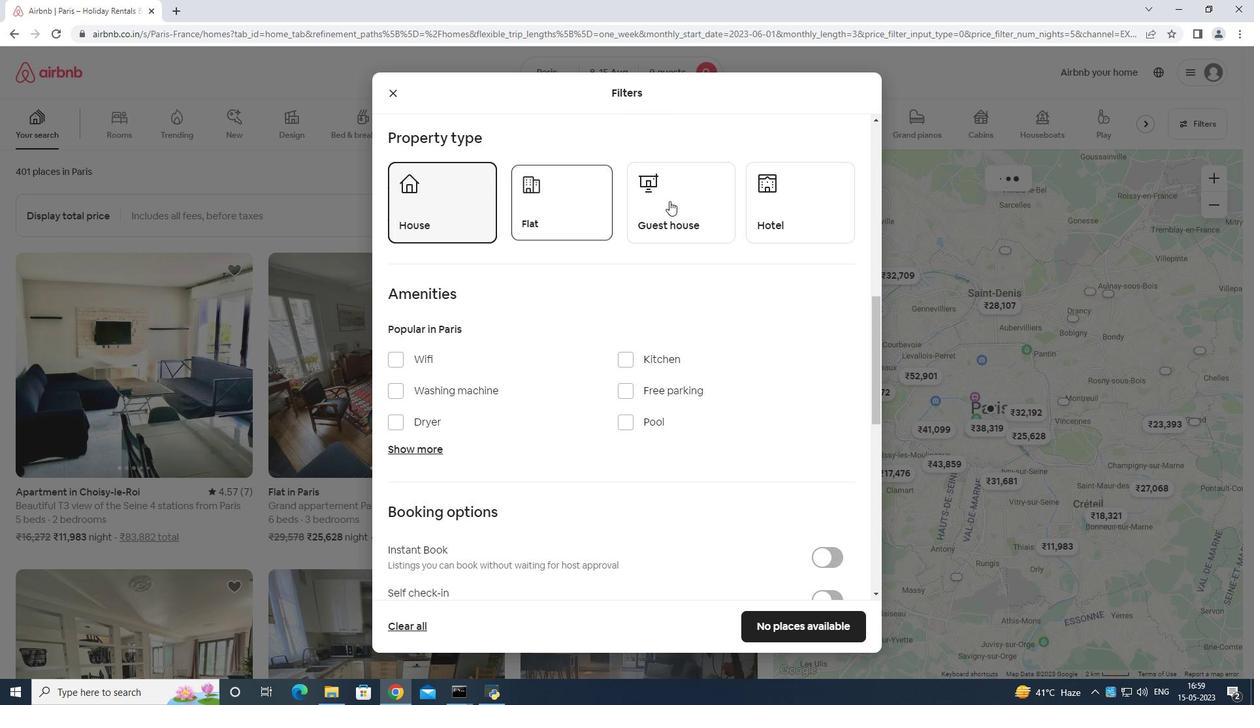 
Action: Mouse moved to (681, 205)
Screenshot: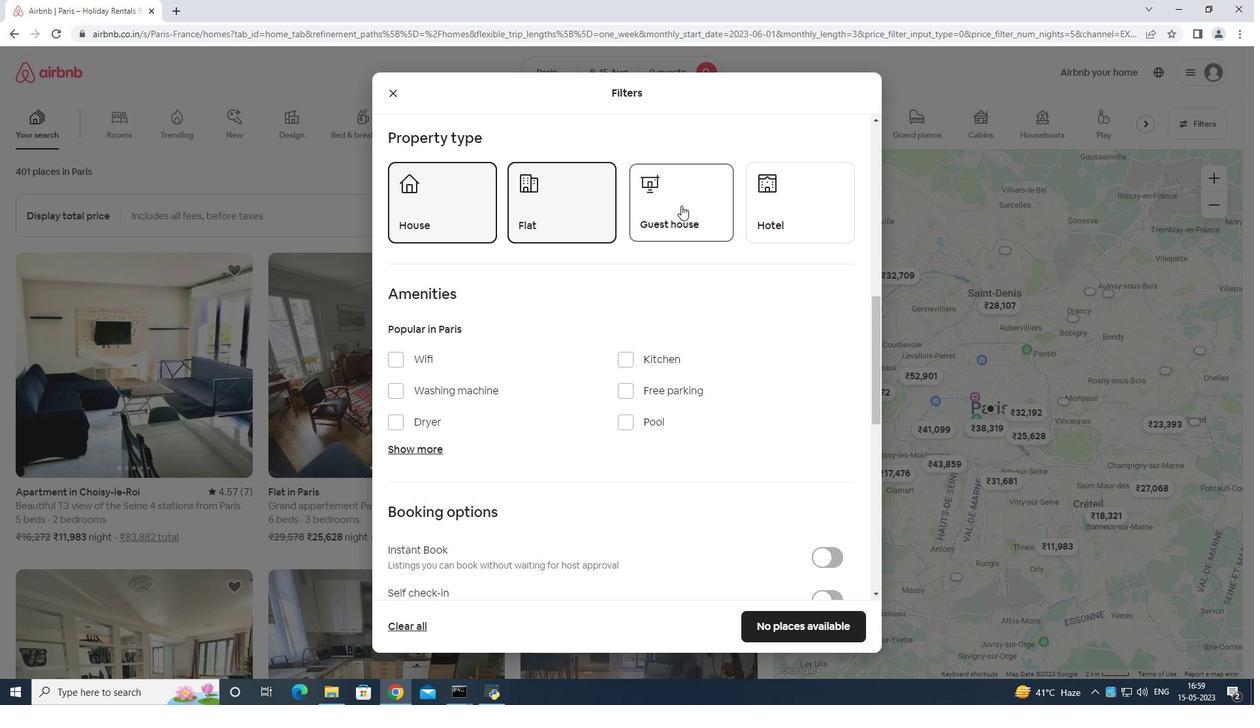 
Action: Mouse pressed left at (681, 205)
Screenshot: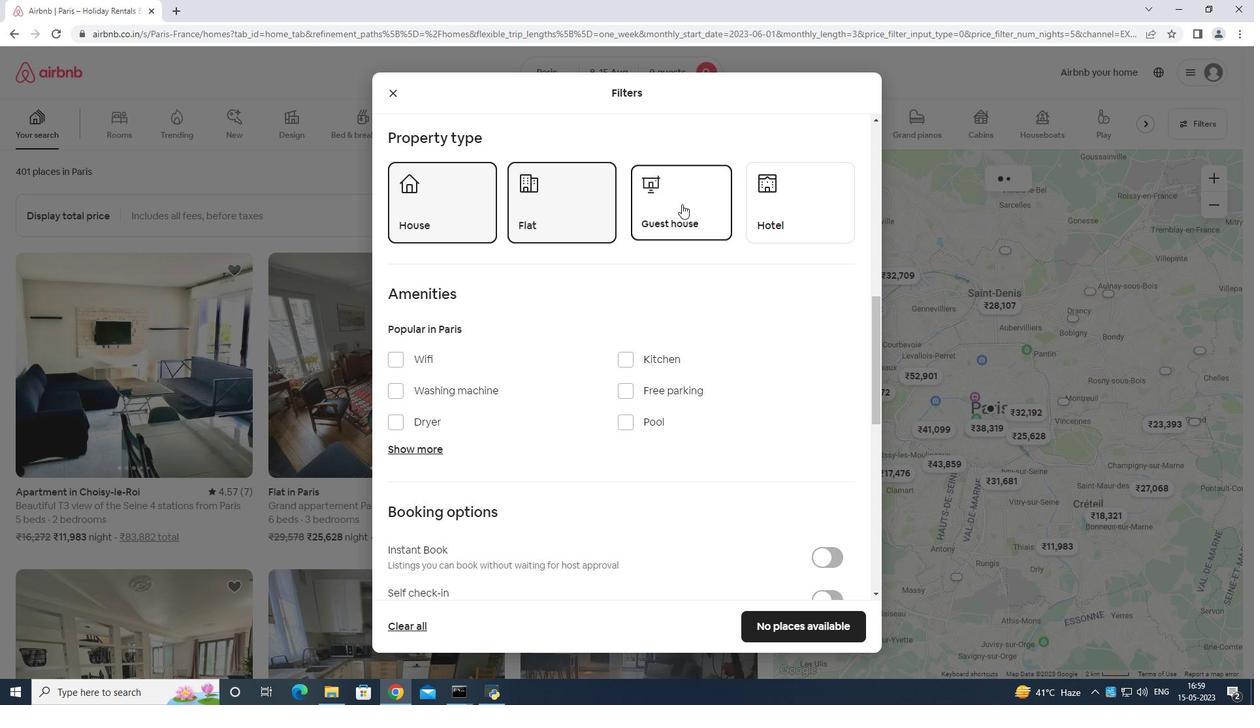 
Action: Mouse moved to (681, 209)
Screenshot: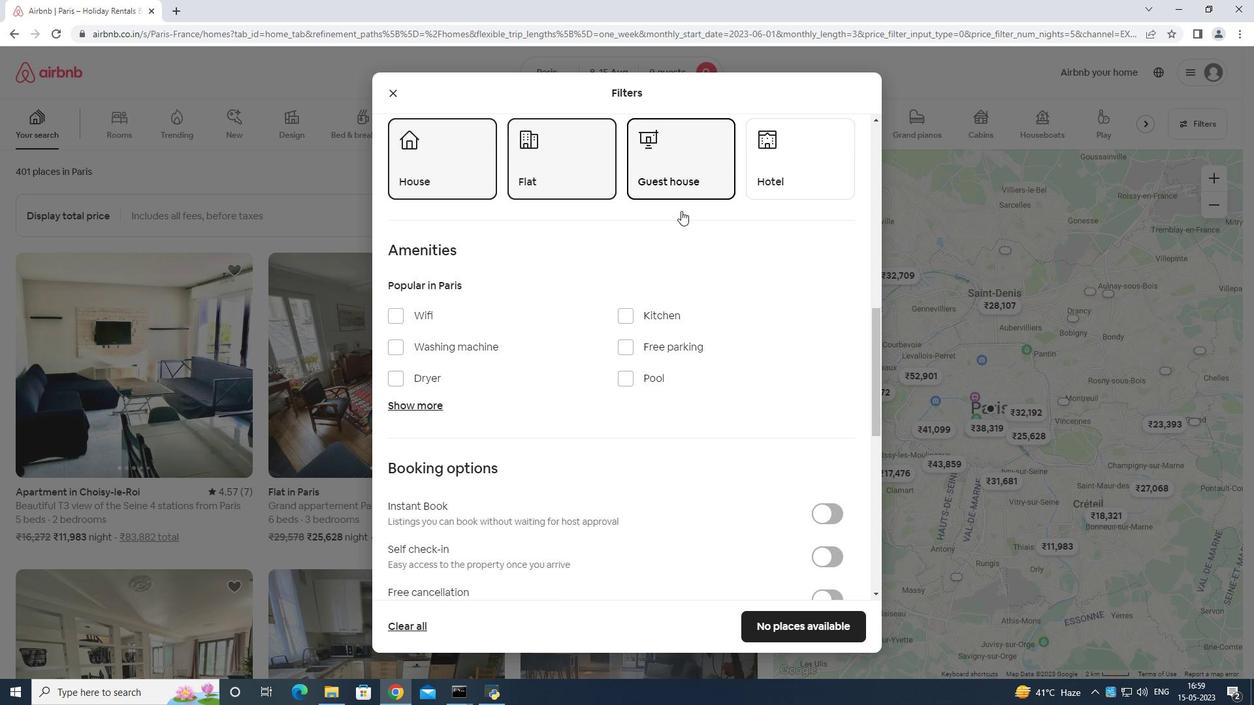 
Action: Mouse scrolled (681, 209) with delta (0, 0)
Screenshot: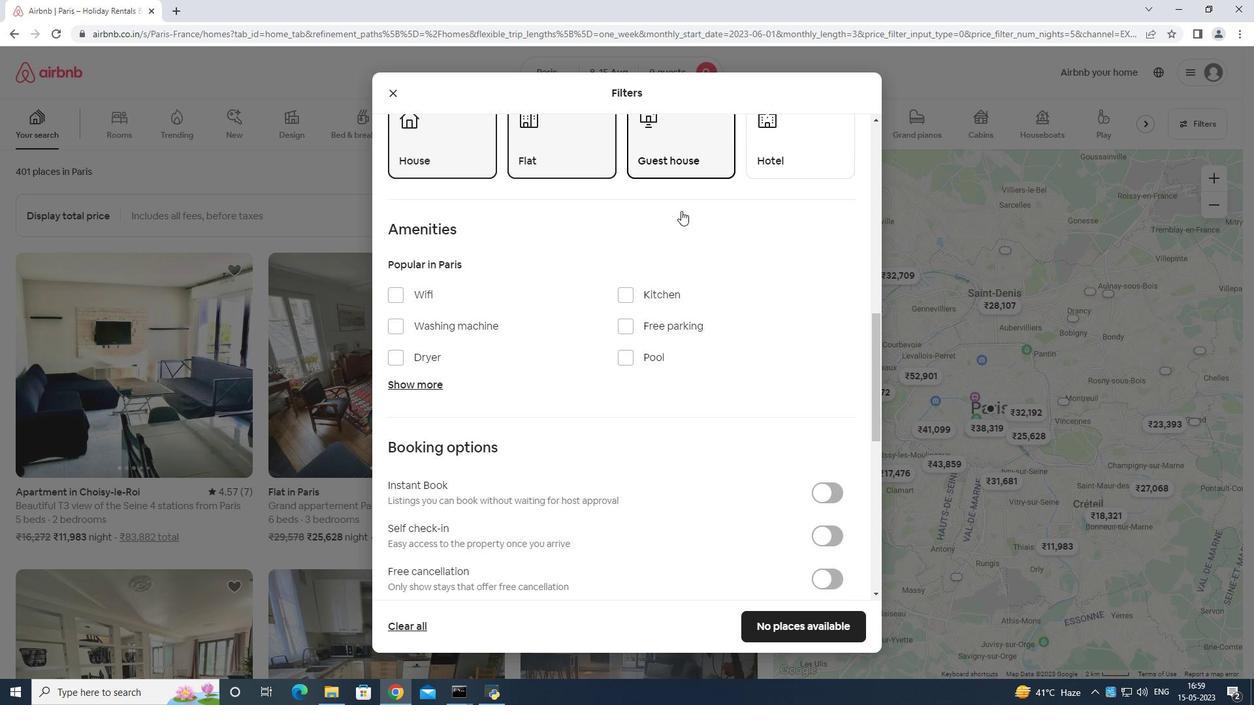 
Action: Mouse moved to (409, 286)
Screenshot: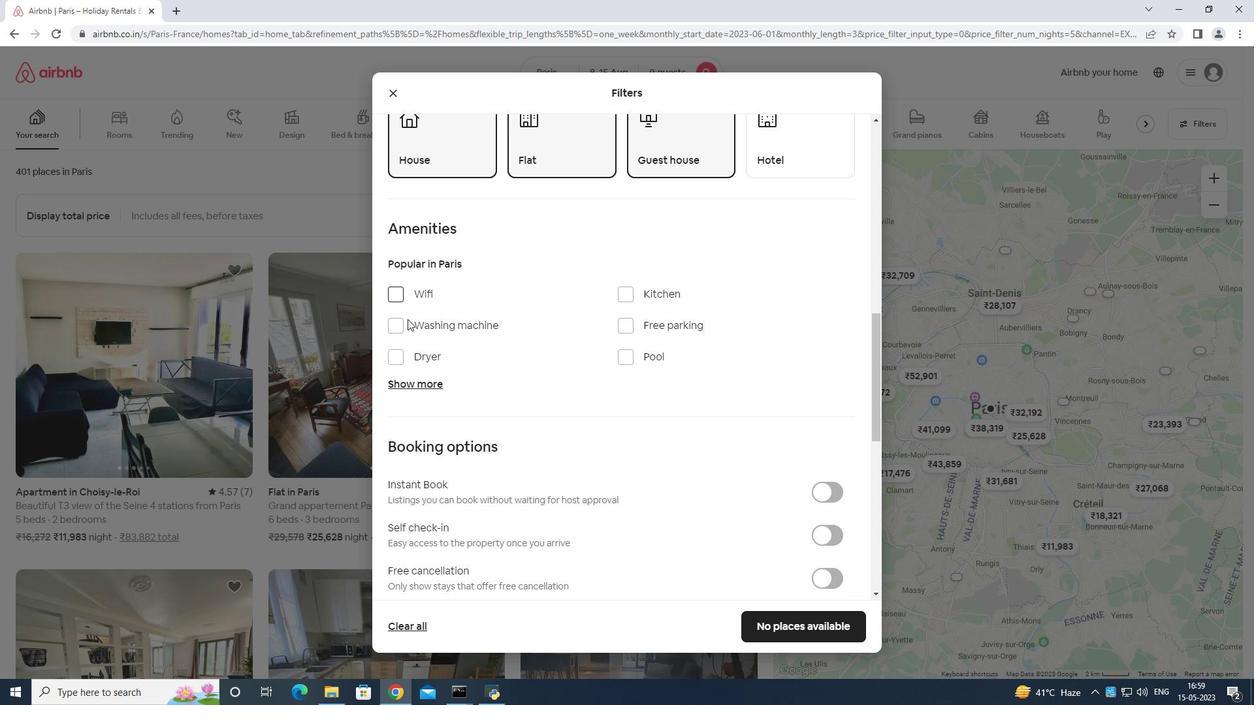 
Action: Mouse pressed left at (409, 286)
Screenshot: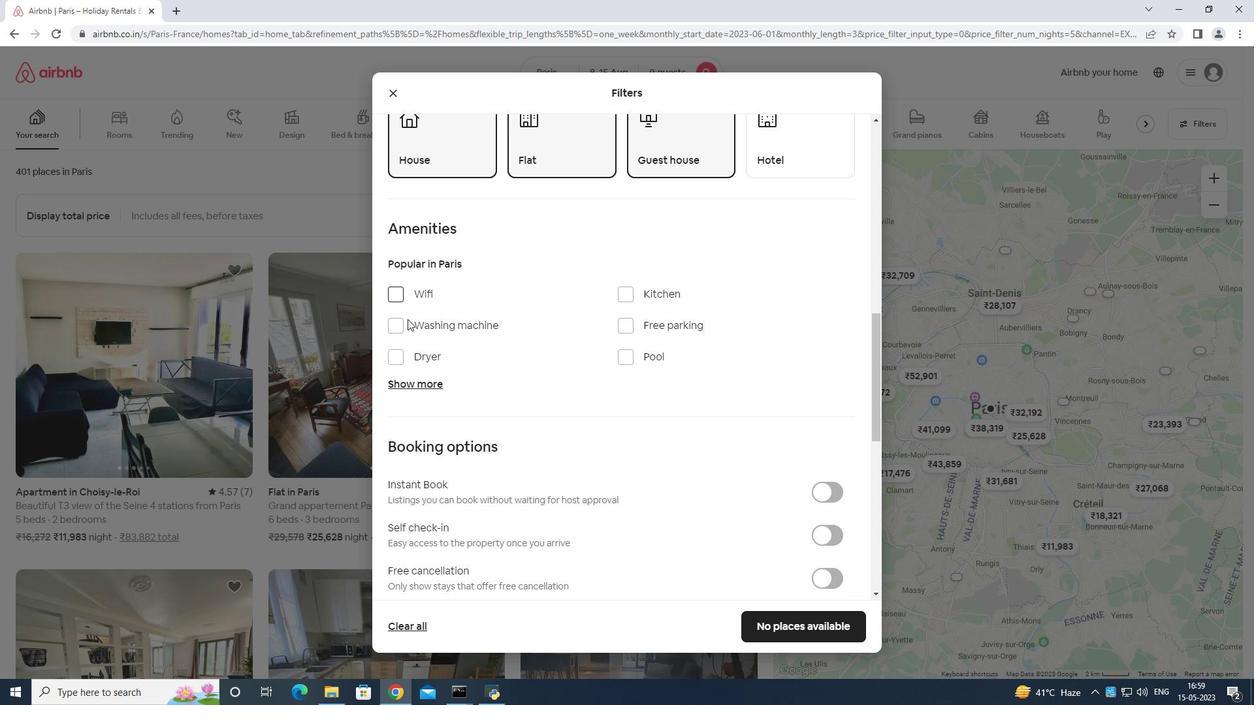 
Action: Mouse moved to (428, 284)
Screenshot: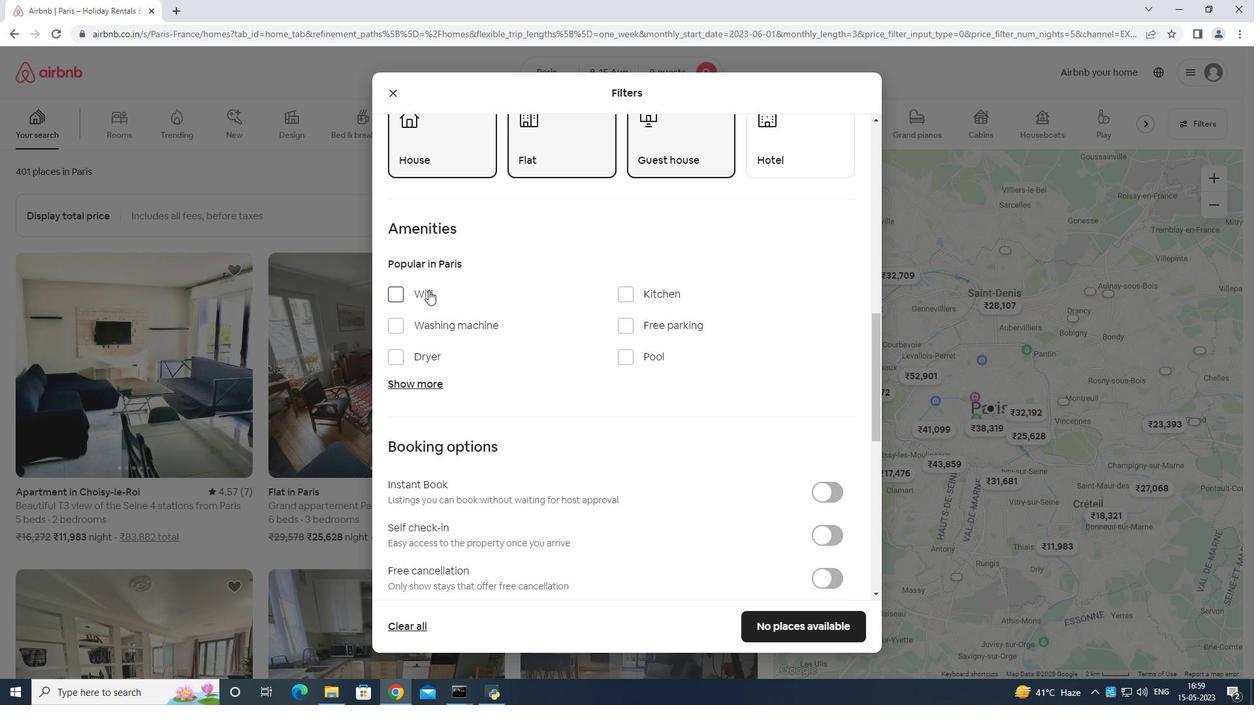 
Action: Mouse pressed left at (428, 284)
Screenshot: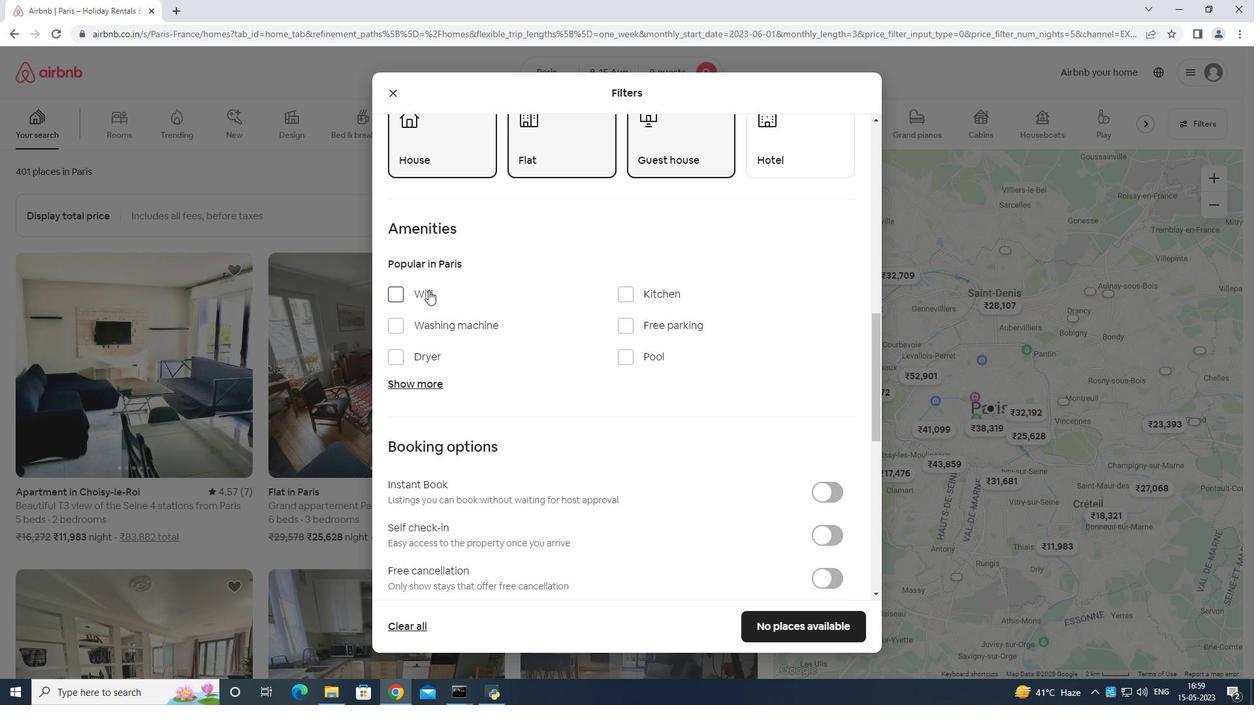 
Action: Mouse moved to (428, 290)
Screenshot: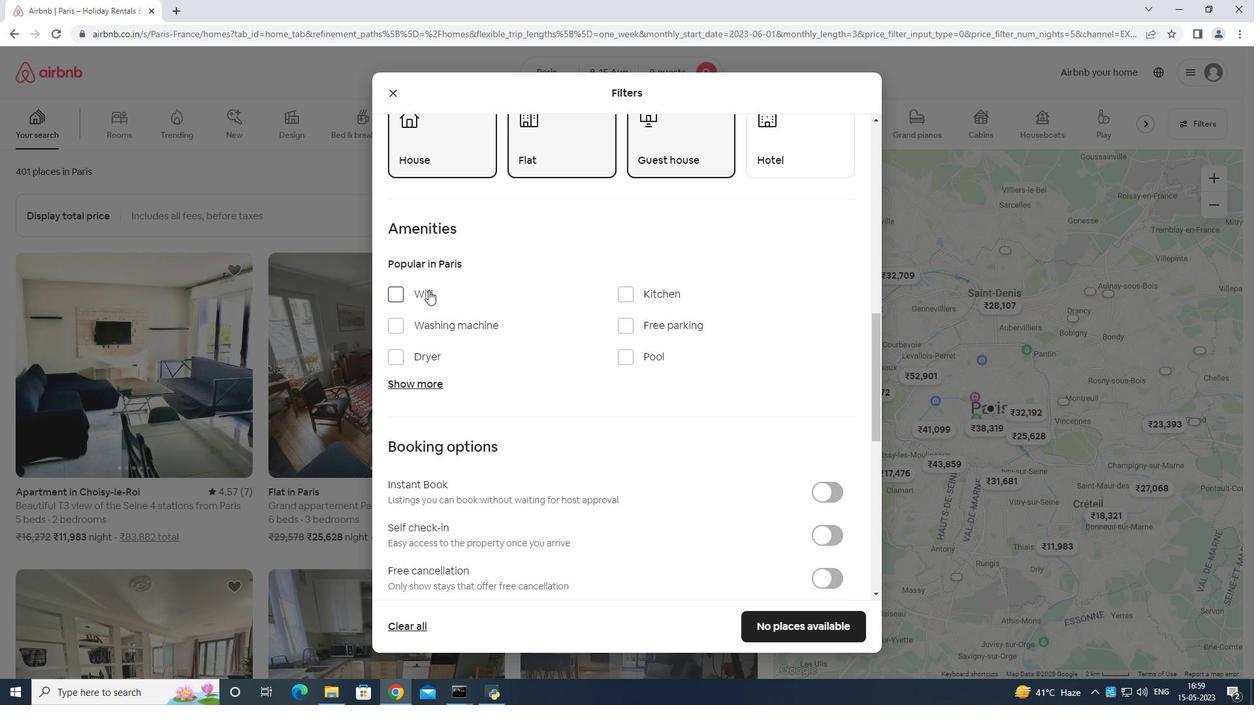 
Action: Mouse pressed left at (428, 290)
Screenshot: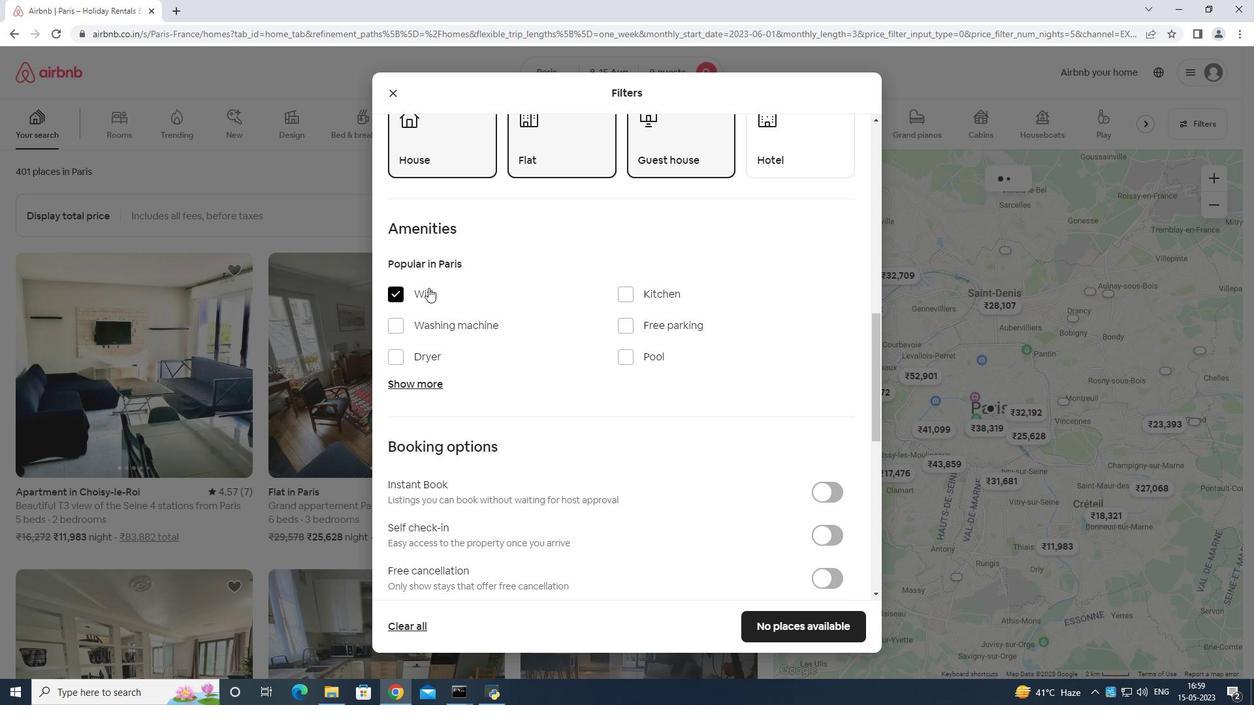 
Action: Mouse moved to (630, 322)
Screenshot: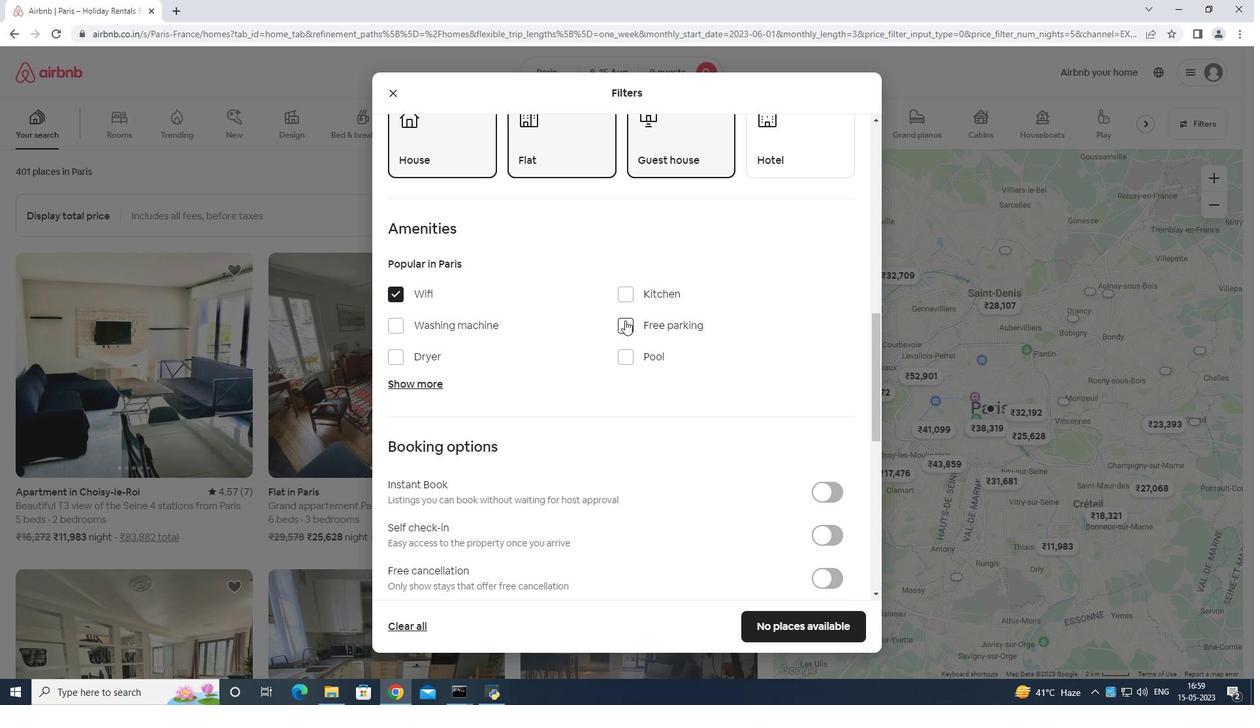 
Action: Mouse pressed left at (630, 322)
Screenshot: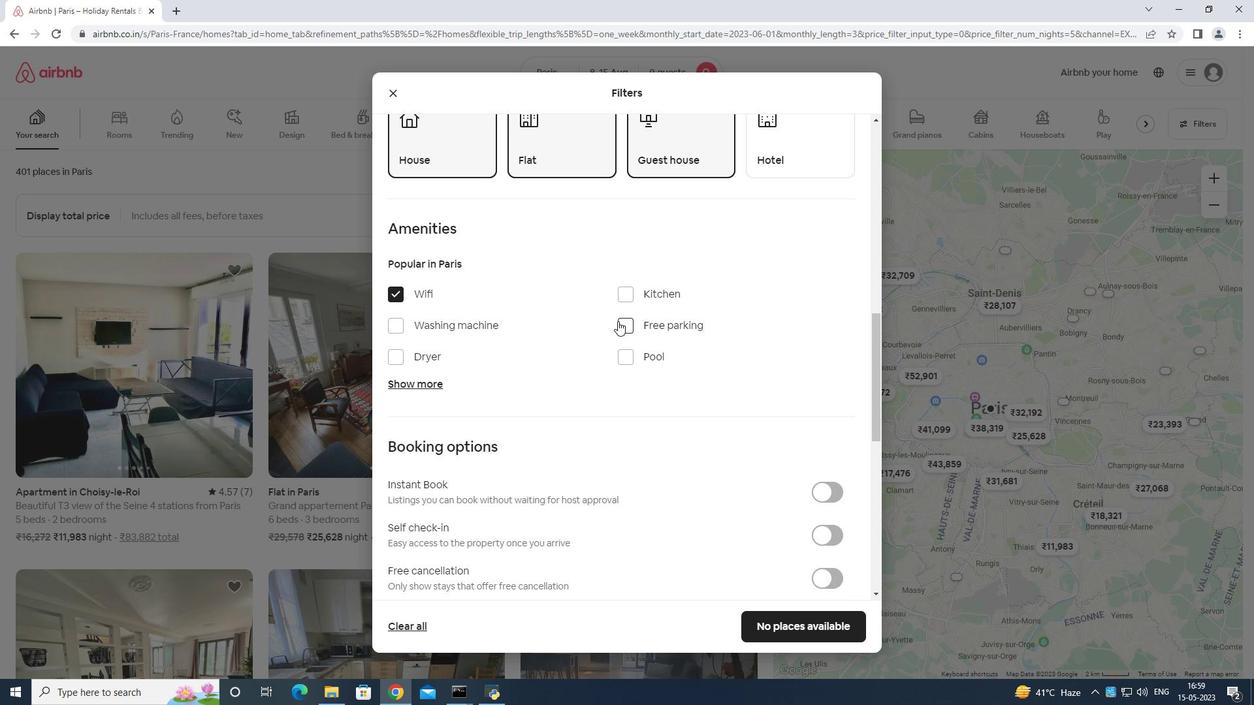
Action: Mouse moved to (409, 382)
Screenshot: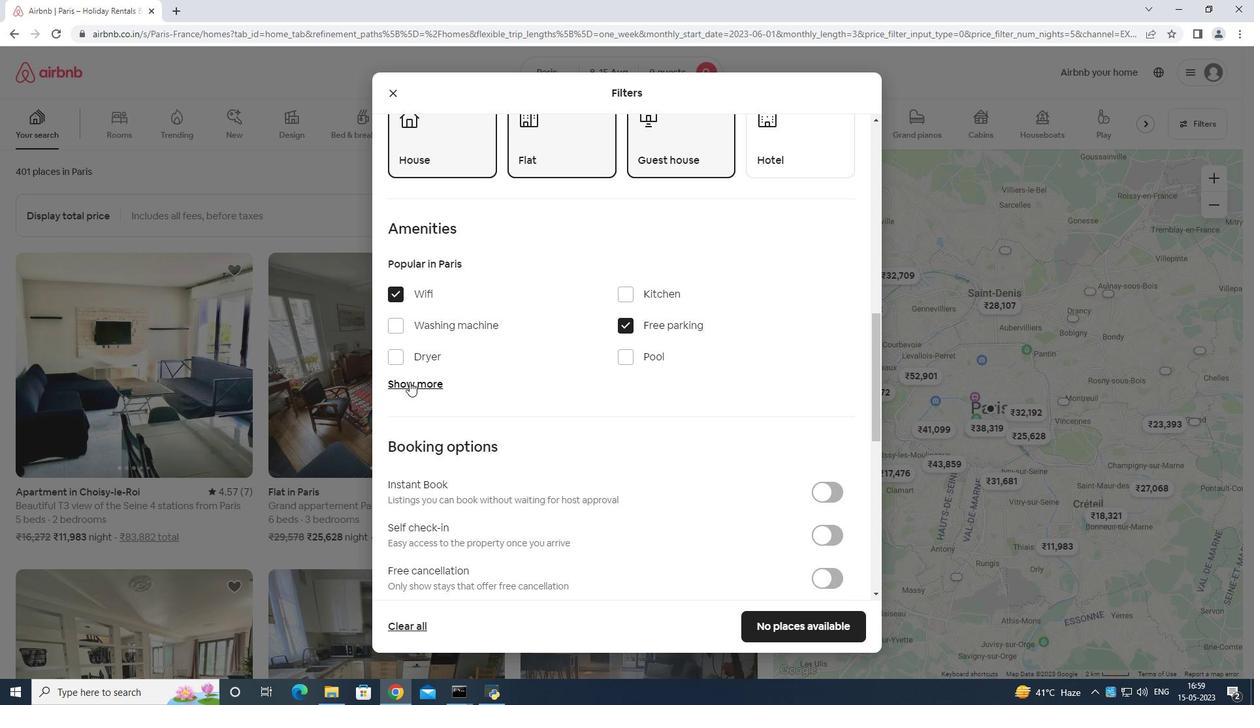 
Action: Mouse pressed left at (409, 382)
Screenshot: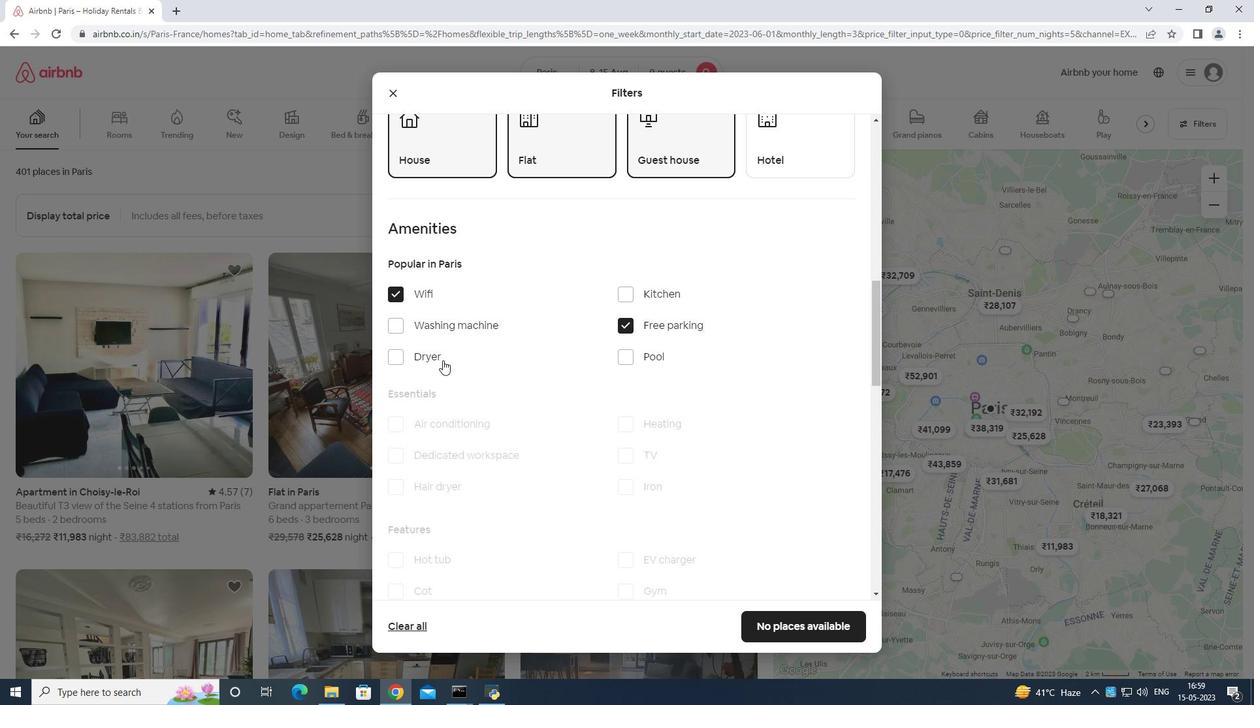 
Action: Mouse moved to (449, 364)
Screenshot: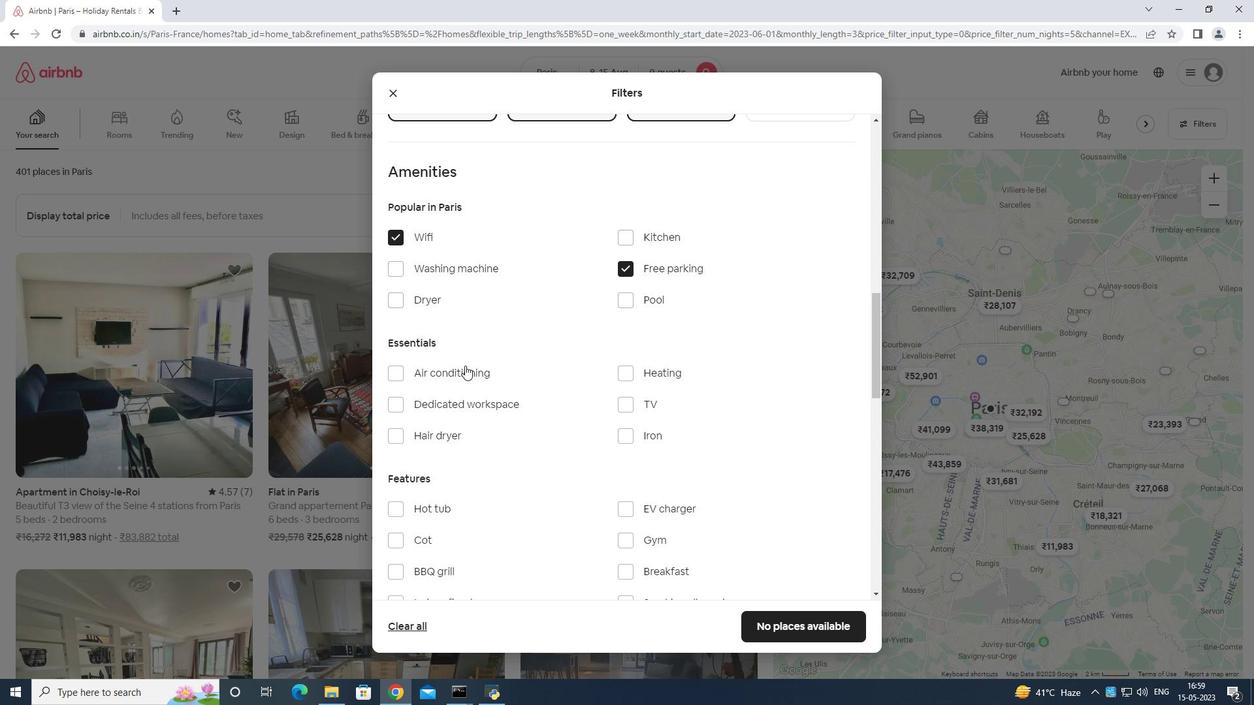 
Action: Mouse scrolled (449, 364) with delta (0, 0)
Screenshot: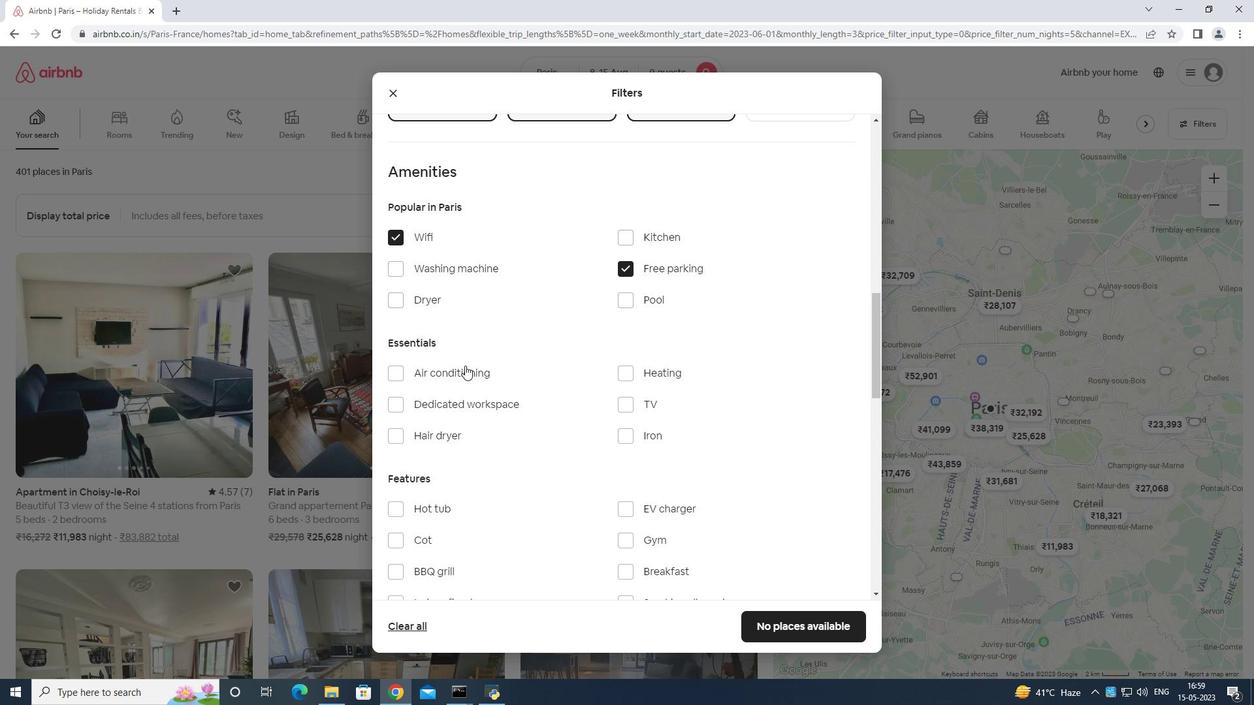 
Action: Mouse moved to (458, 369)
Screenshot: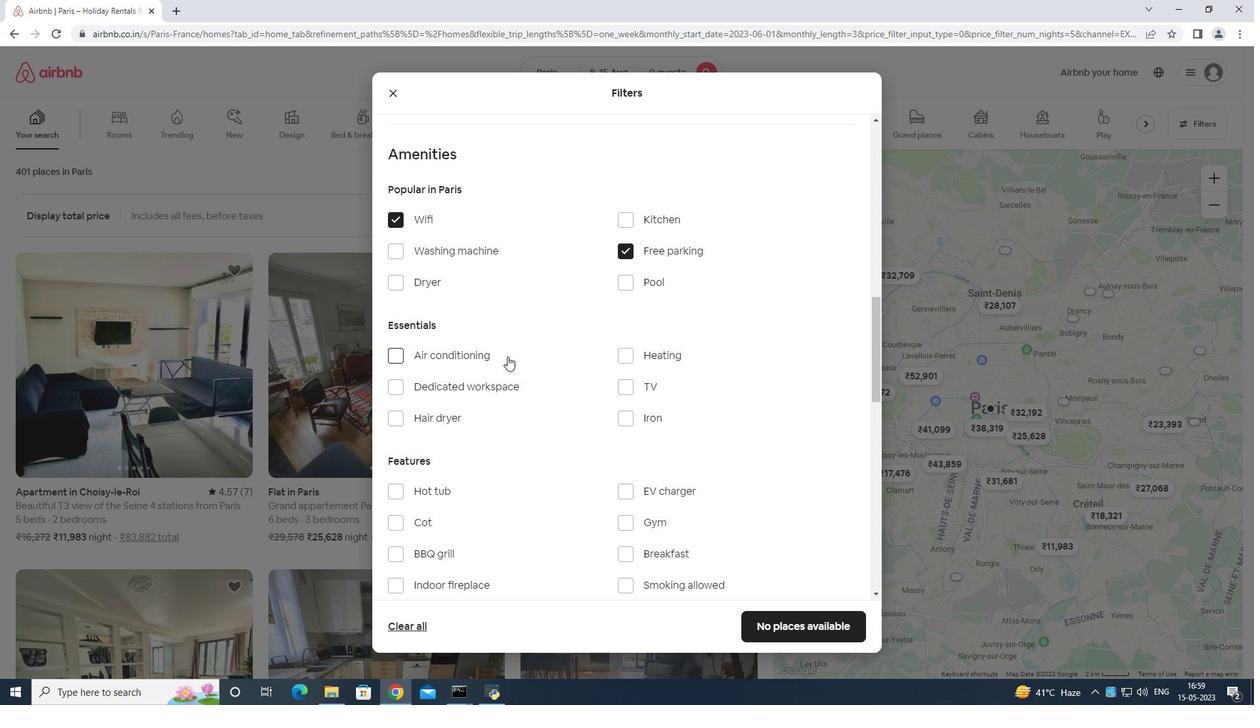 
Action: Mouse scrolled (458, 369) with delta (0, 0)
Screenshot: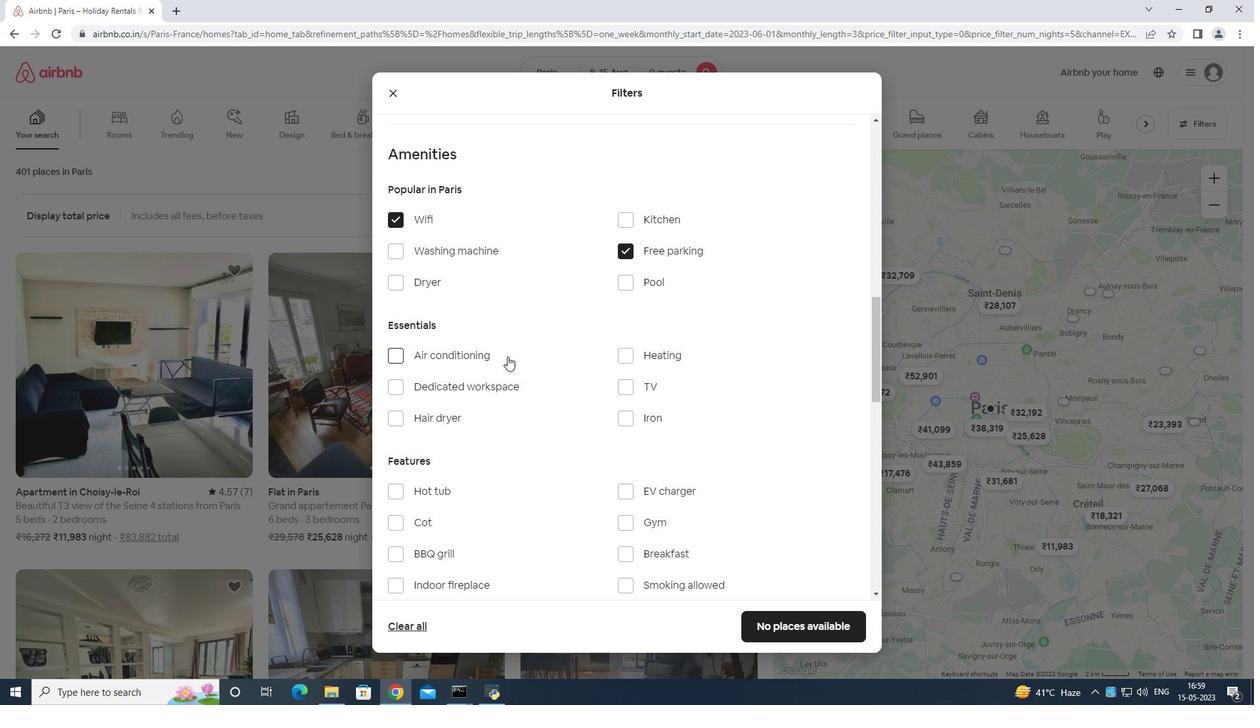 
Action: Mouse moved to (624, 331)
Screenshot: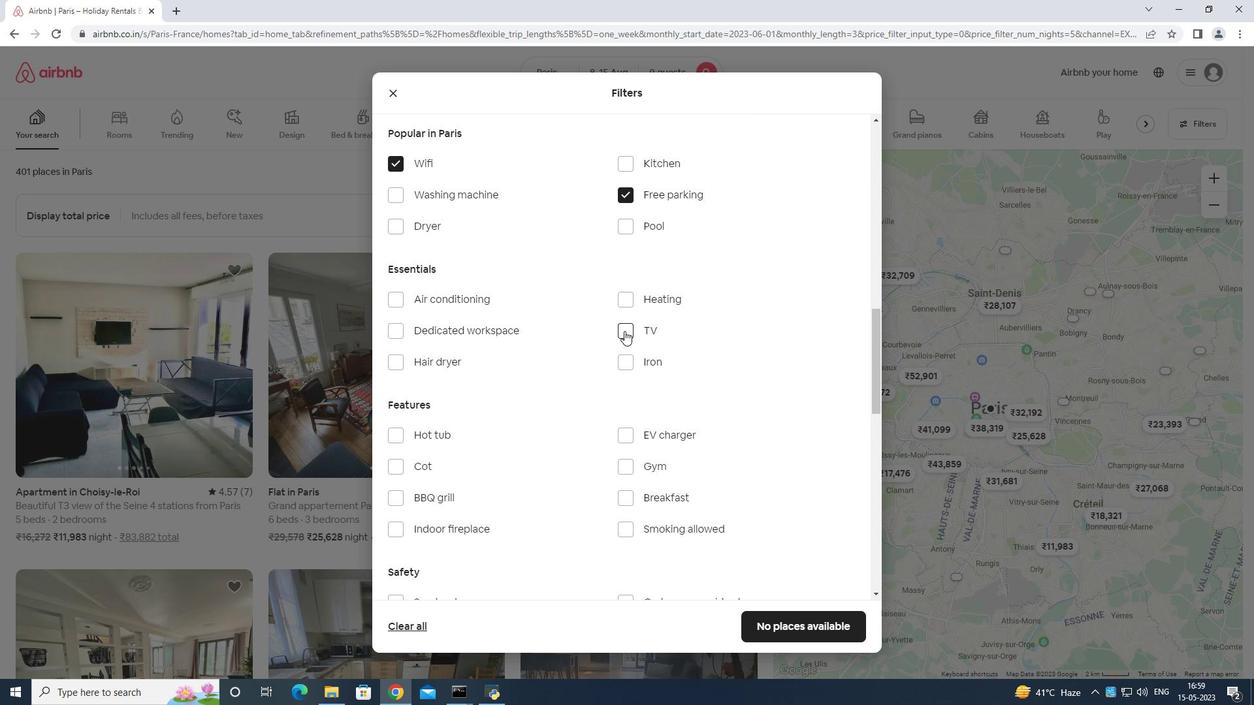 
Action: Mouse pressed left at (624, 331)
Screenshot: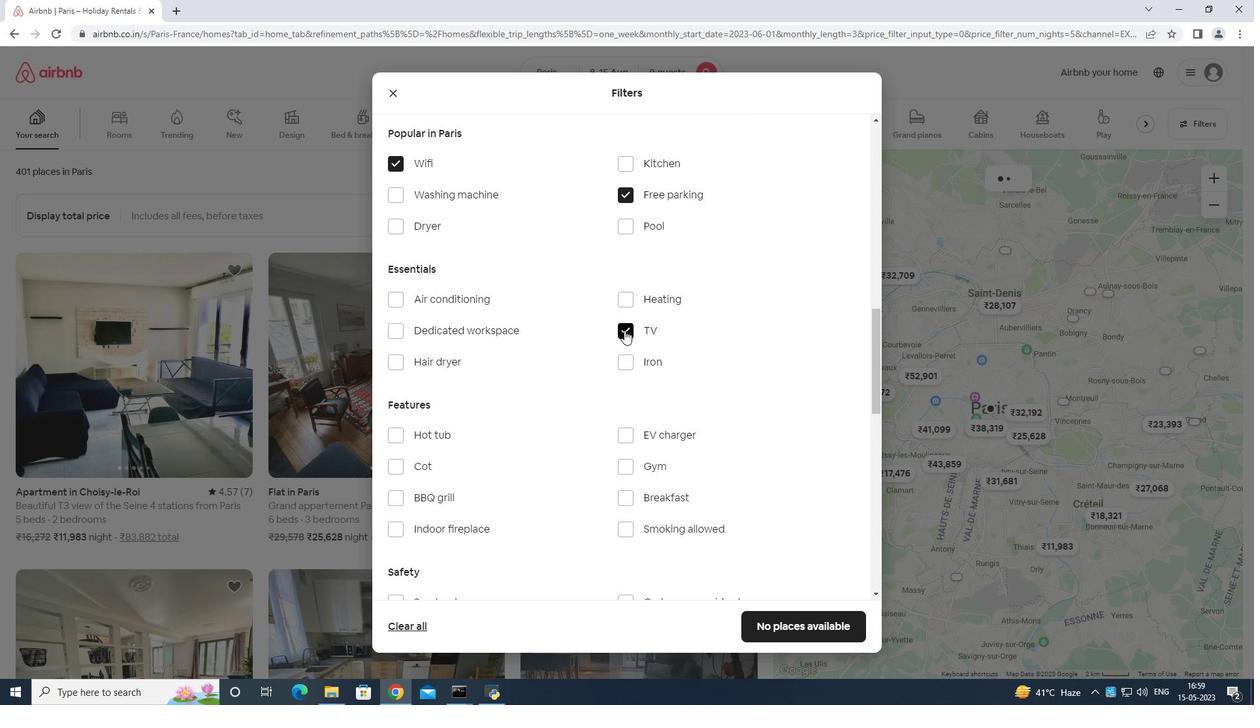 
Action: Mouse moved to (625, 333)
Screenshot: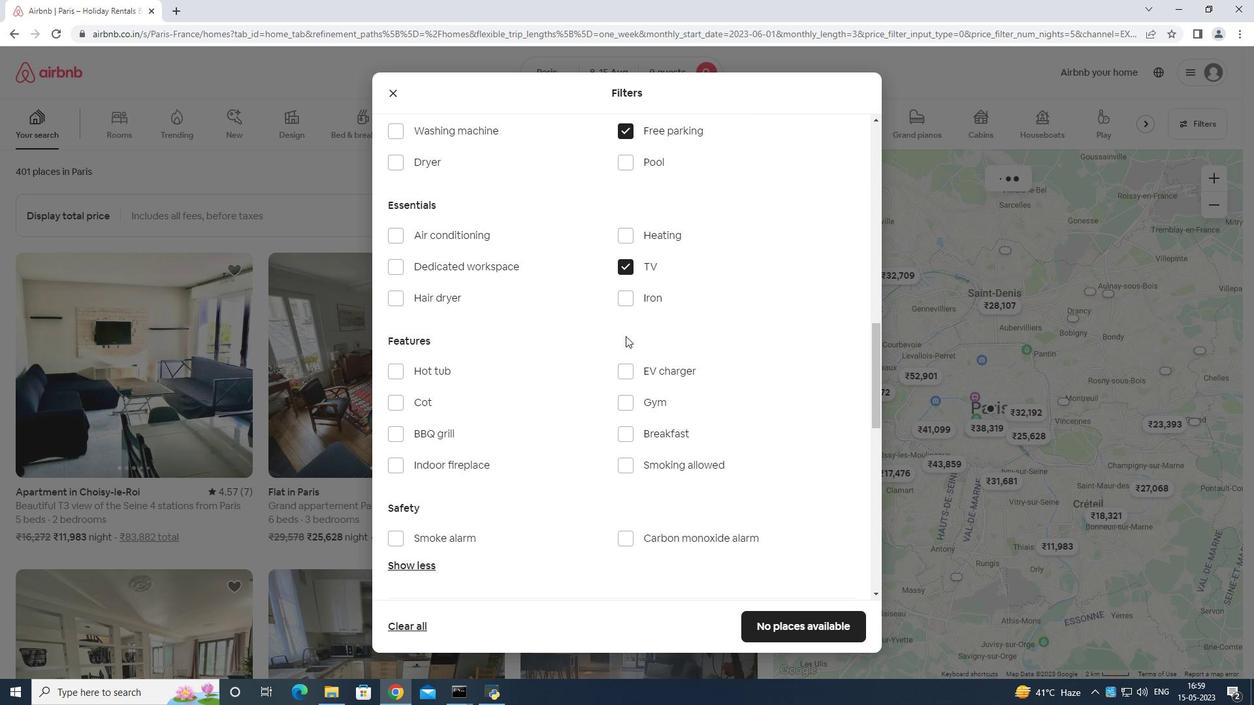 
Action: Mouse scrolled (625, 332) with delta (0, 0)
Screenshot: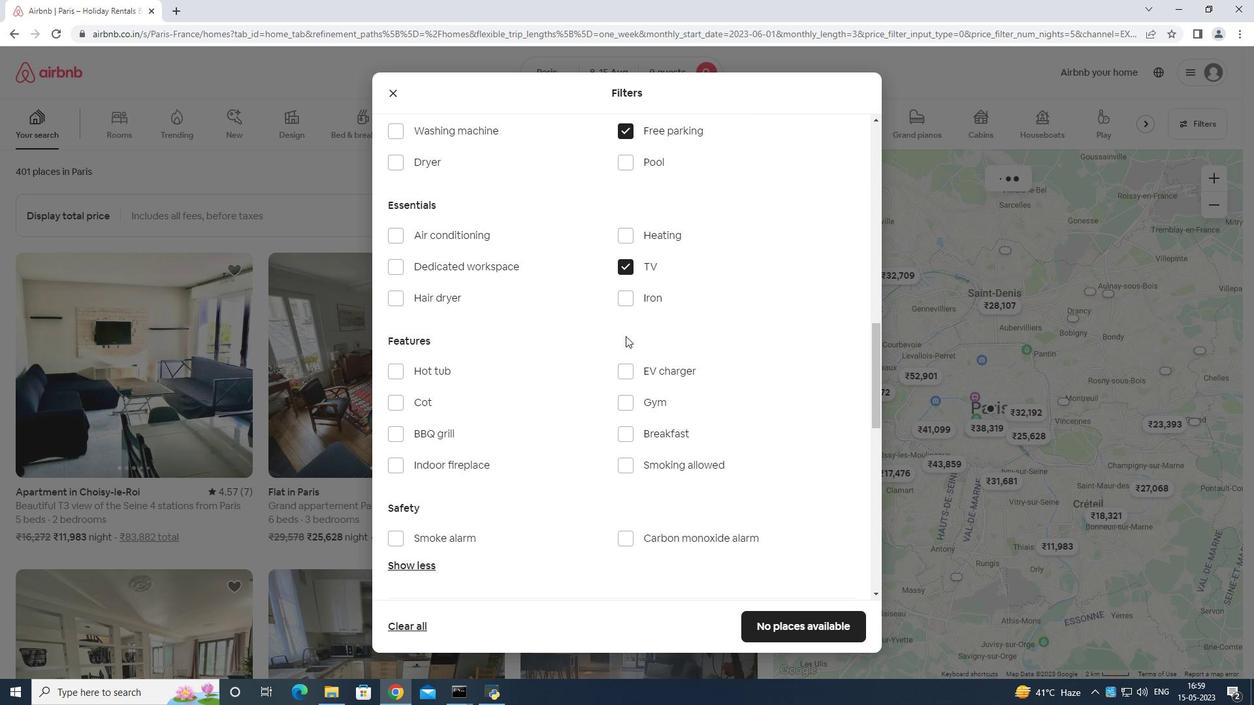 
Action: Mouse moved to (626, 335)
Screenshot: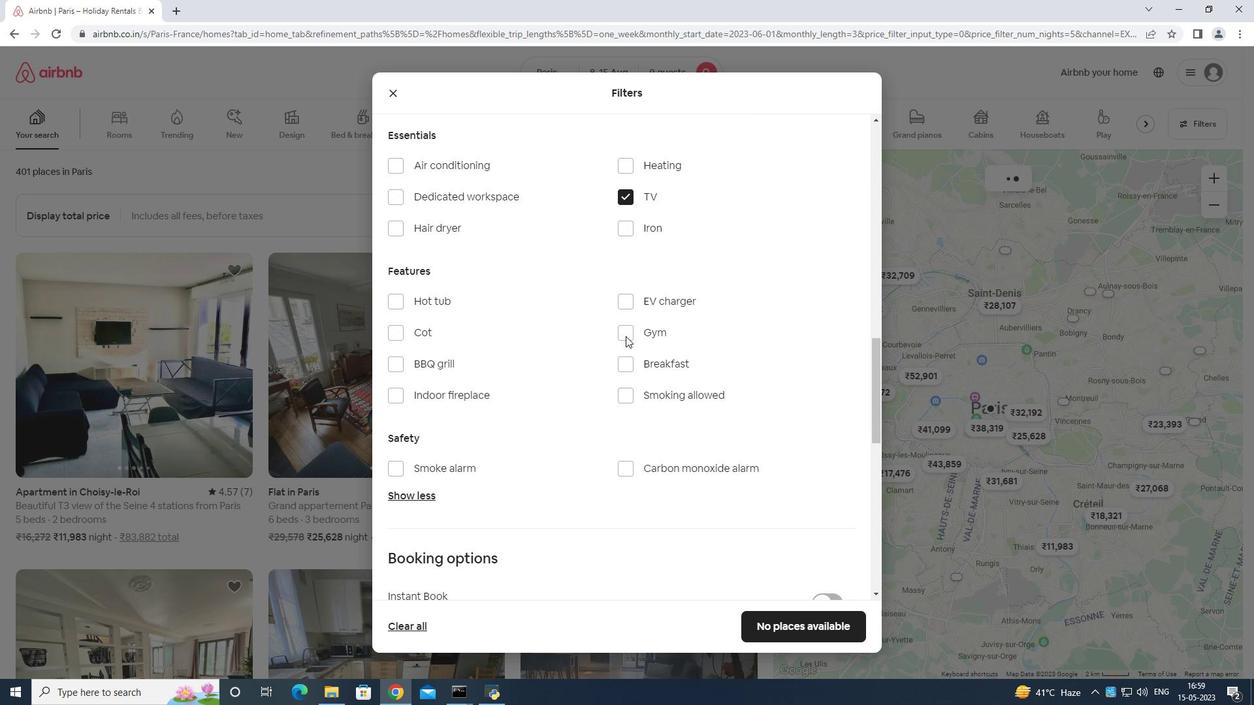 
Action: Mouse scrolled (626, 334) with delta (0, 0)
Screenshot: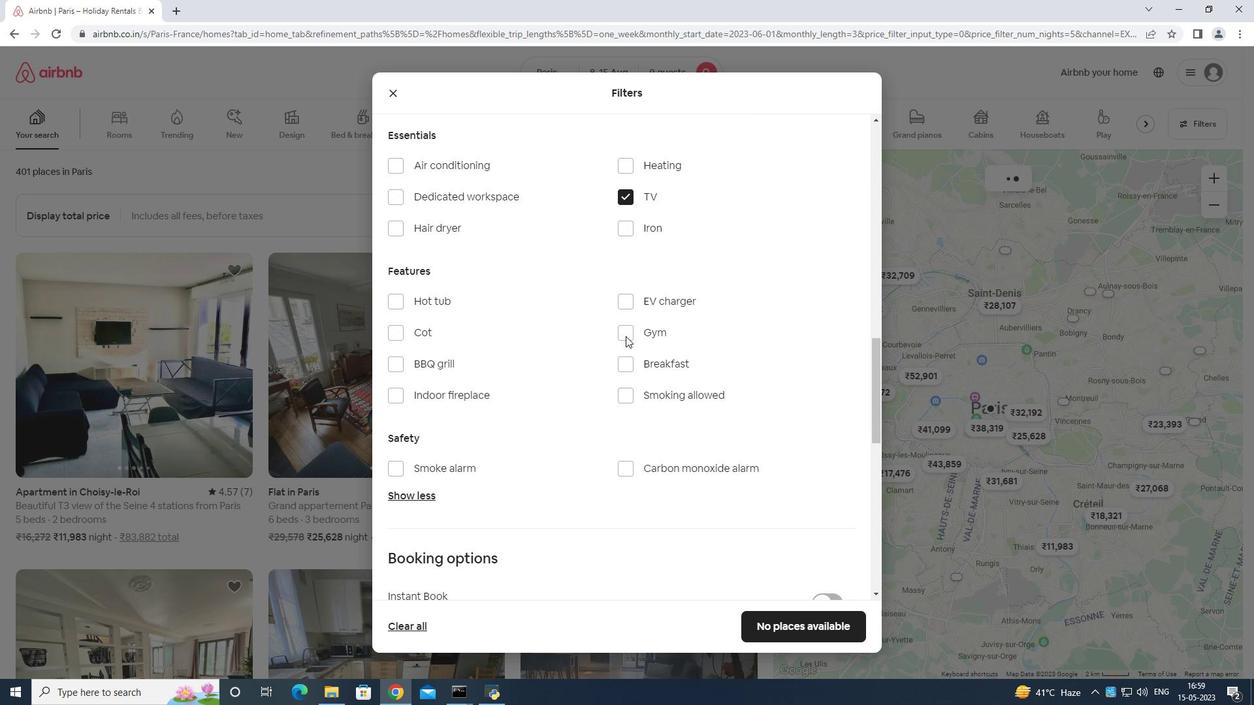 
Action: Mouse moved to (626, 336)
Screenshot: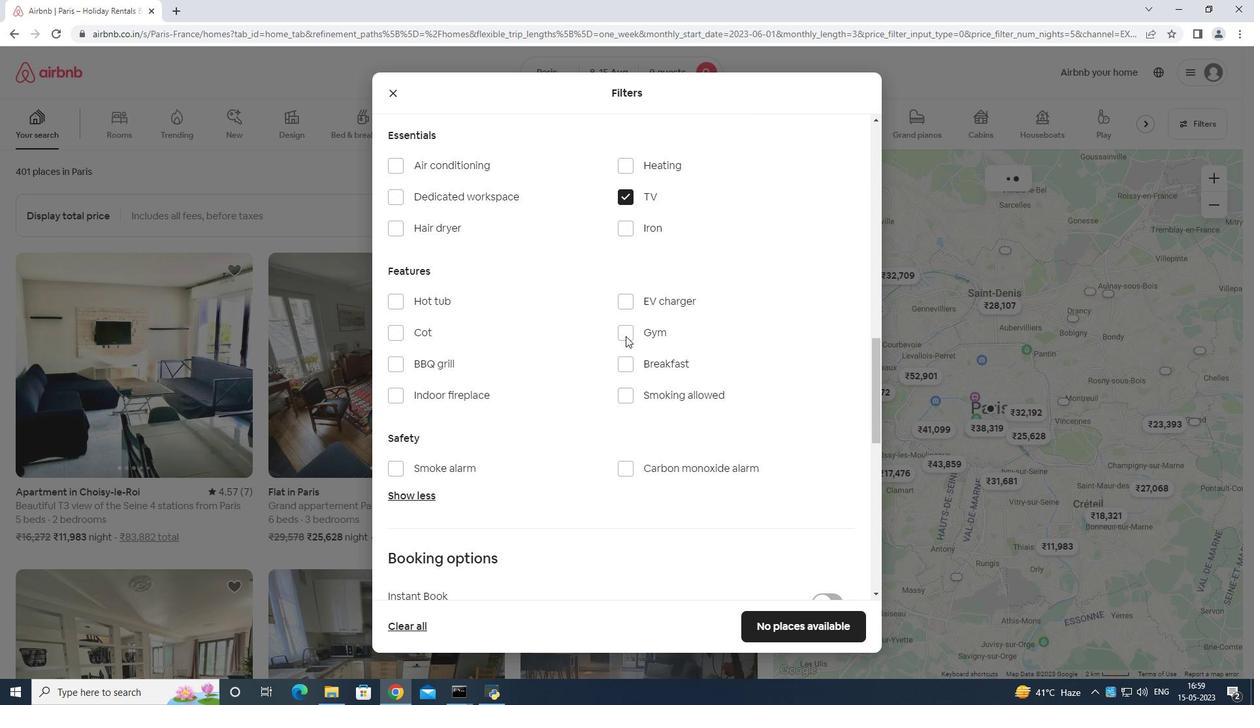 
Action: Mouse scrolled (626, 335) with delta (0, 0)
Screenshot: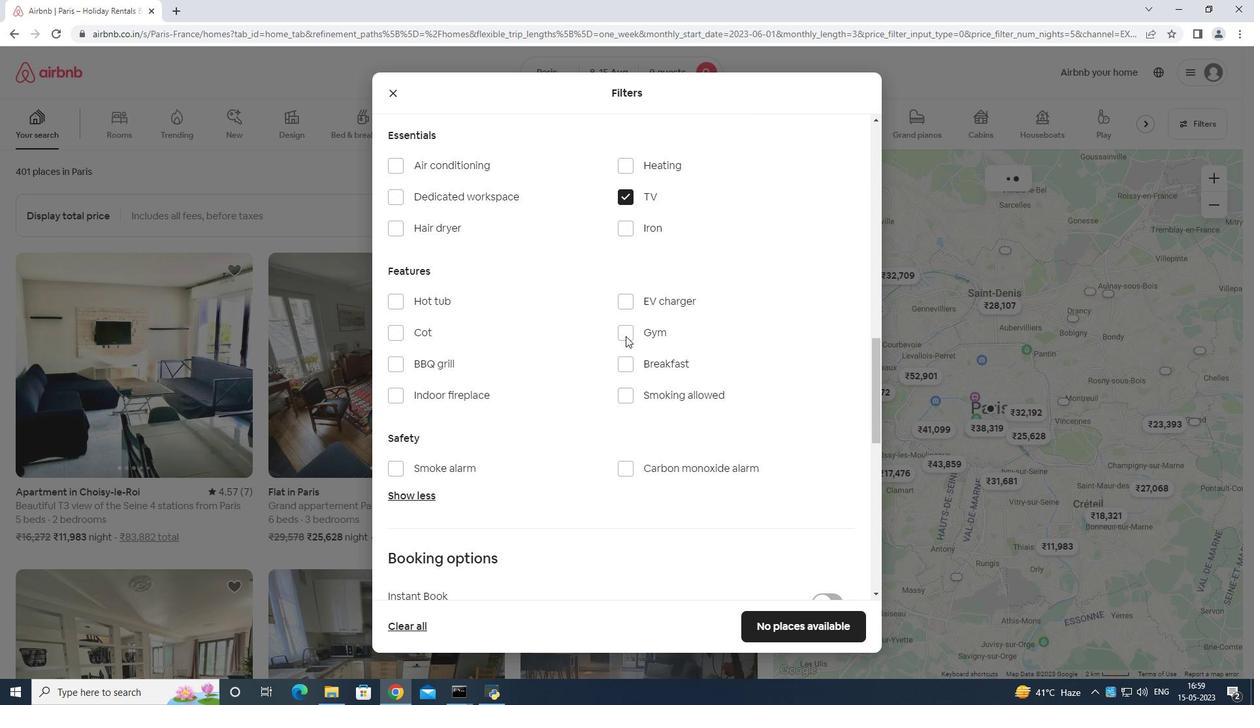 
Action: Mouse moved to (671, 270)
Screenshot: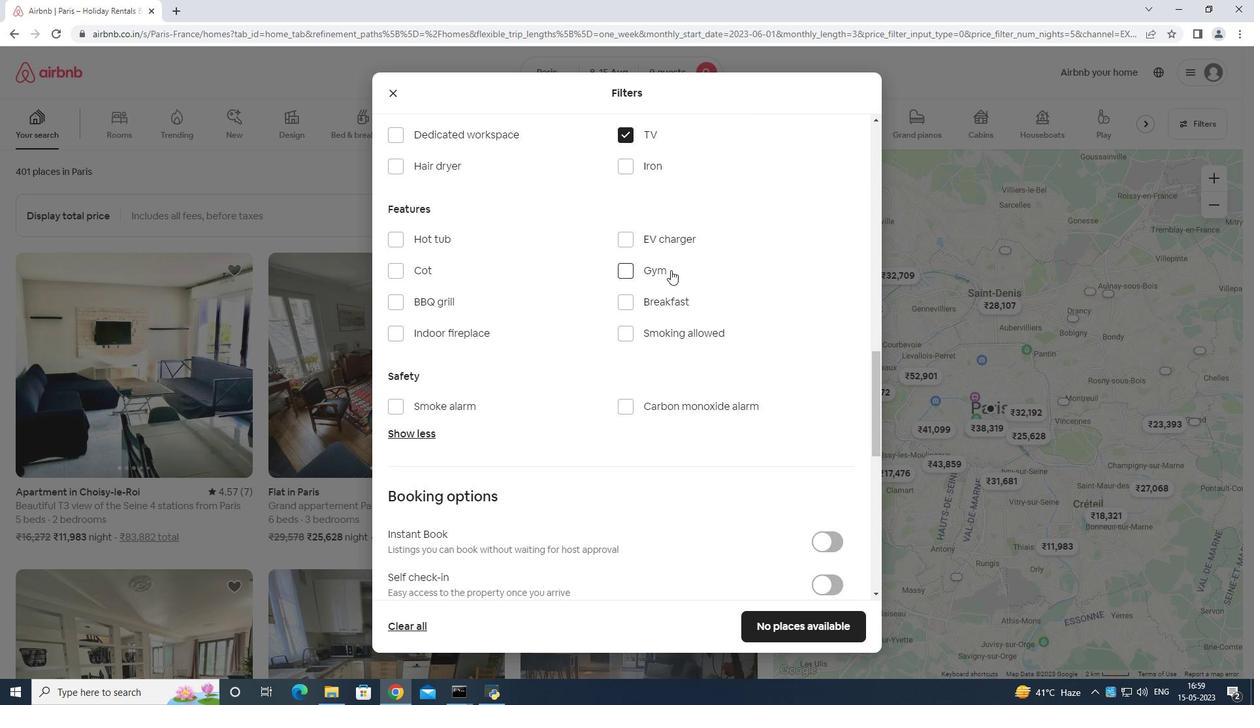 
Action: Mouse pressed left at (671, 270)
Screenshot: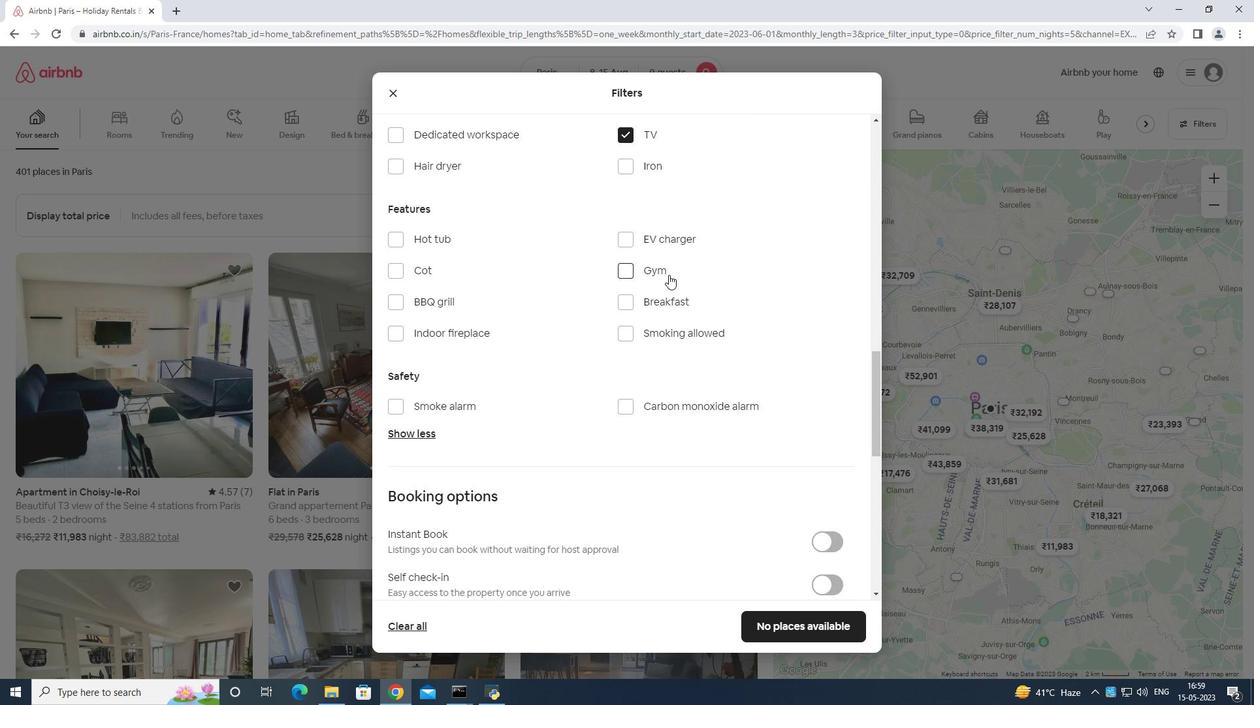 
Action: Mouse moved to (664, 298)
Screenshot: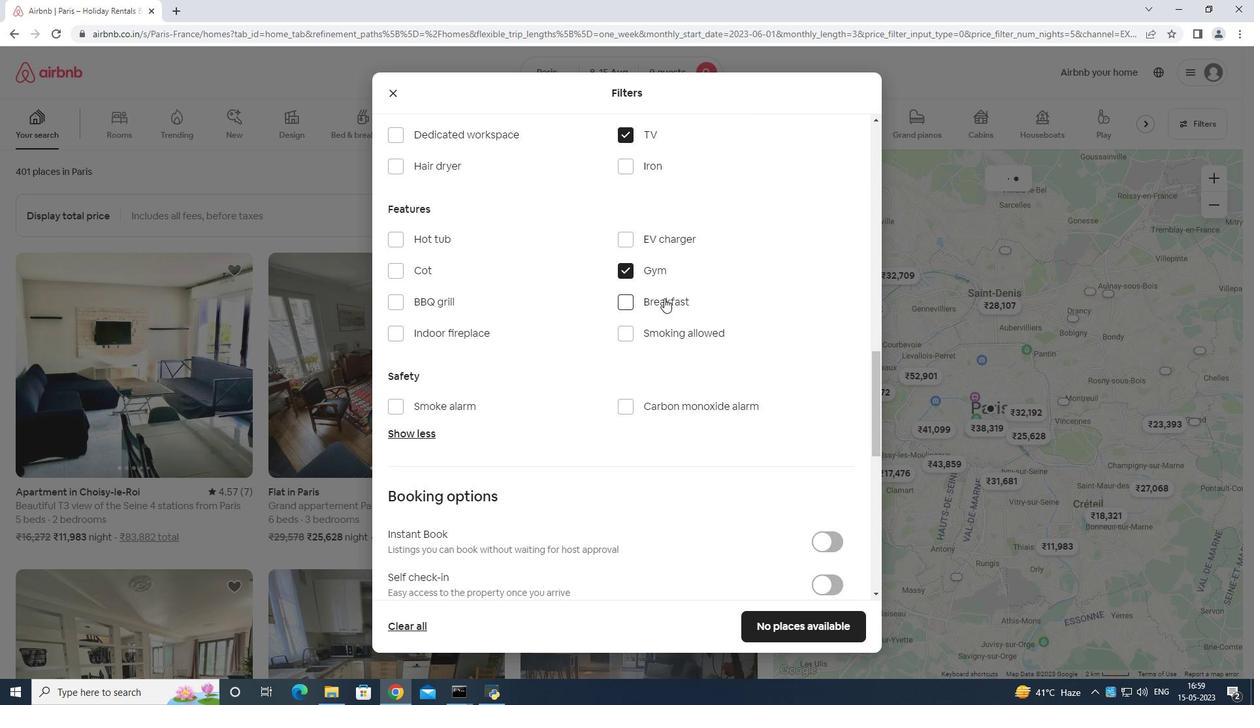 
Action: Mouse pressed left at (664, 298)
Screenshot: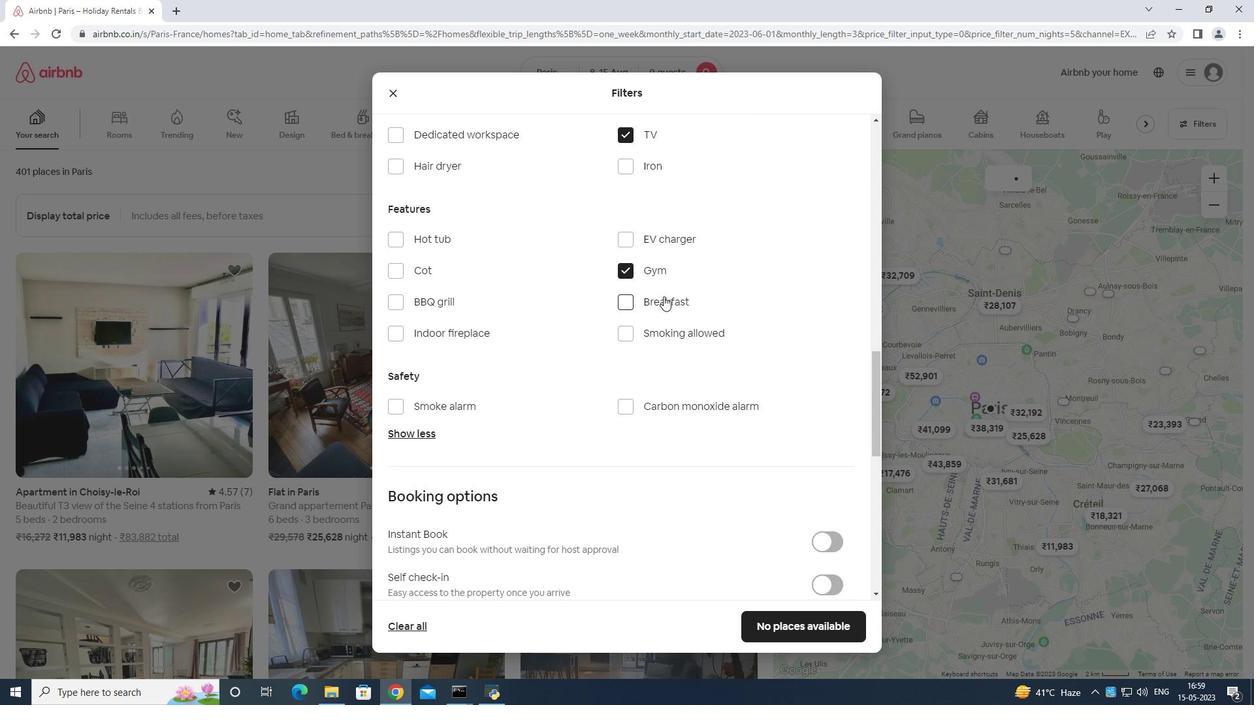 
Action: Mouse moved to (676, 298)
Screenshot: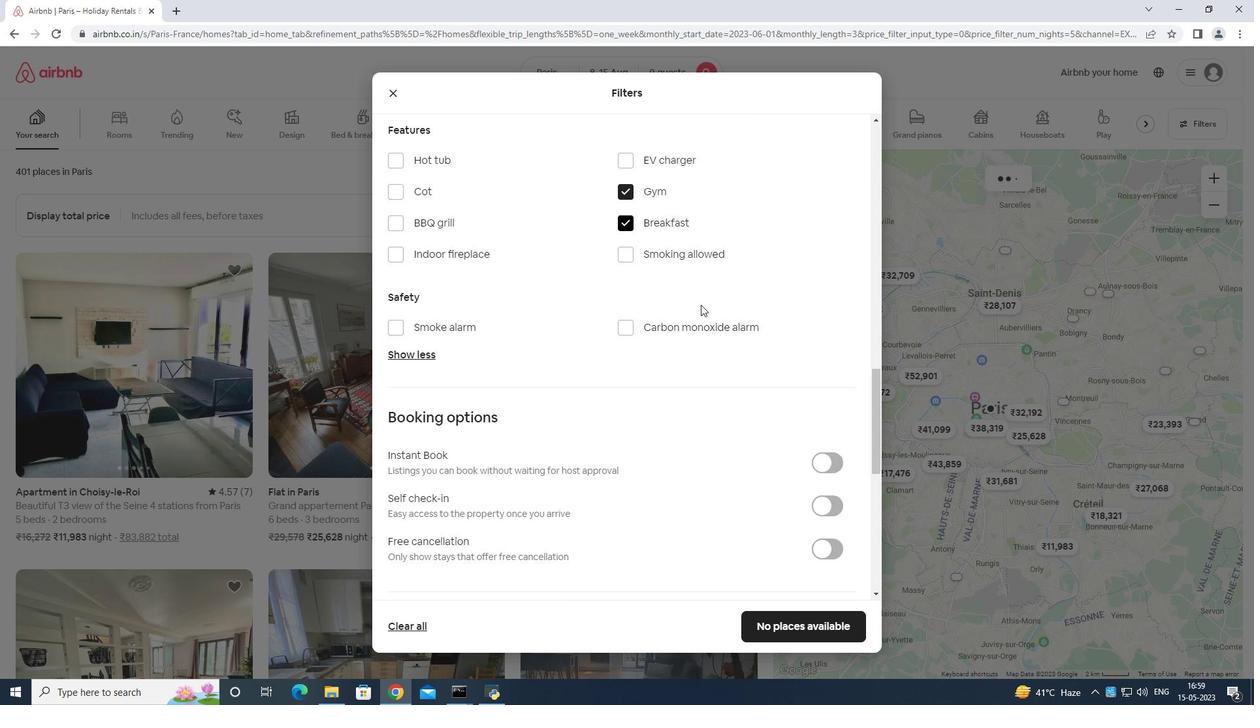 
Action: Mouse scrolled (676, 298) with delta (0, 0)
Screenshot: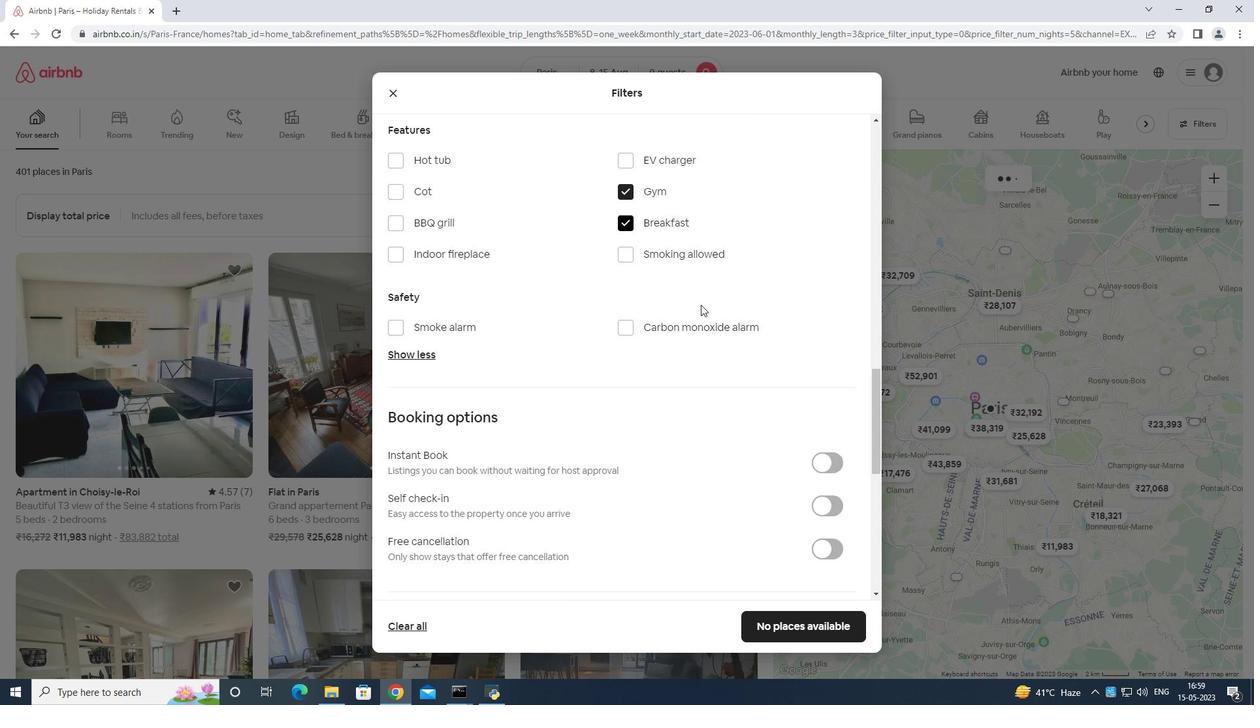 
Action: Mouse moved to (677, 304)
Screenshot: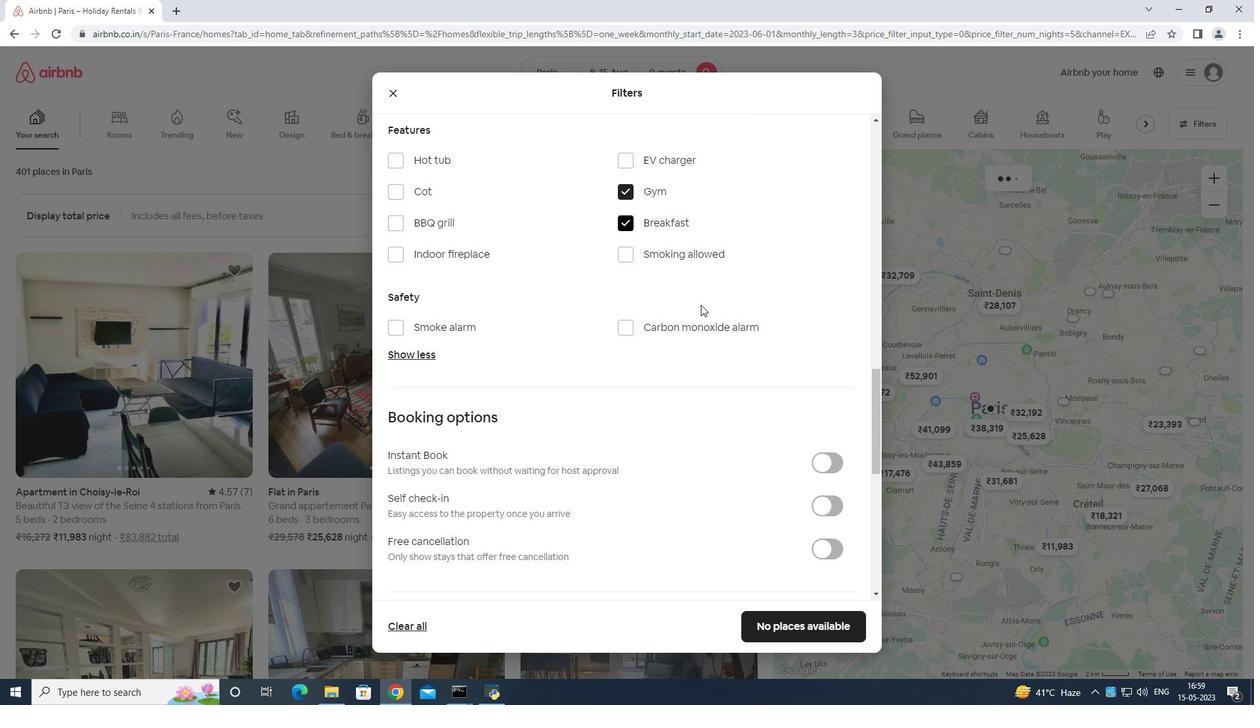 
Action: Mouse scrolled (677, 303) with delta (0, 0)
Screenshot: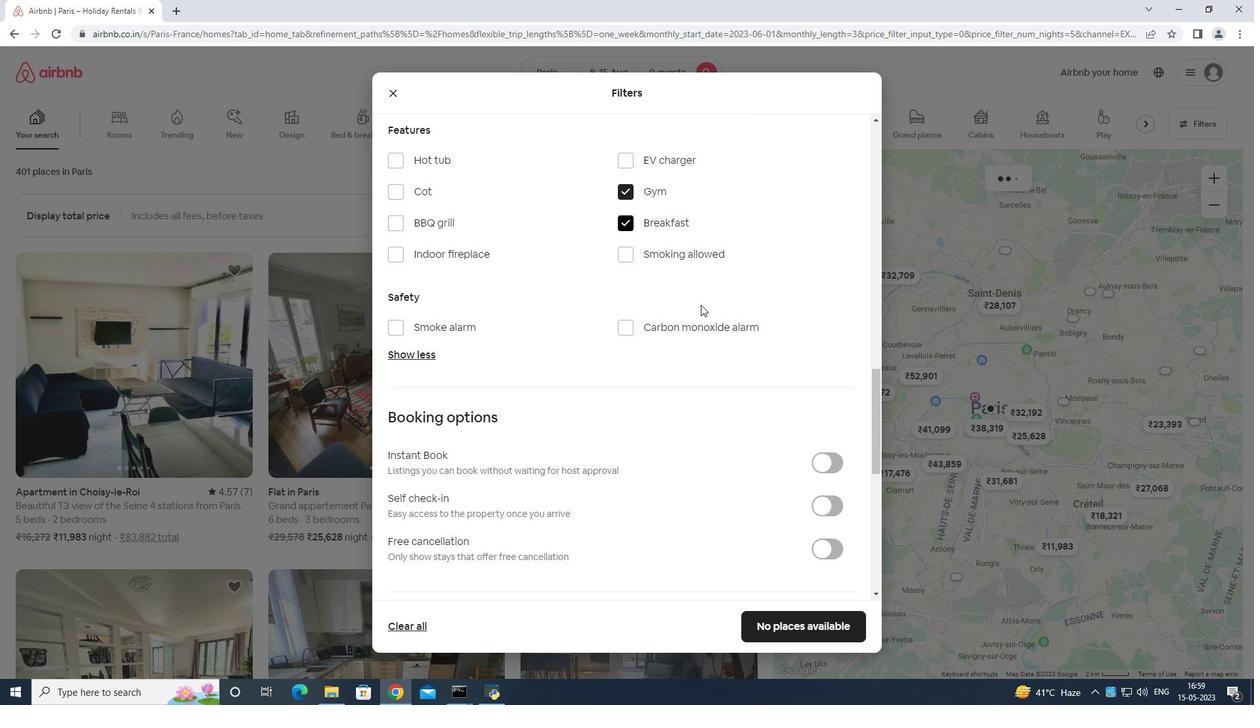 
Action: Mouse moved to (677, 305)
Screenshot: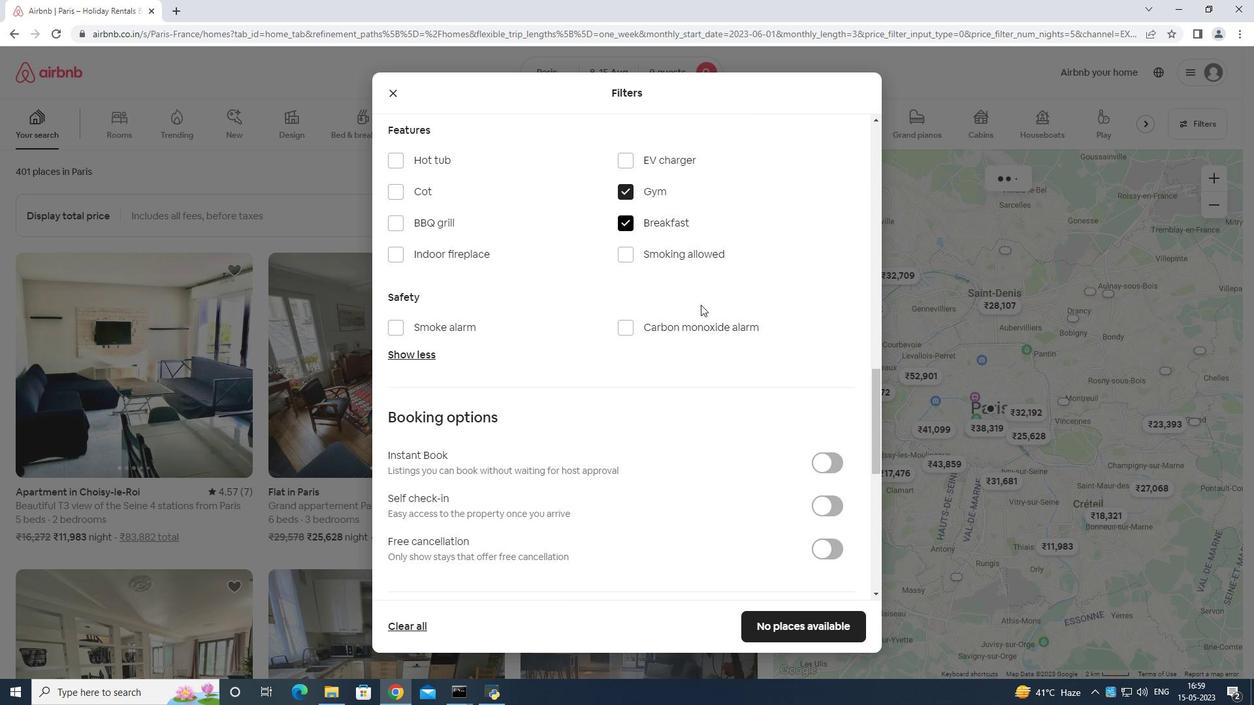 
Action: Mouse scrolled (677, 304) with delta (0, 0)
Screenshot: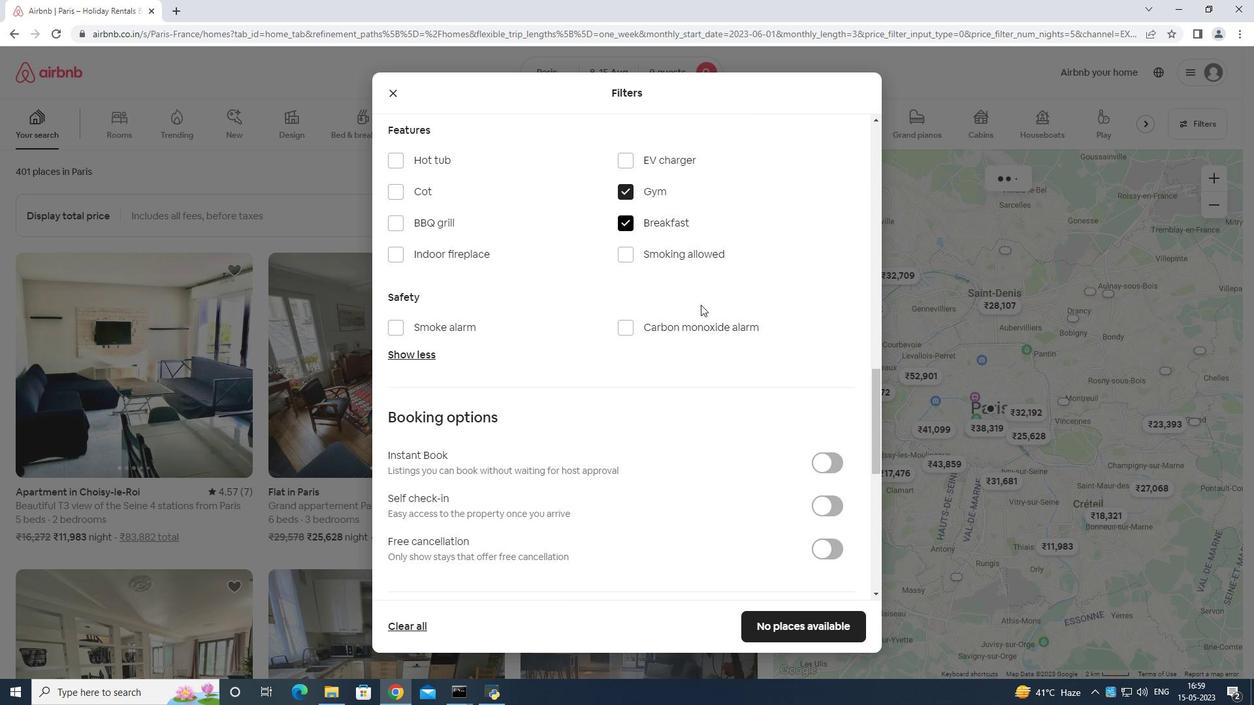 
Action: Mouse scrolled (677, 304) with delta (0, 0)
Screenshot: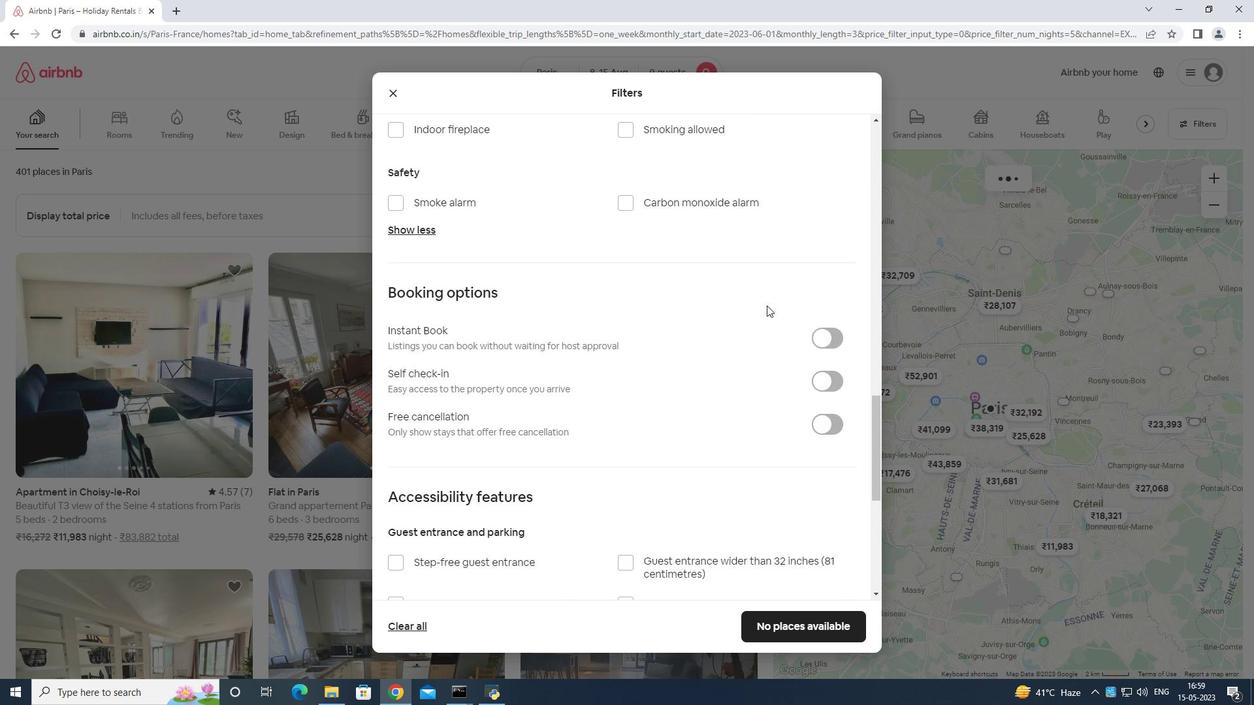 
Action: Mouse moved to (821, 326)
Screenshot: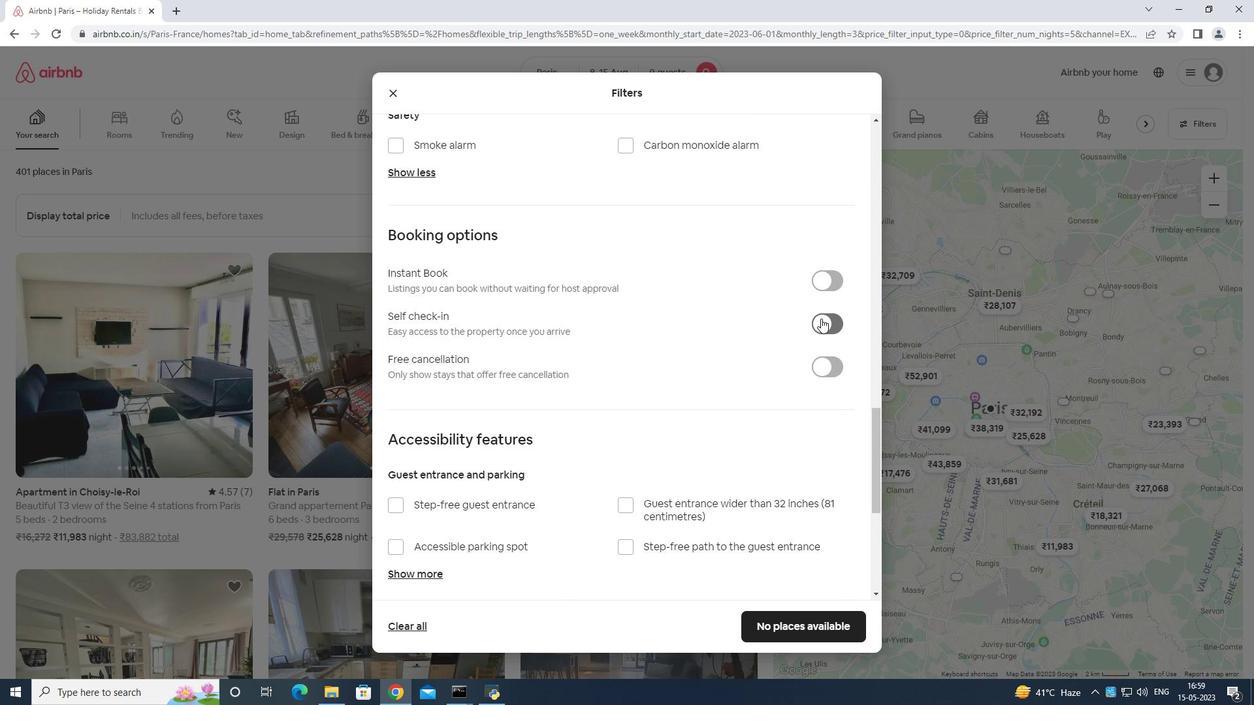 
Action: Mouse pressed left at (821, 326)
Screenshot: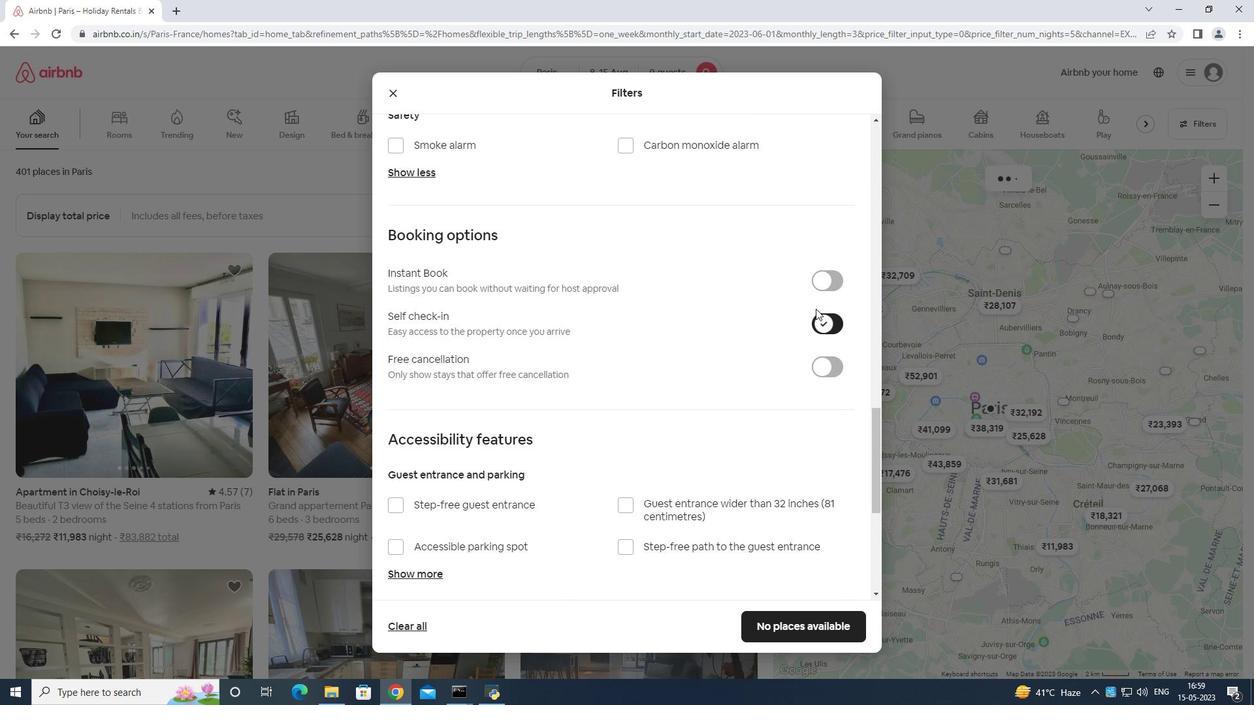 
Action: Mouse moved to (815, 323)
Screenshot: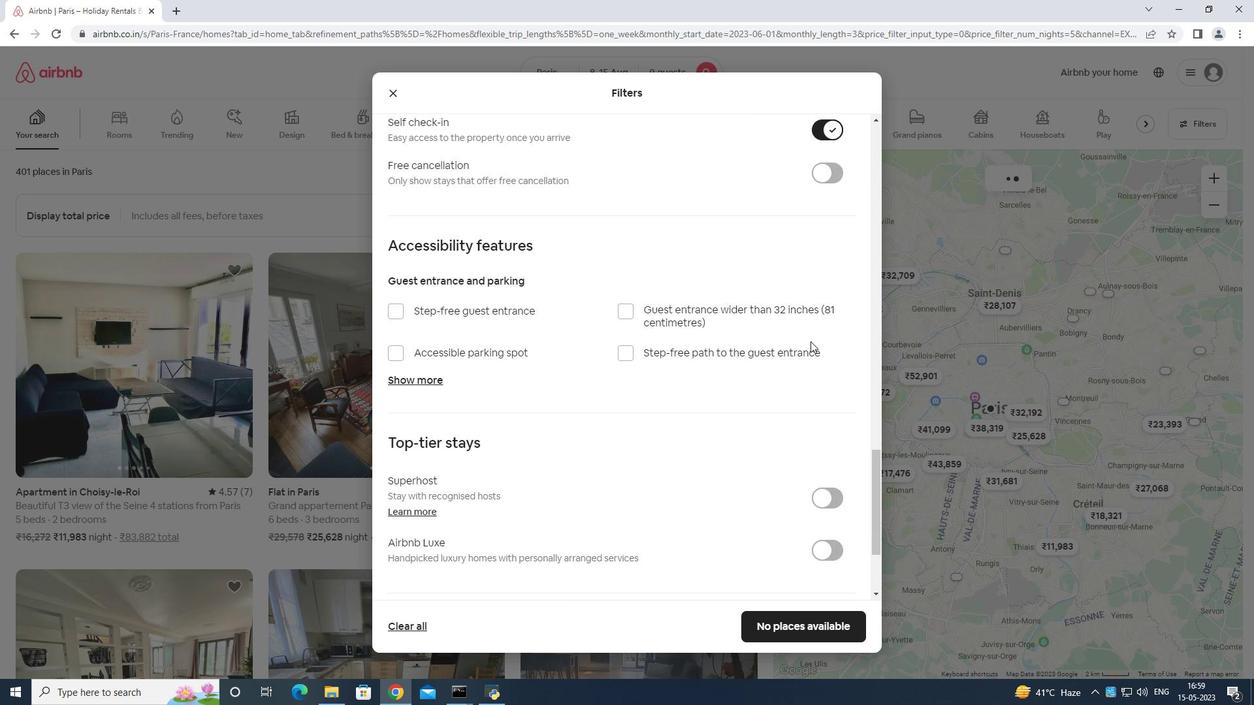 
Action: Mouse scrolled (816, 318) with delta (0, 0)
Screenshot: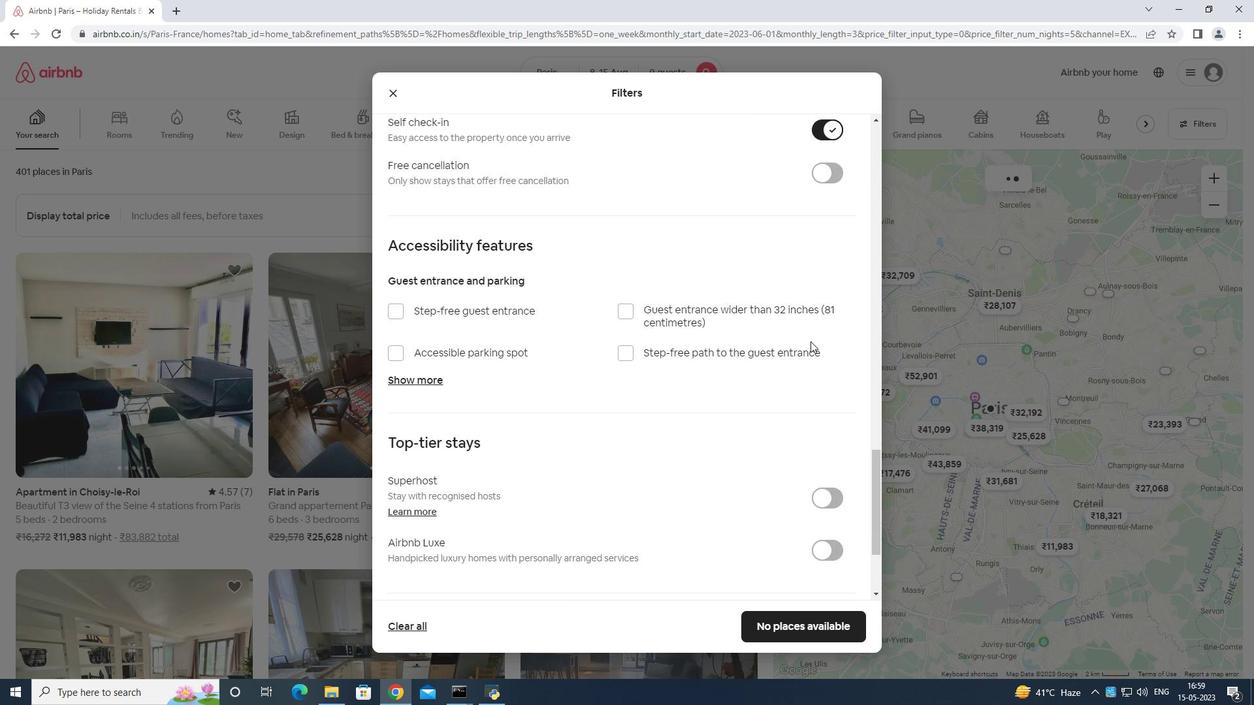 
Action: Mouse moved to (815, 324)
Screenshot: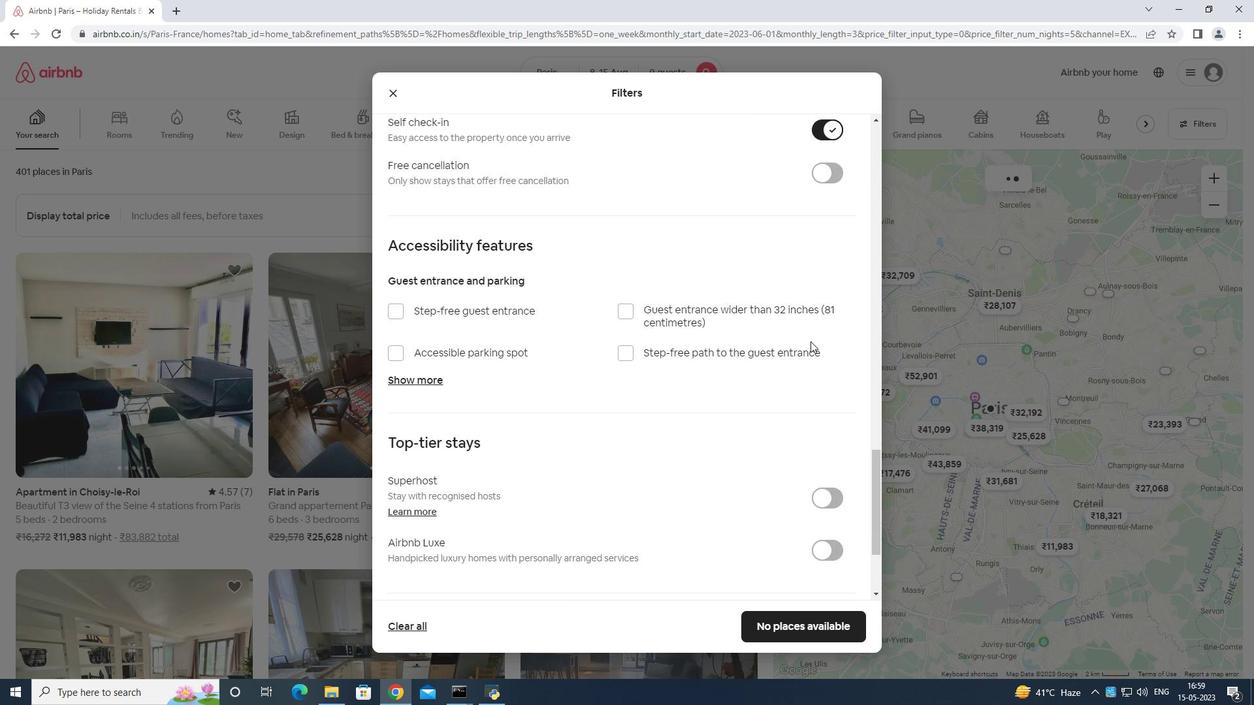 
Action: Mouse scrolled (815, 322) with delta (0, 0)
Screenshot: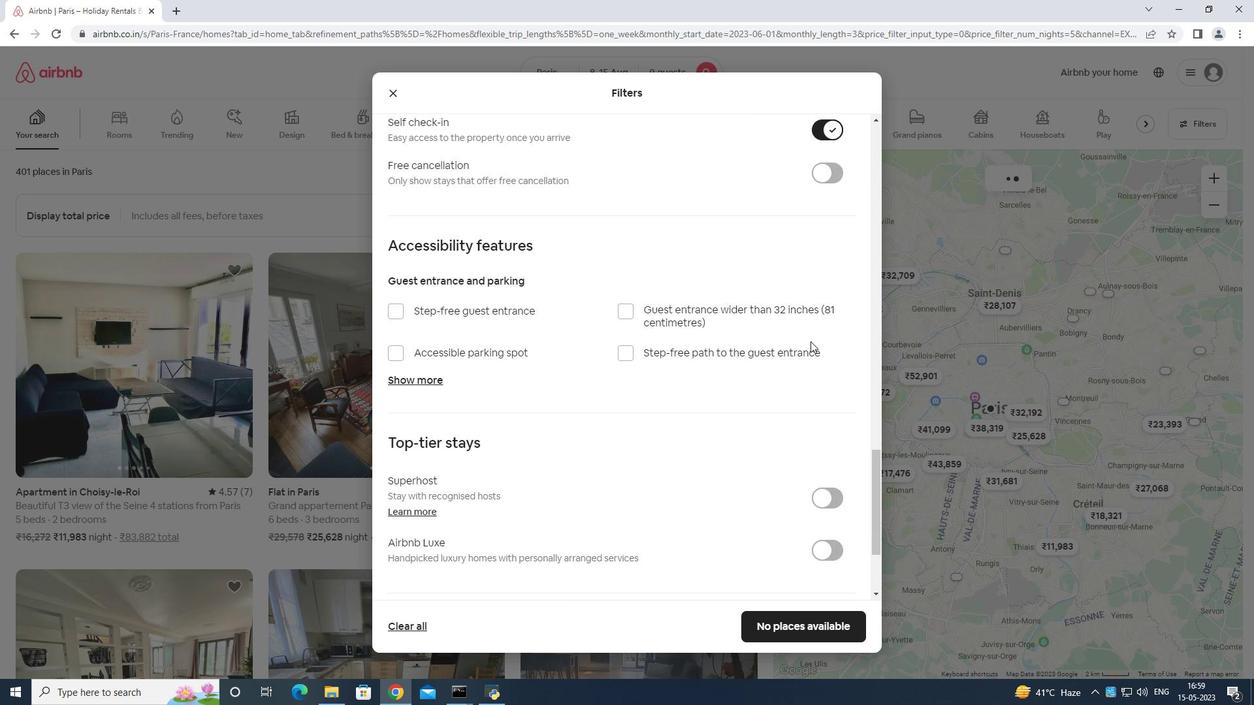 
Action: Mouse moved to (815, 326)
Screenshot: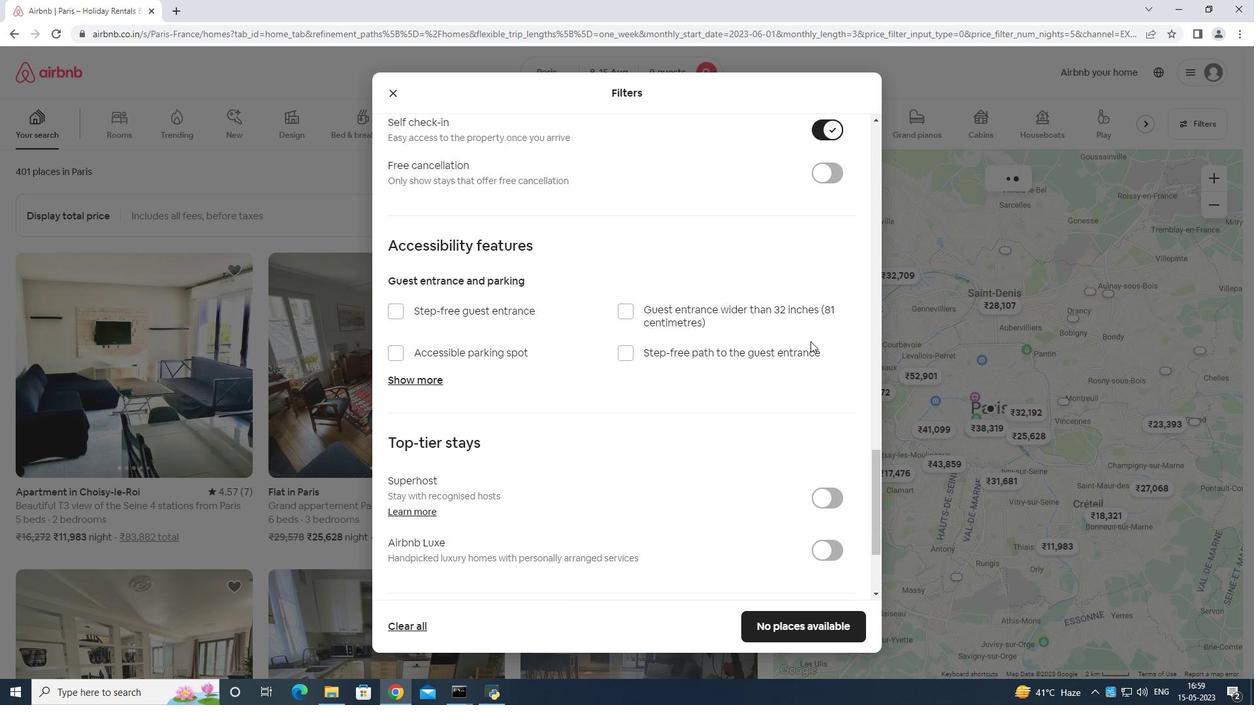 
Action: Mouse scrolled (815, 325) with delta (0, 0)
Screenshot: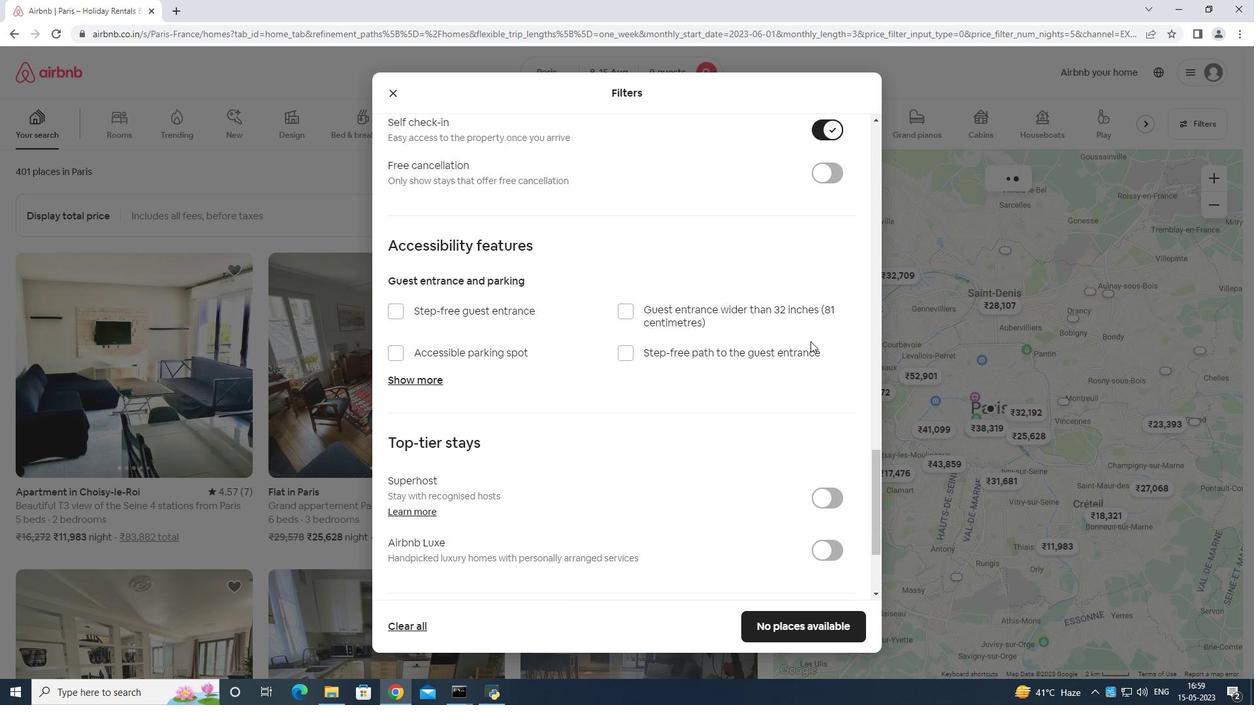 
Action: Mouse moved to (815, 327)
Screenshot: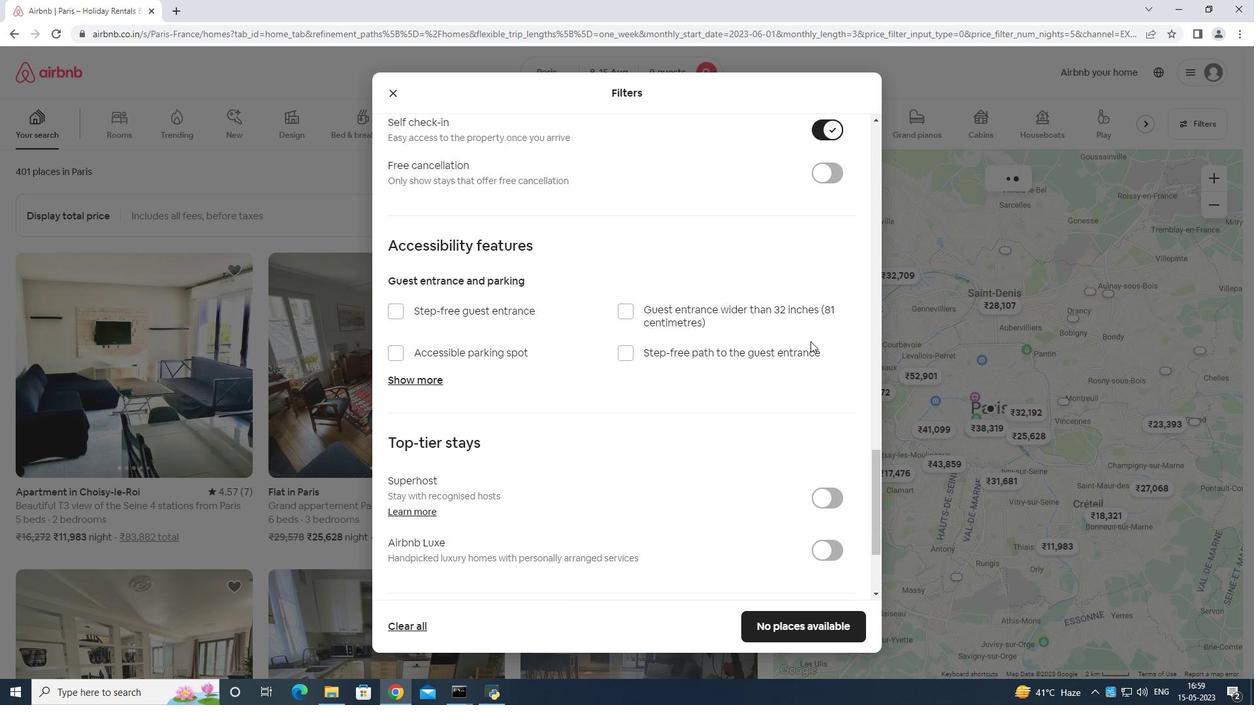 
Action: Mouse scrolled (815, 326) with delta (0, 0)
Screenshot: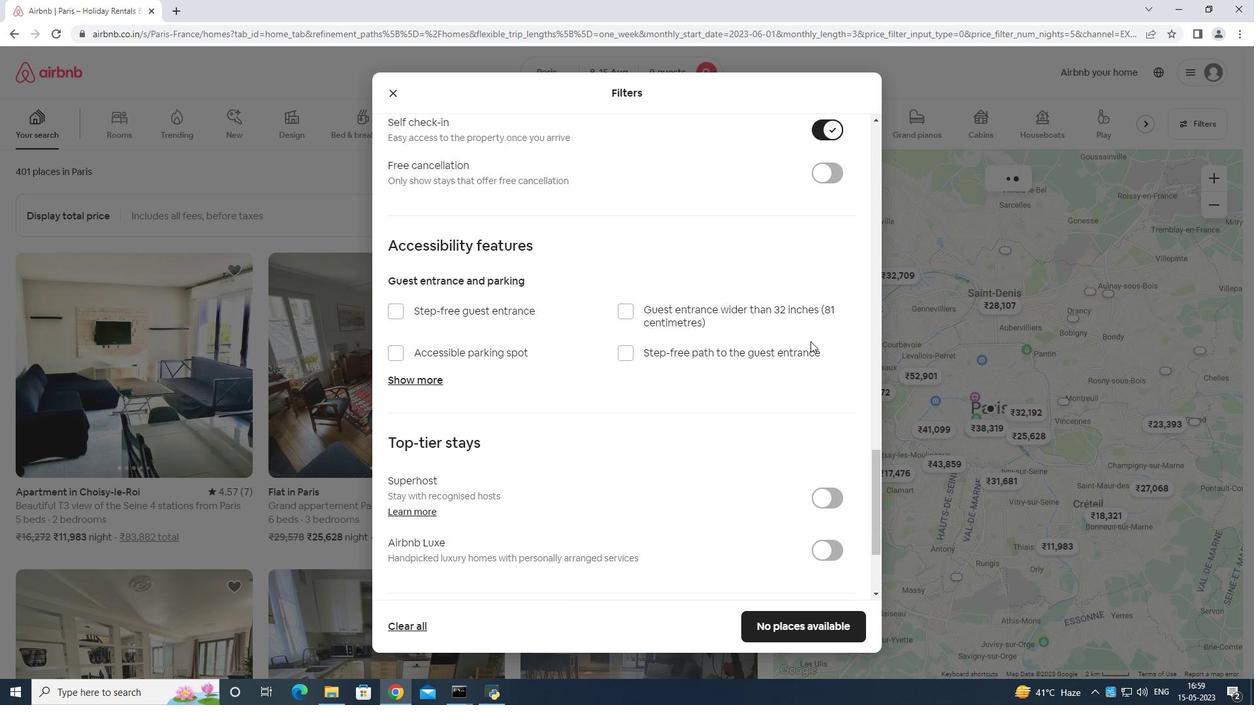 
Action: Mouse moved to (811, 333)
Screenshot: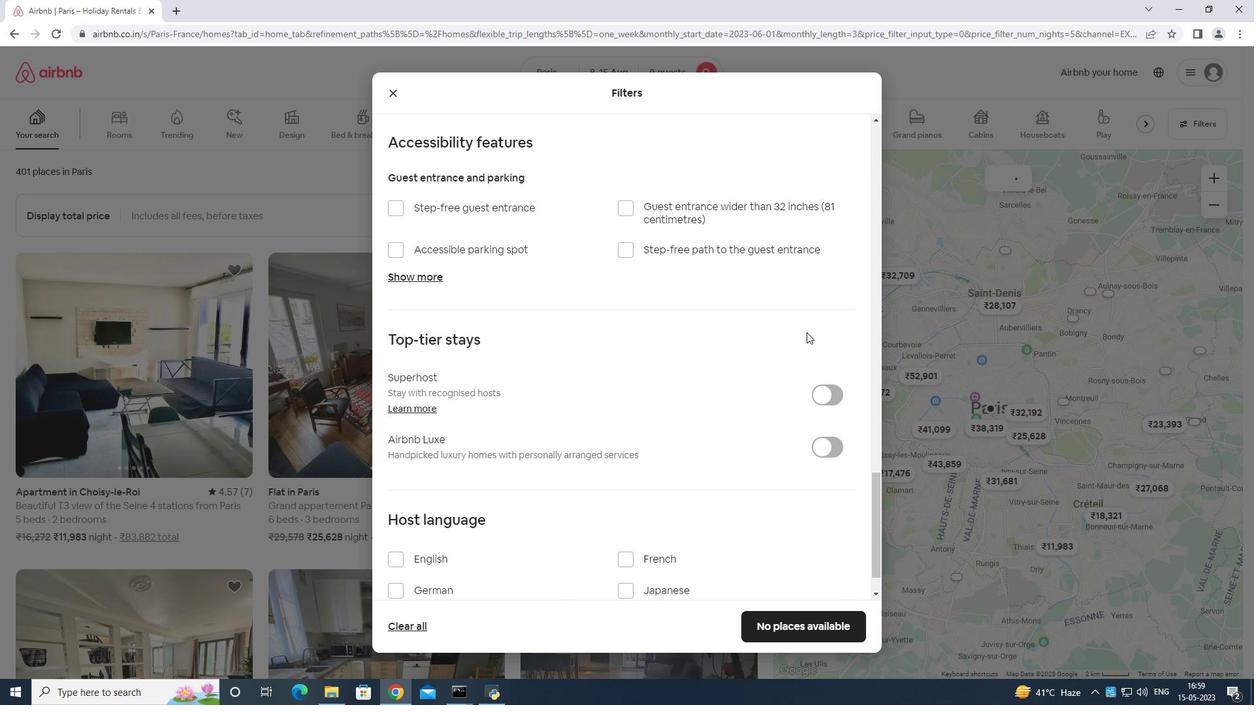 
Action: Mouse scrolled (811, 332) with delta (0, 0)
Screenshot: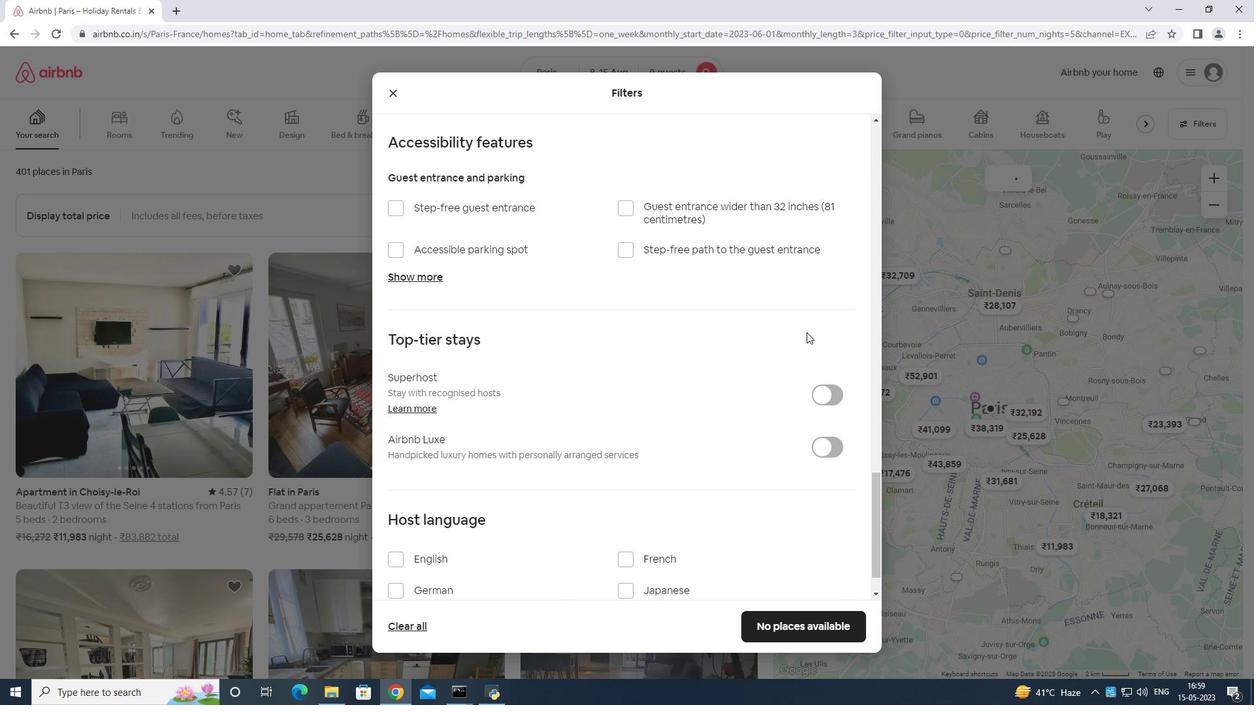 
Action: Mouse moved to (811, 337)
Screenshot: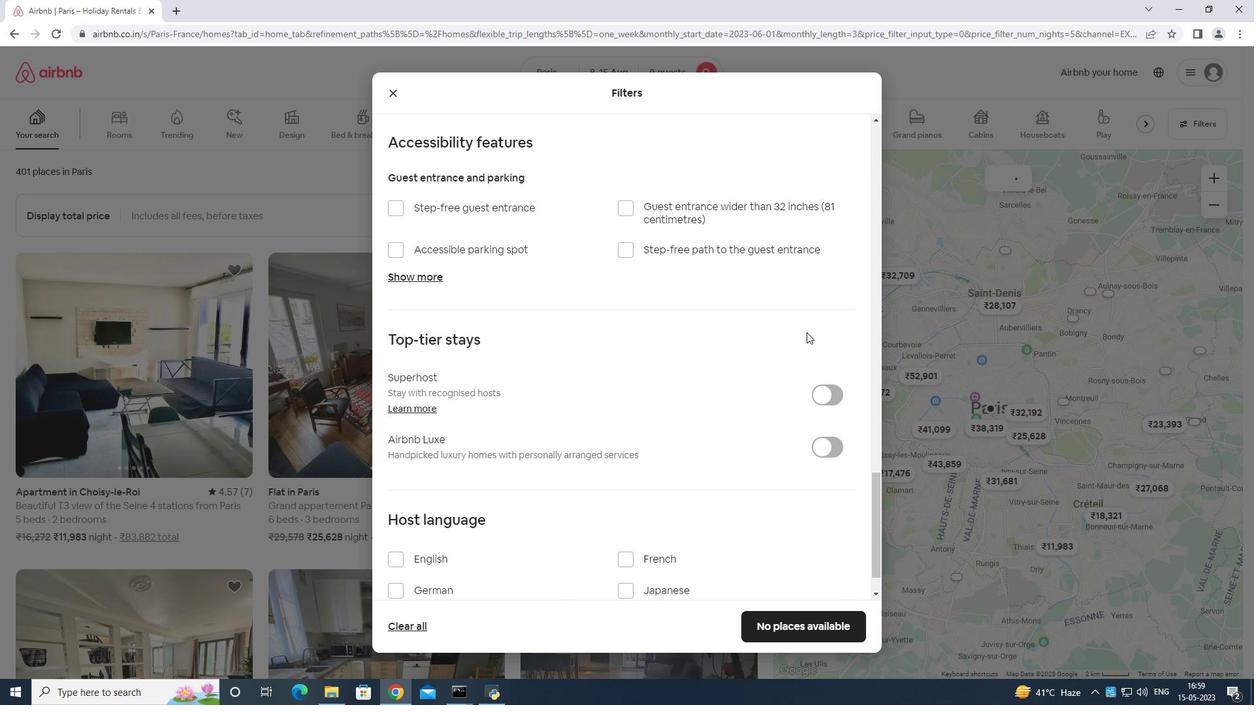 
Action: Mouse scrolled (811, 337) with delta (0, 0)
Screenshot: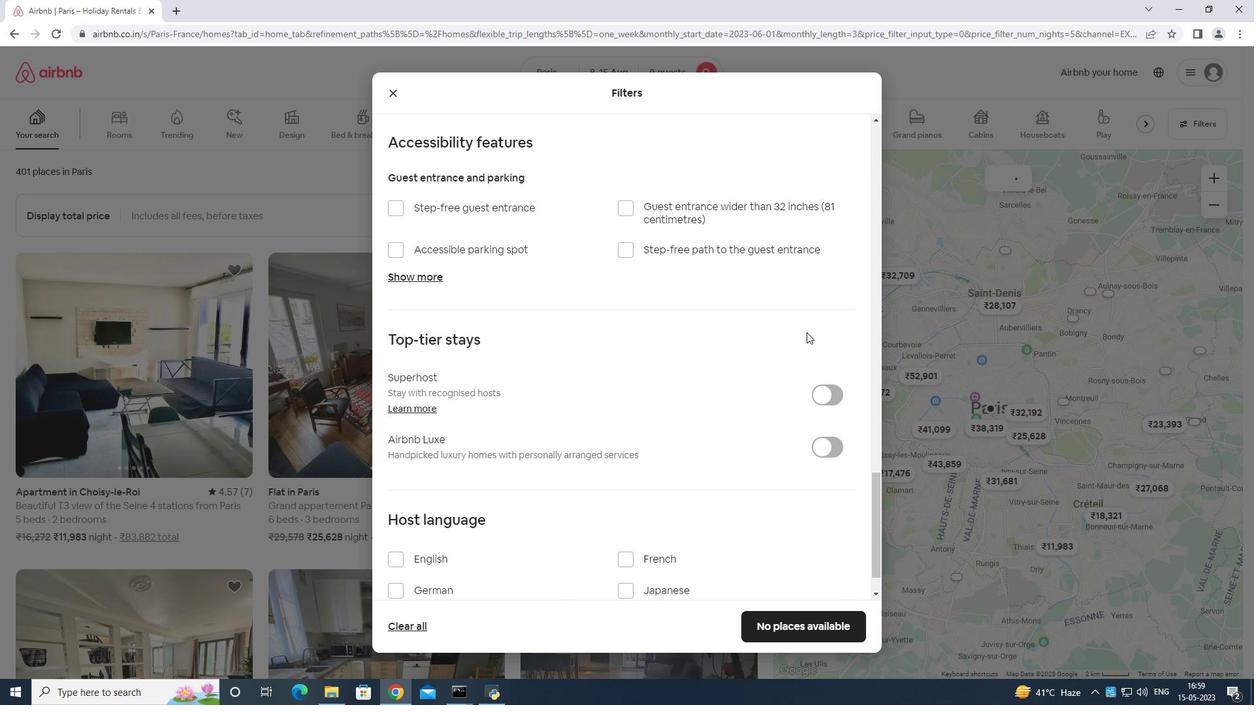 
Action: Mouse moved to (811, 341)
Screenshot: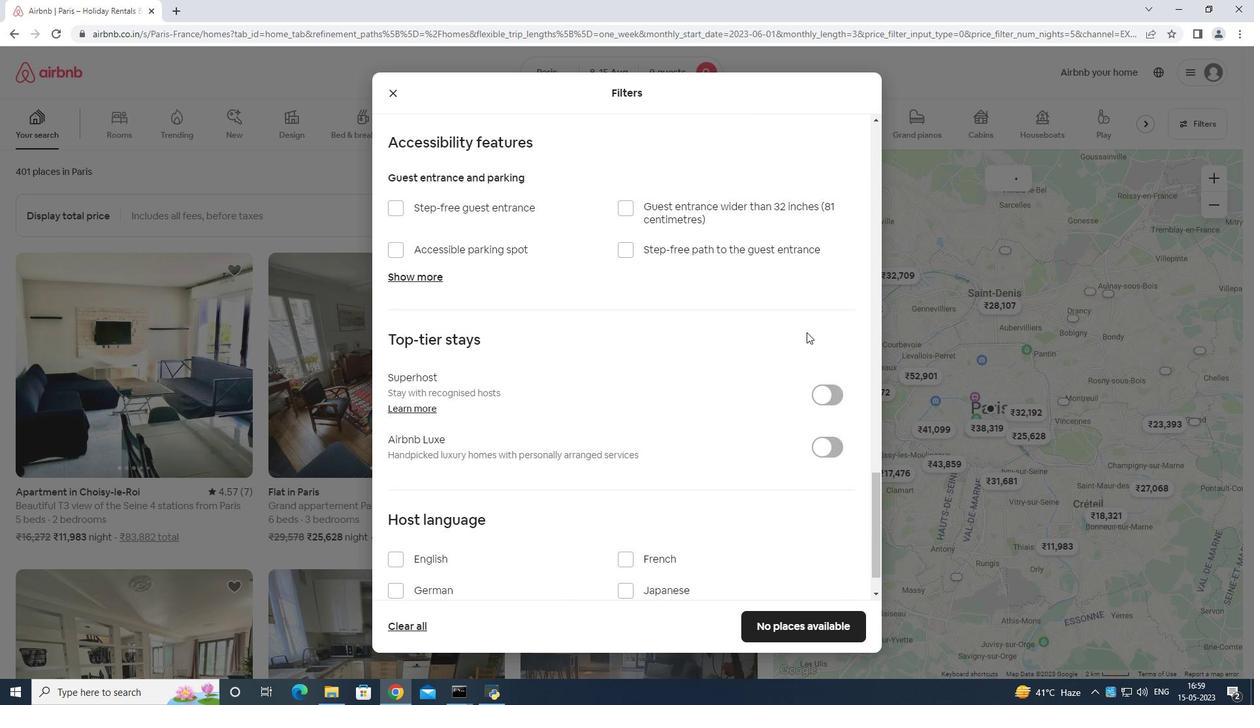 
Action: Mouse scrolled (811, 340) with delta (0, 0)
Screenshot: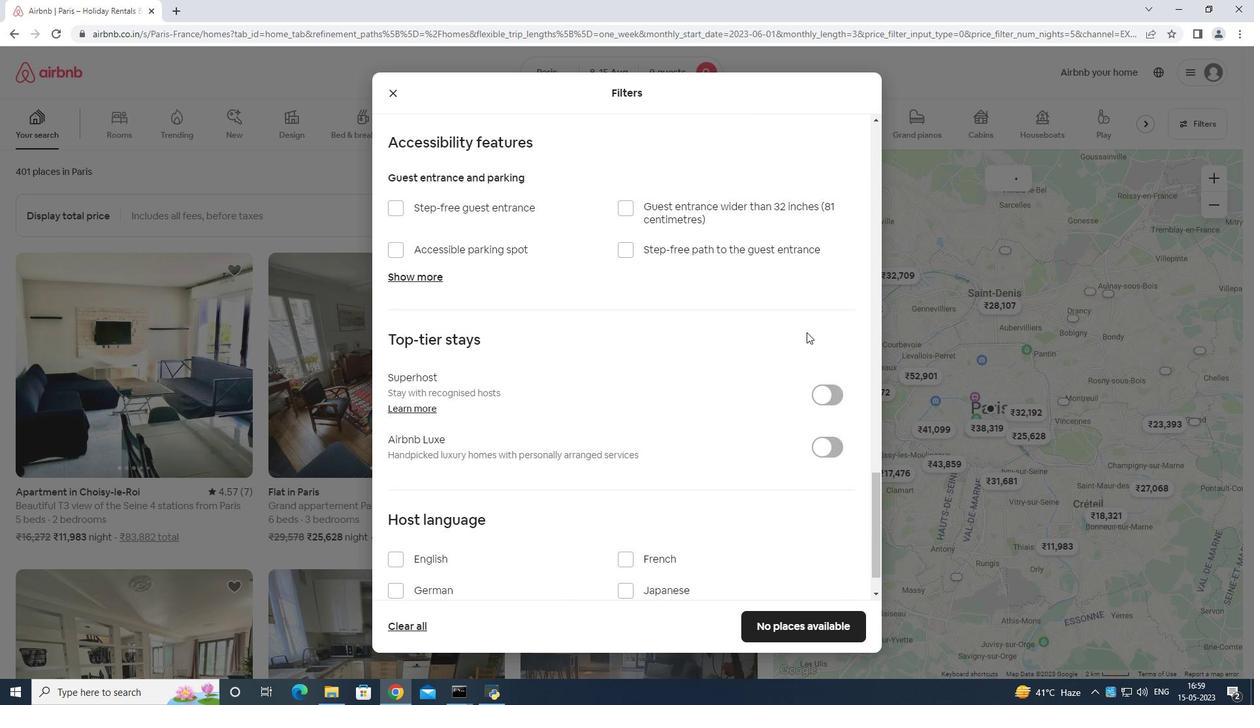 
Action: Mouse moved to (811, 341)
Screenshot: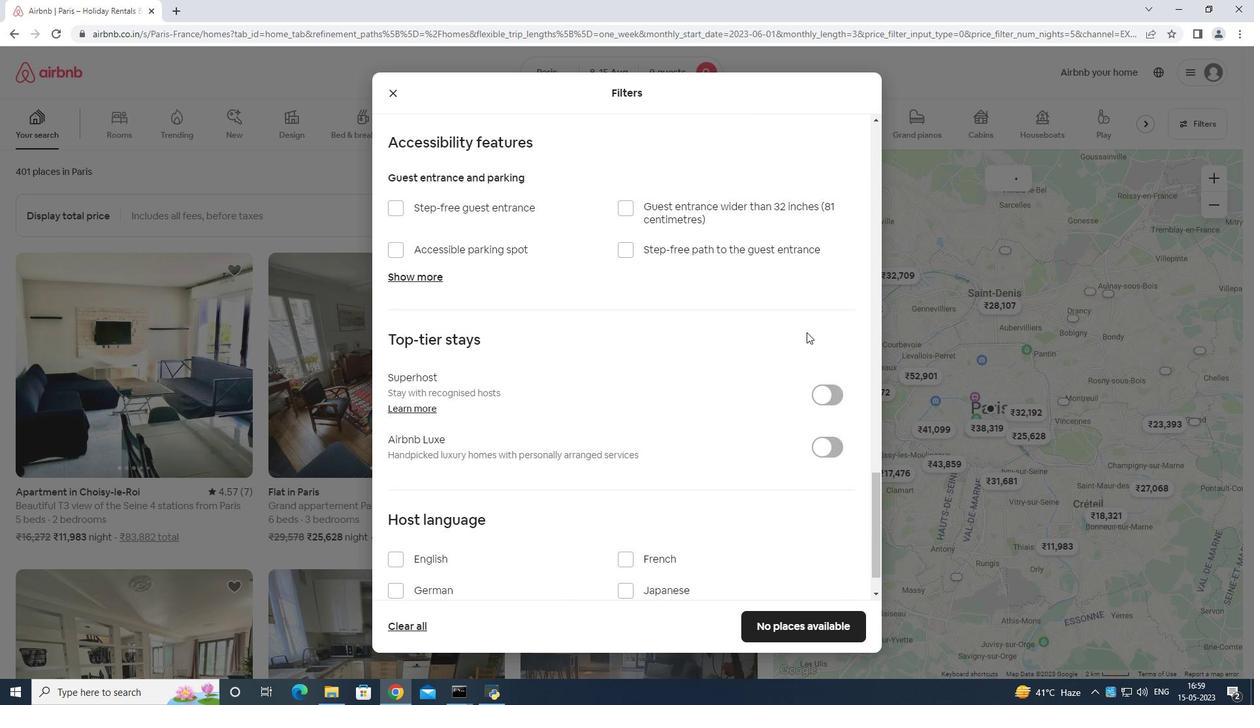 
Action: Mouse scrolled (811, 341) with delta (0, 0)
Screenshot: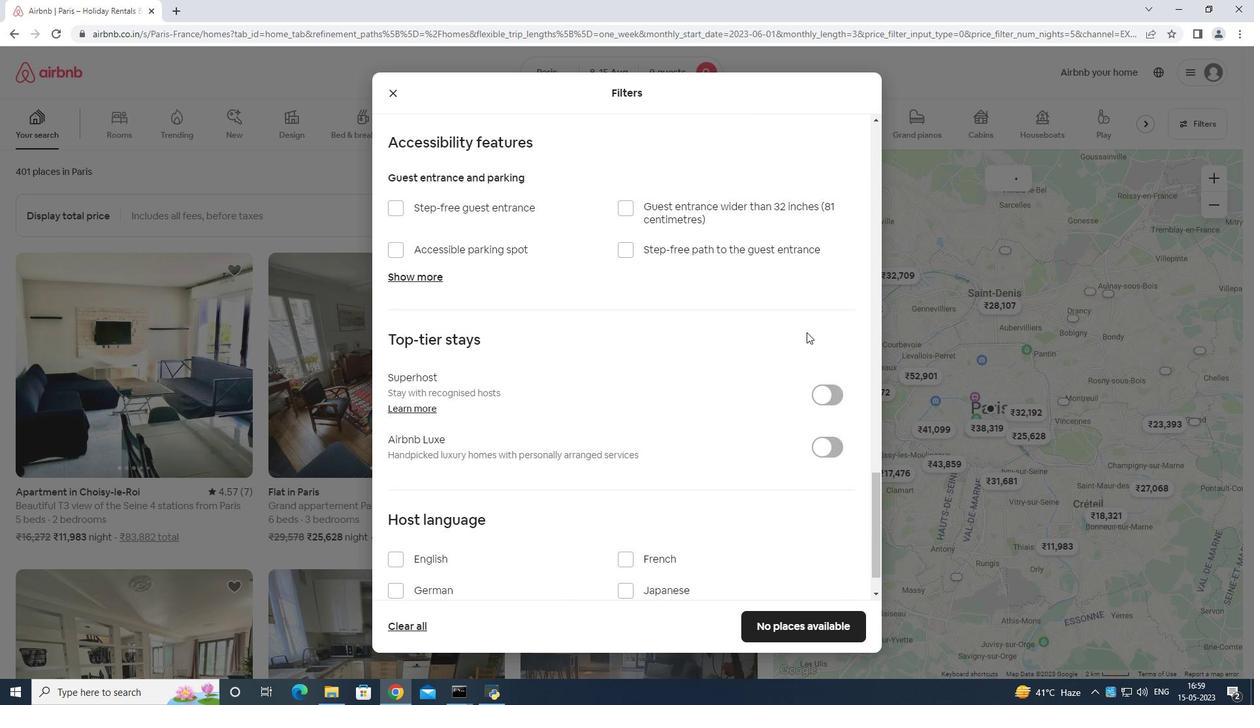 
Action: Mouse moved to (808, 330)
Screenshot: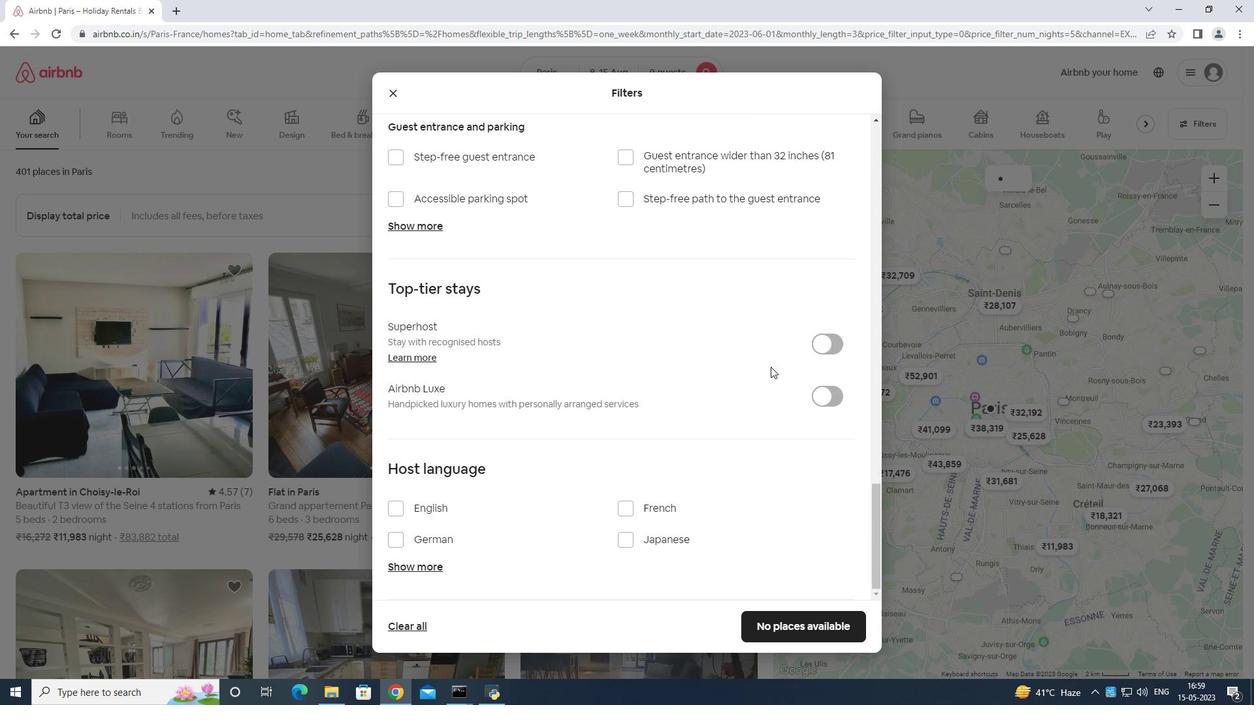 
Action: Mouse scrolled (808, 328) with delta (0, 0)
Screenshot: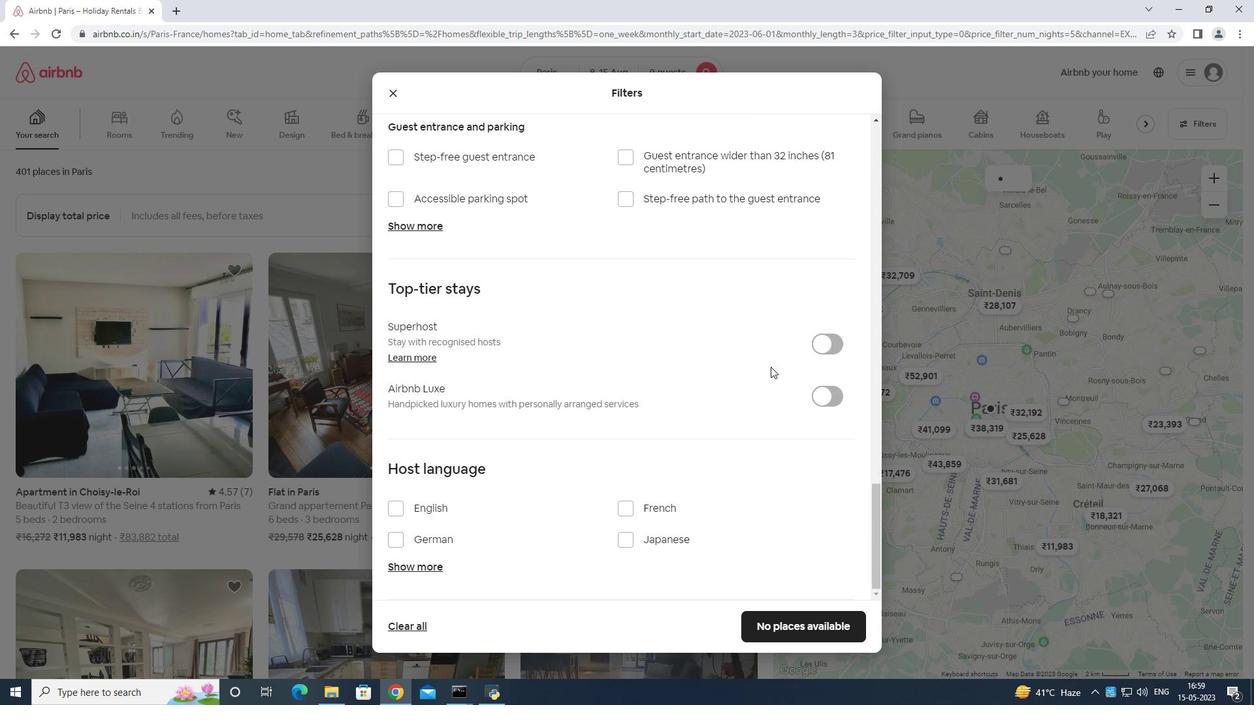 
Action: Mouse moved to (807, 332)
Screenshot: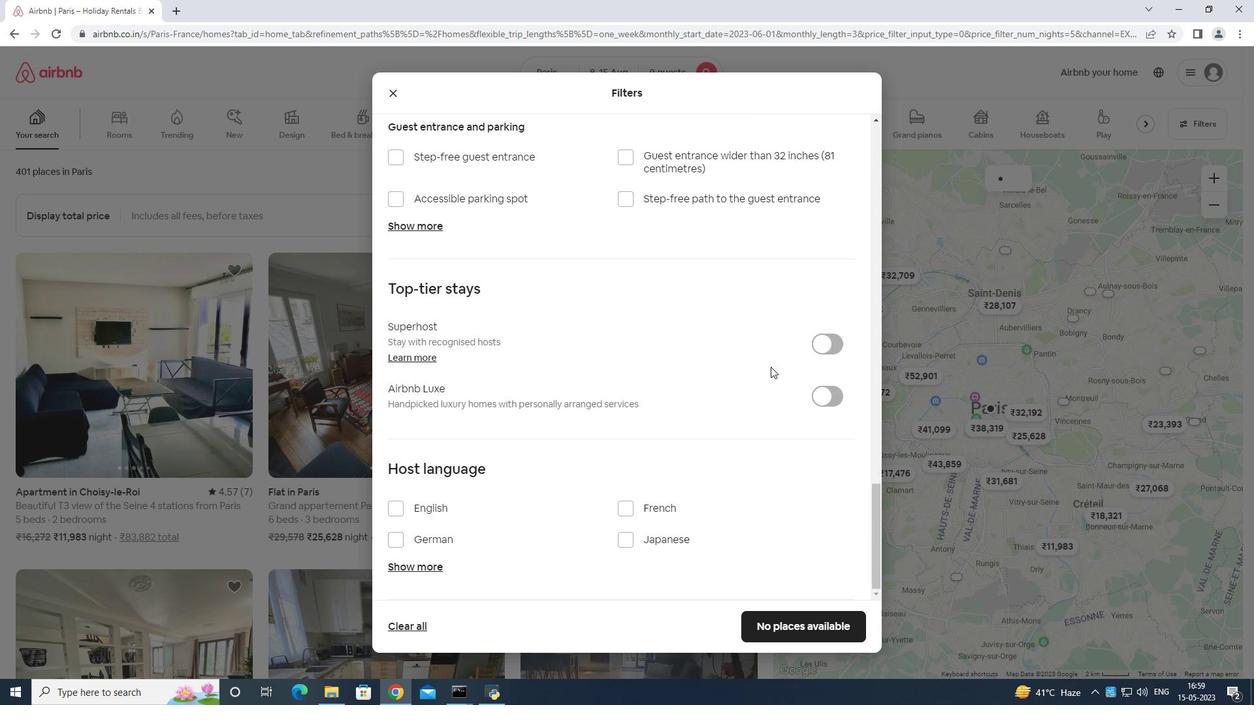 
Action: Mouse scrolled (807, 330) with delta (0, 0)
Screenshot: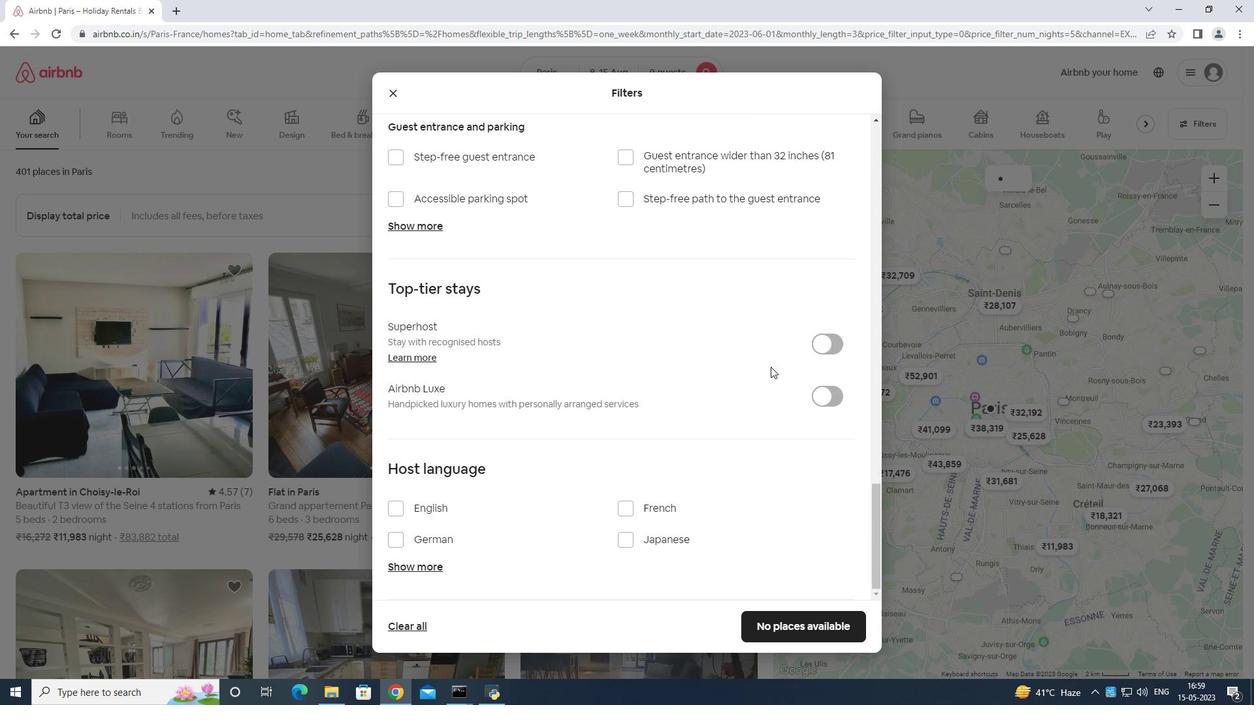 
Action: Mouse moved to (804, 326)
Screenshot: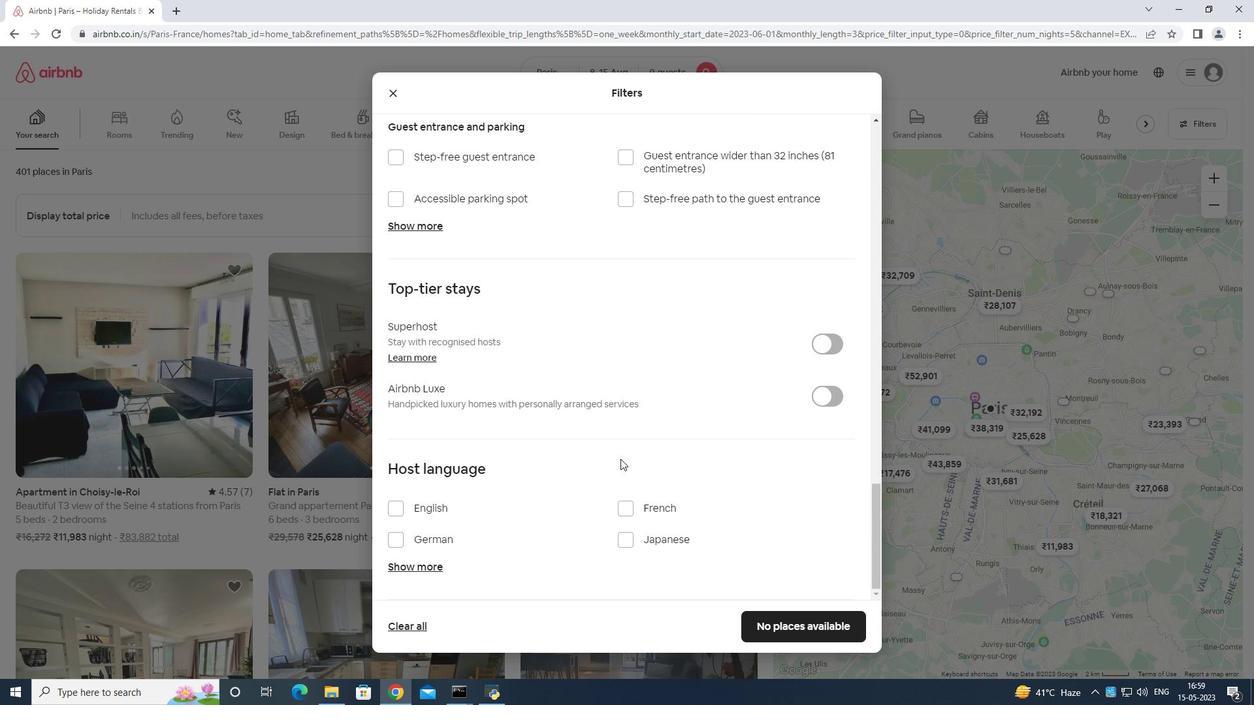
Action: Mouse scrolled (804, 325) with delta (0, 0)
Screenshot: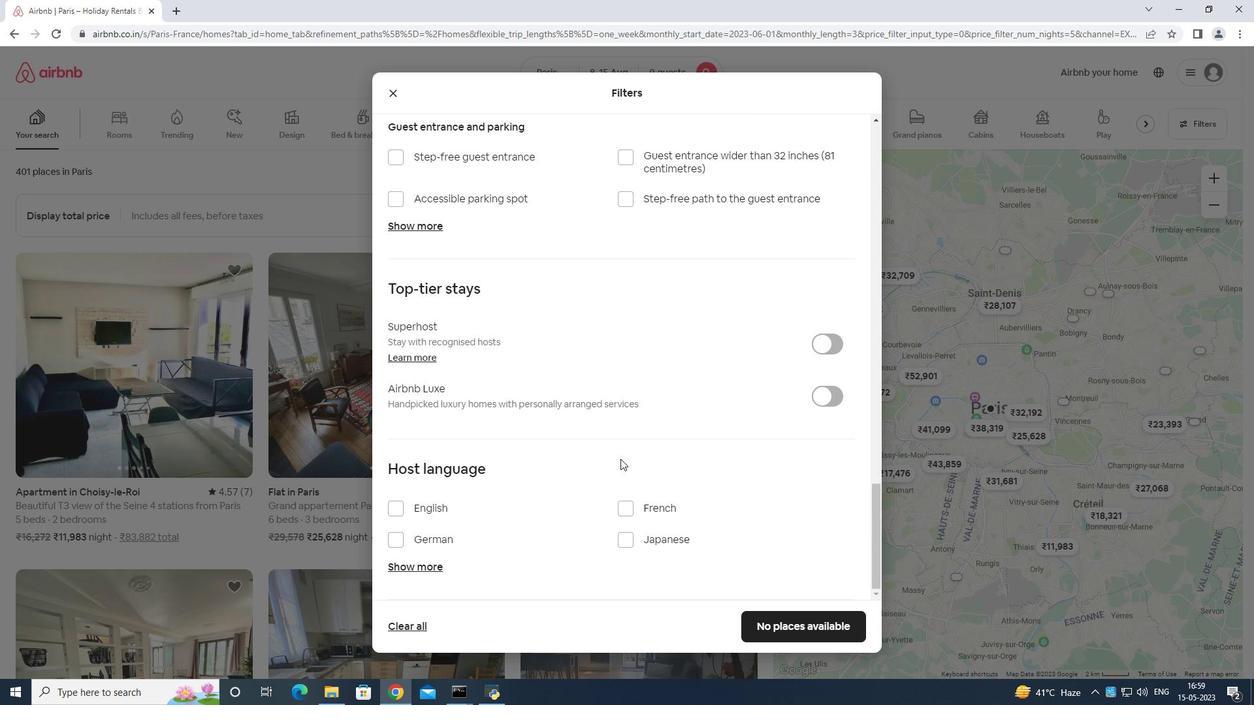 
Action: Mouse moved to (799, 334)
Screenshot: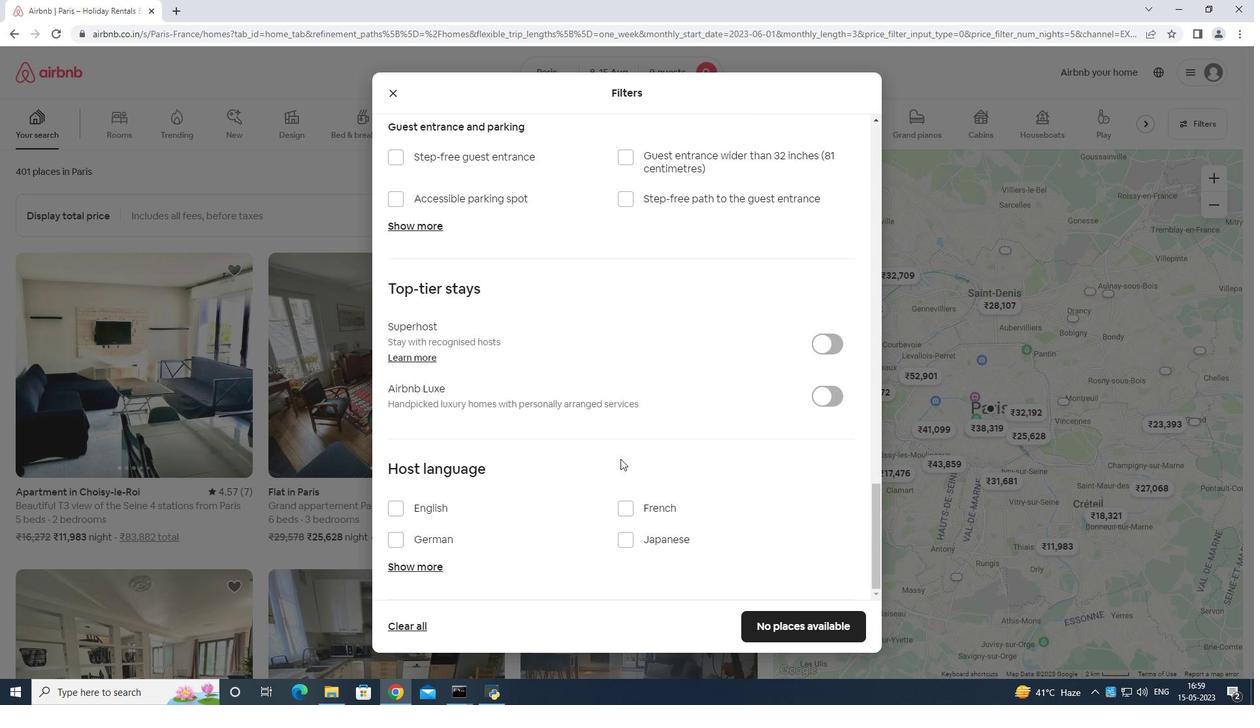 
Action: Mouse scrolled (799, 334) with delta (0, 0)
Screenshot: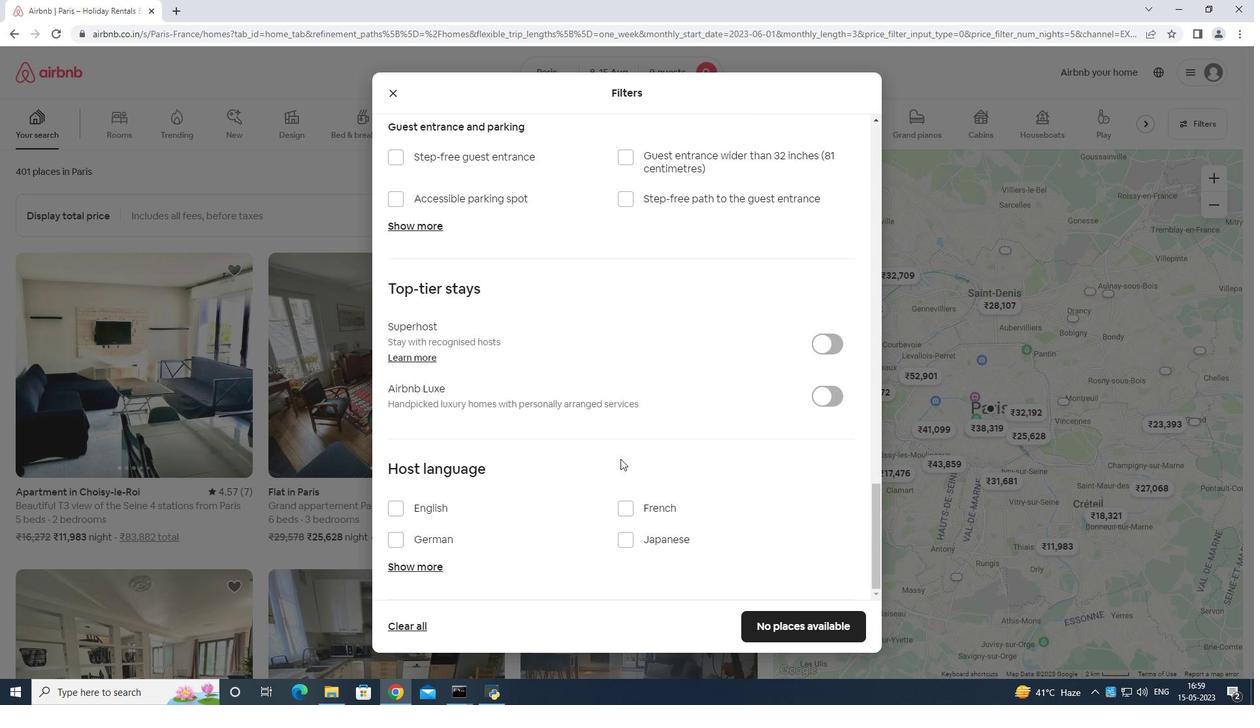 
Action: Mouse moved to (794, 344)
Screenshot: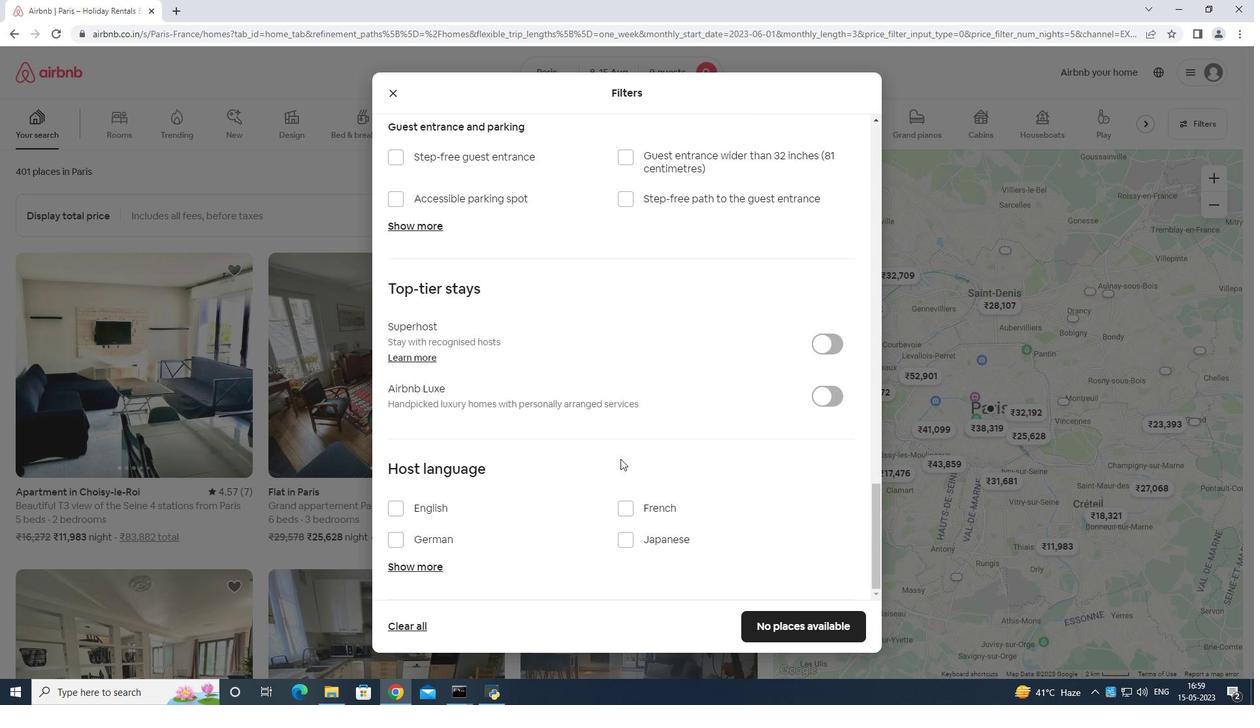 
Action: Mouse scrolled (794, 343) with delta (0, 0)
Screenshot: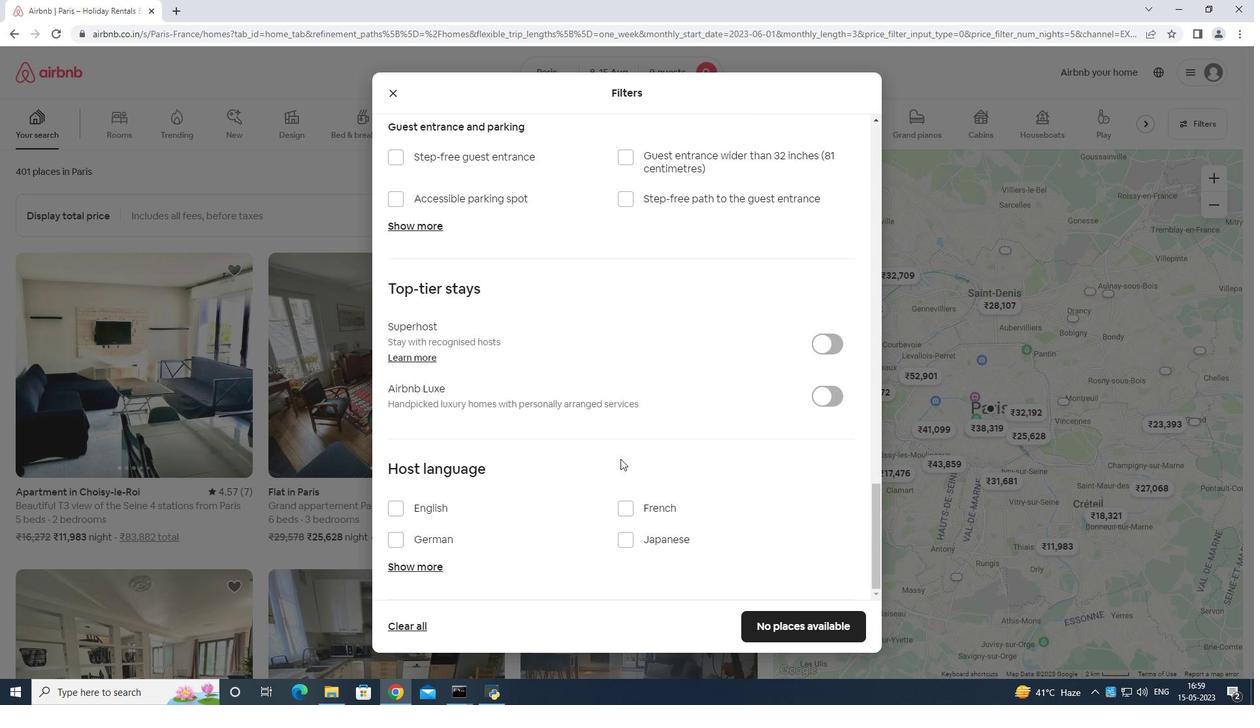 
Action: Mouse moved to (439, 505)
Screenshot: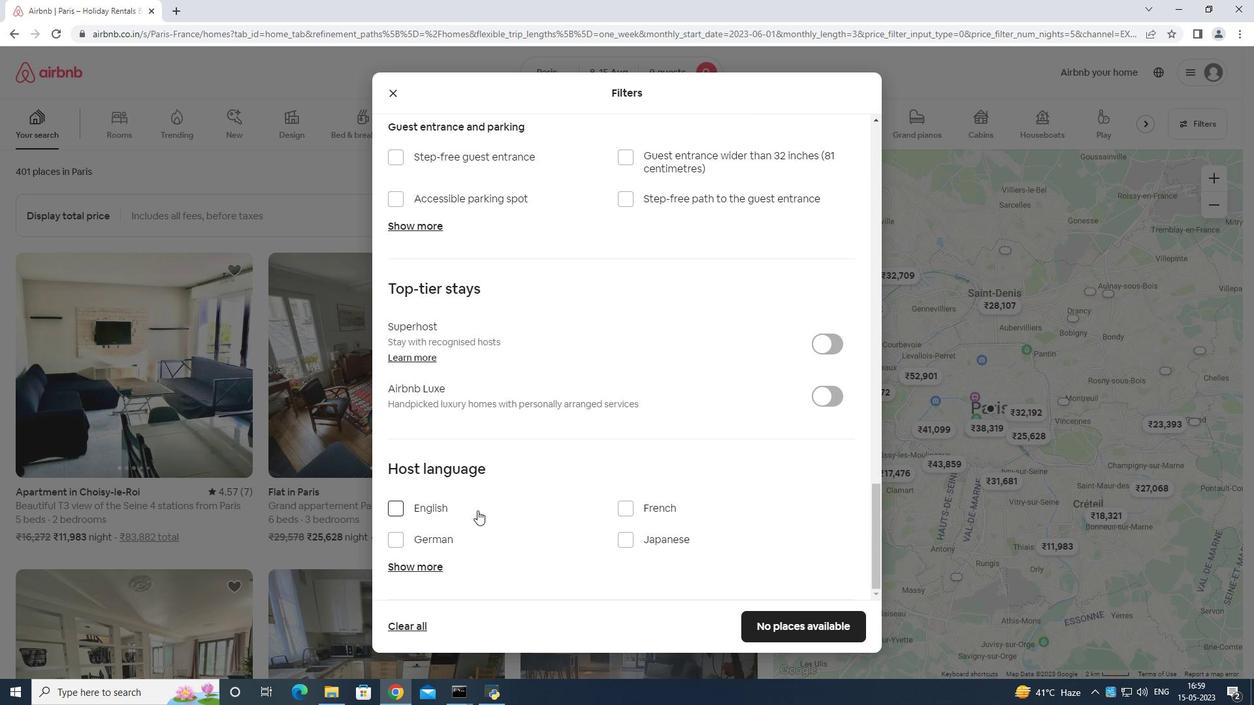 
Action: Mouse pressed left at (439, 505)
Screenshot: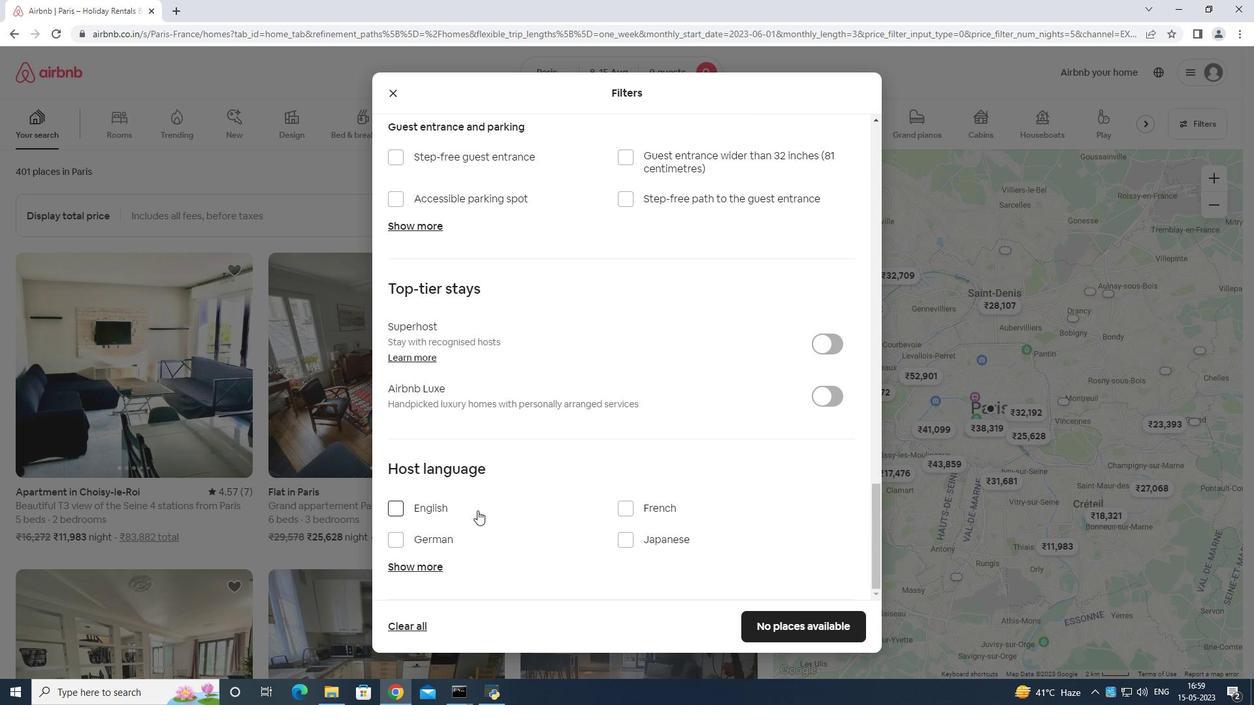 
Action: Mouse moved to (792, 629)
Screenshot: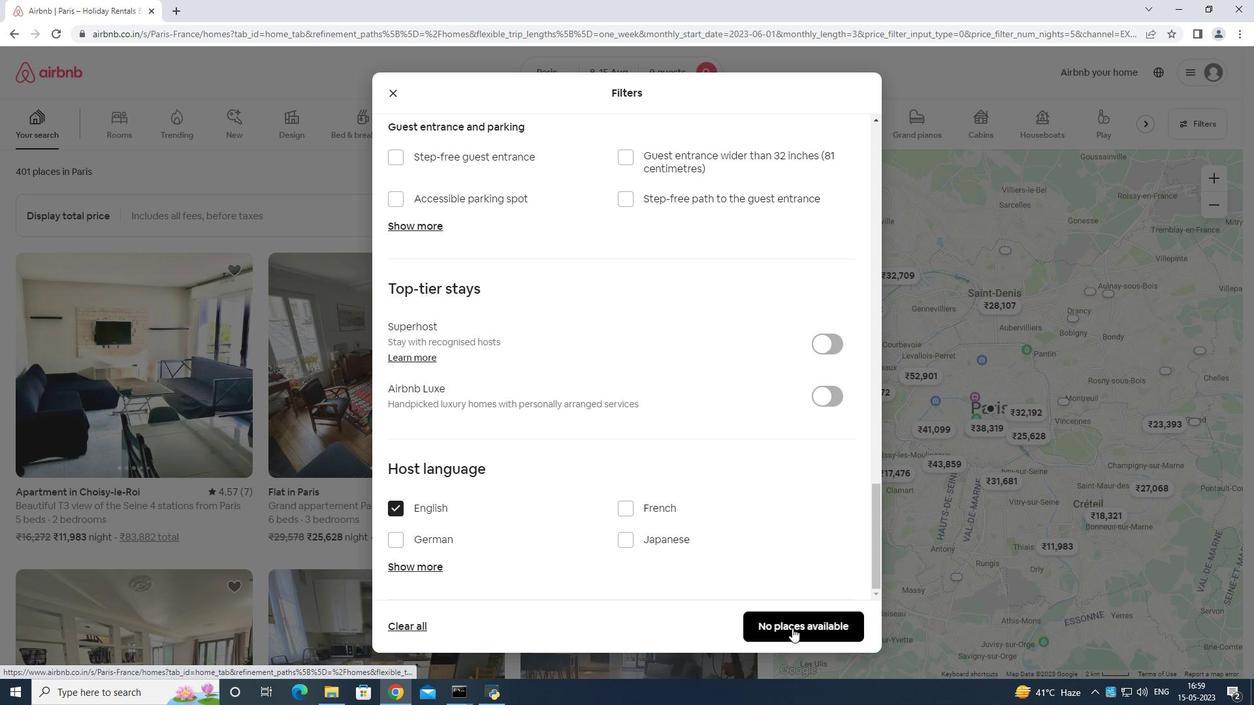 
Action: Mouse pressed left at (792, 629)
Screenshot: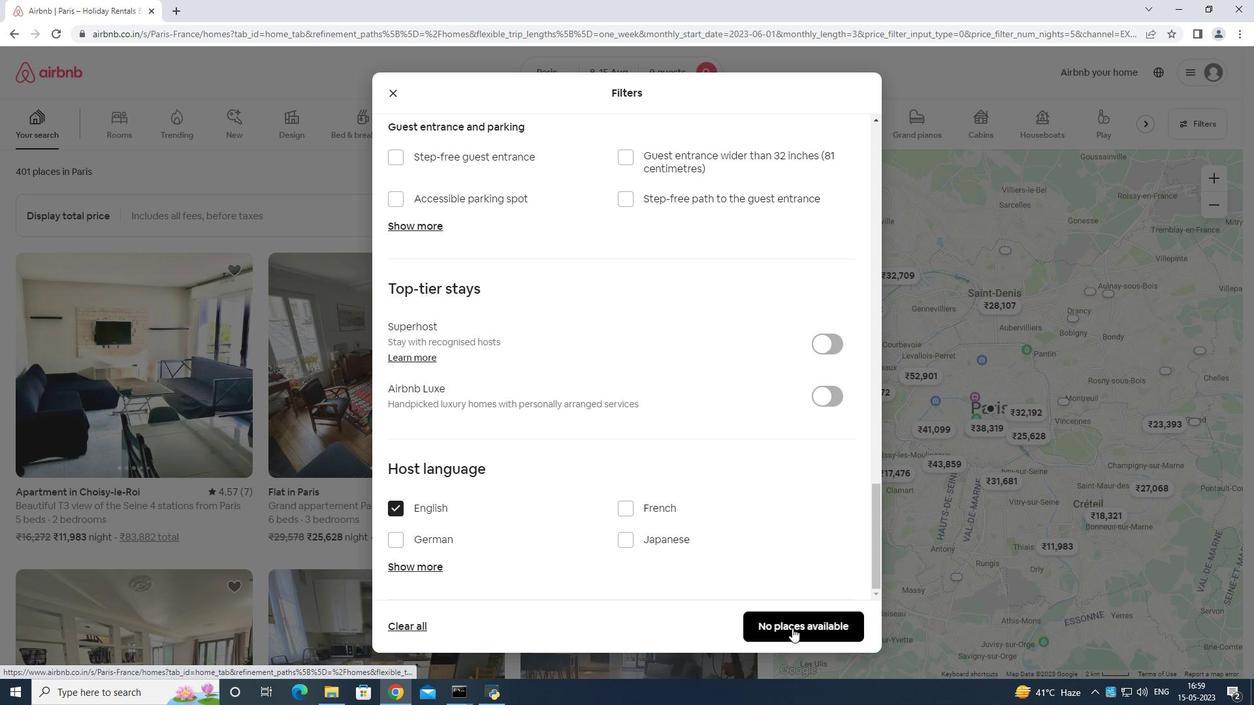 
Action: Mouse moved to (792, 628)
Screenshot: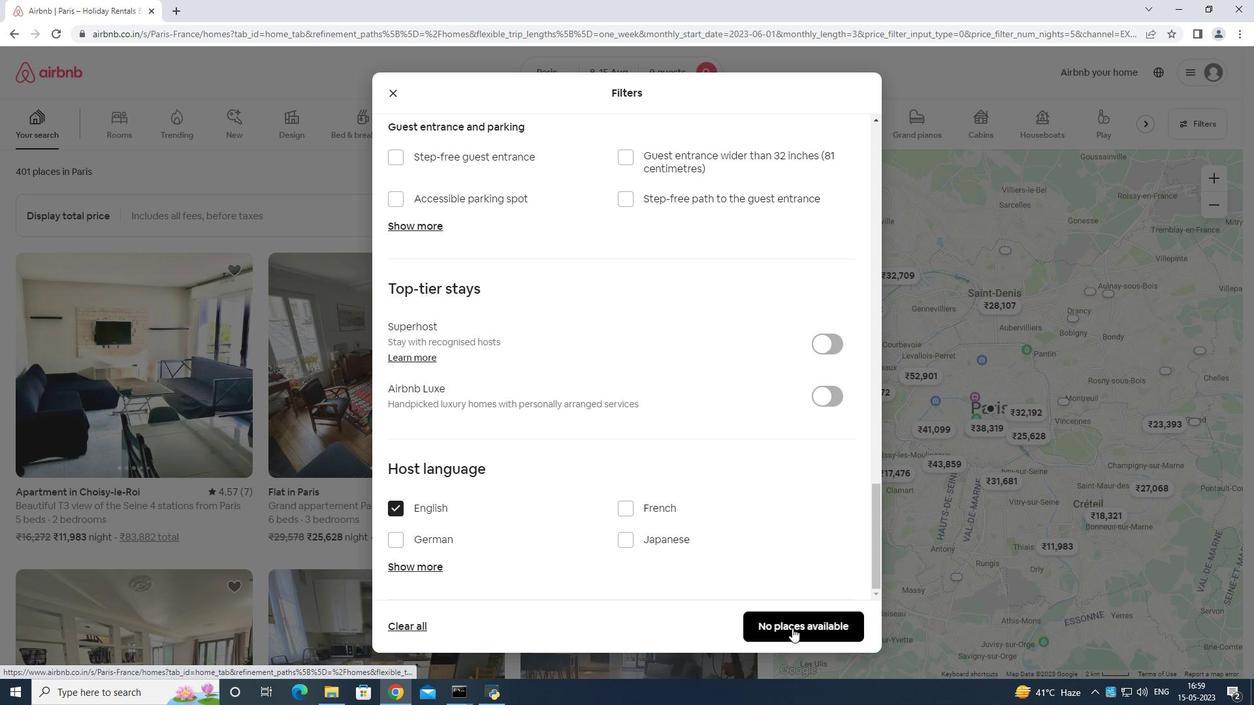 
